 Task: Select editor.acton.revealDeclaration in the Goto Location alternative type definition command.
Action: Mouse moved to (46, 483)
Screenshot: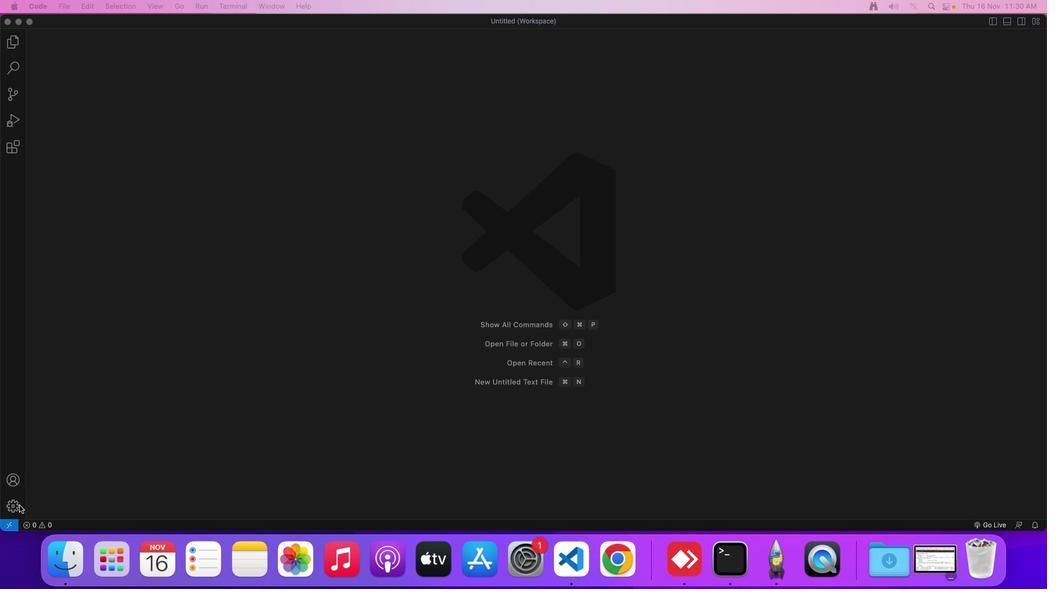 
Action: Mouse pressed left at (46, 483)
Screenshot: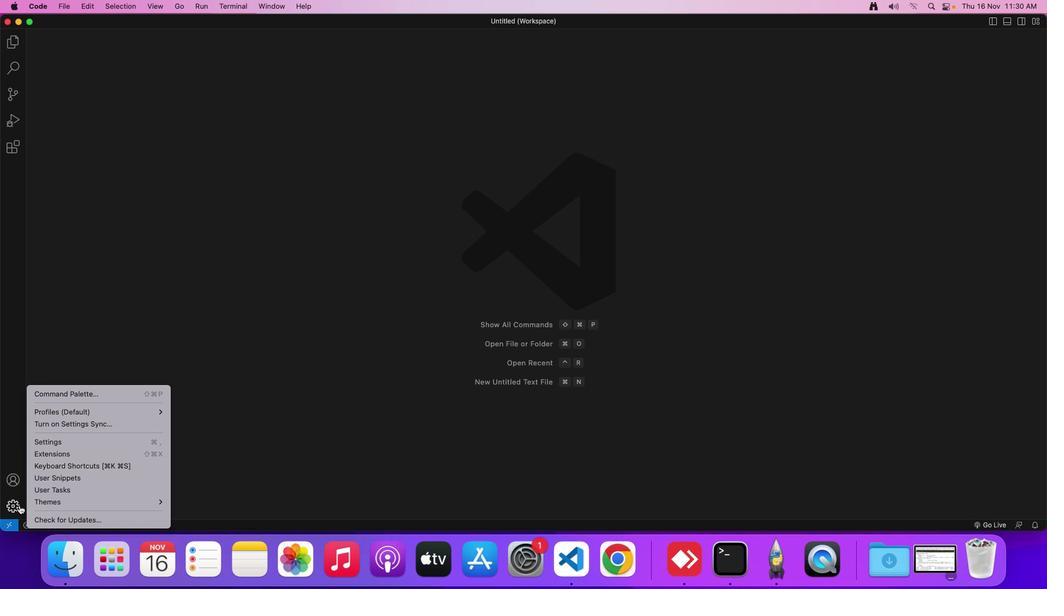 
Action: Mouse moved to (98, 425)
Screenshot: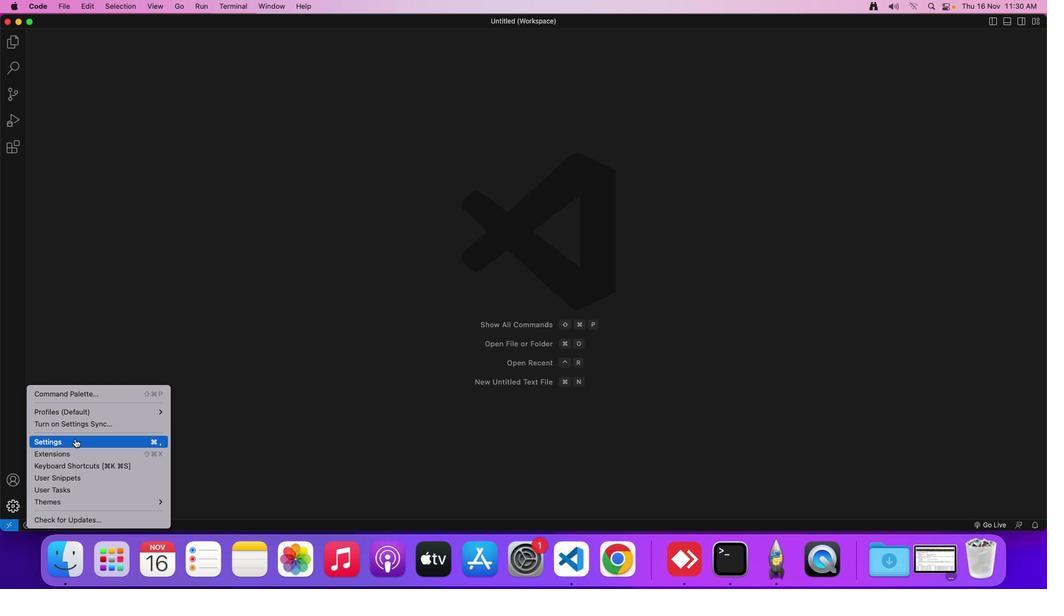 
Action: Mouse pressed left at (98, 425)
Screenshot: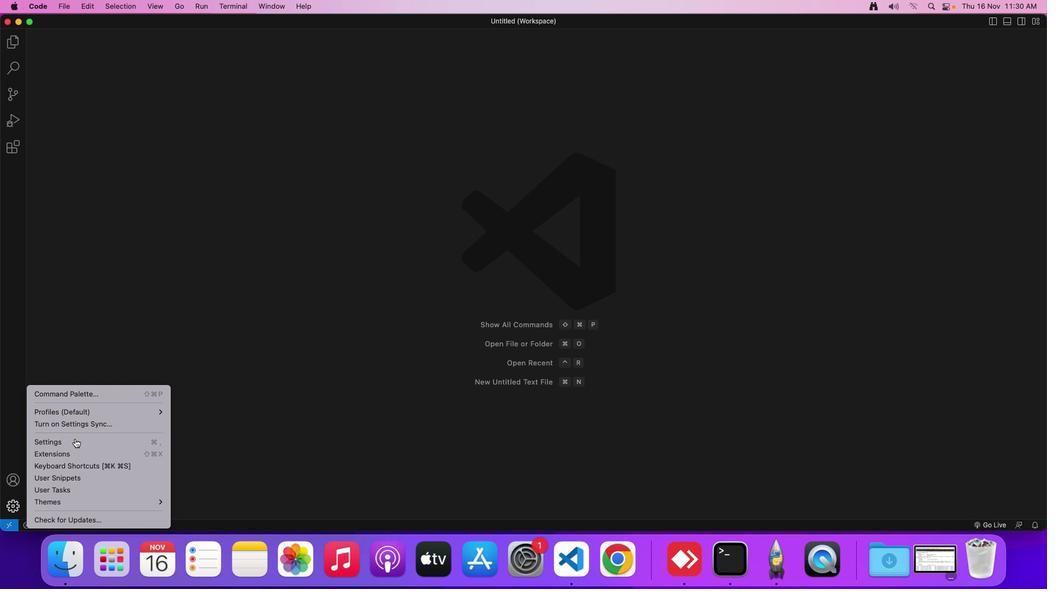 
Action: Mouse moved to (271, 123)
Screenshot: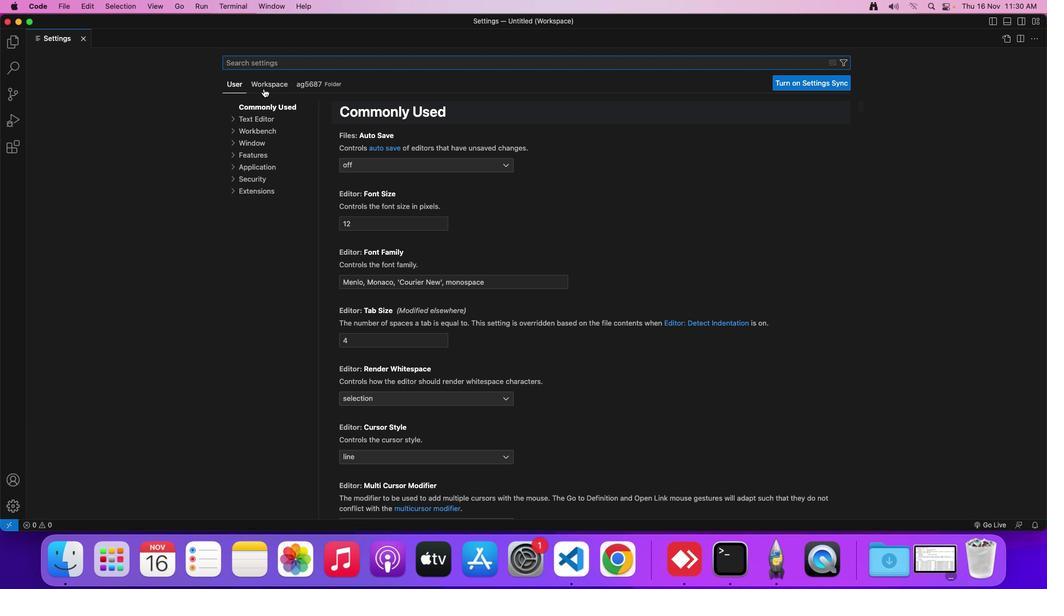
Action: Mouse pressed left at (271, 123)
Screenshot: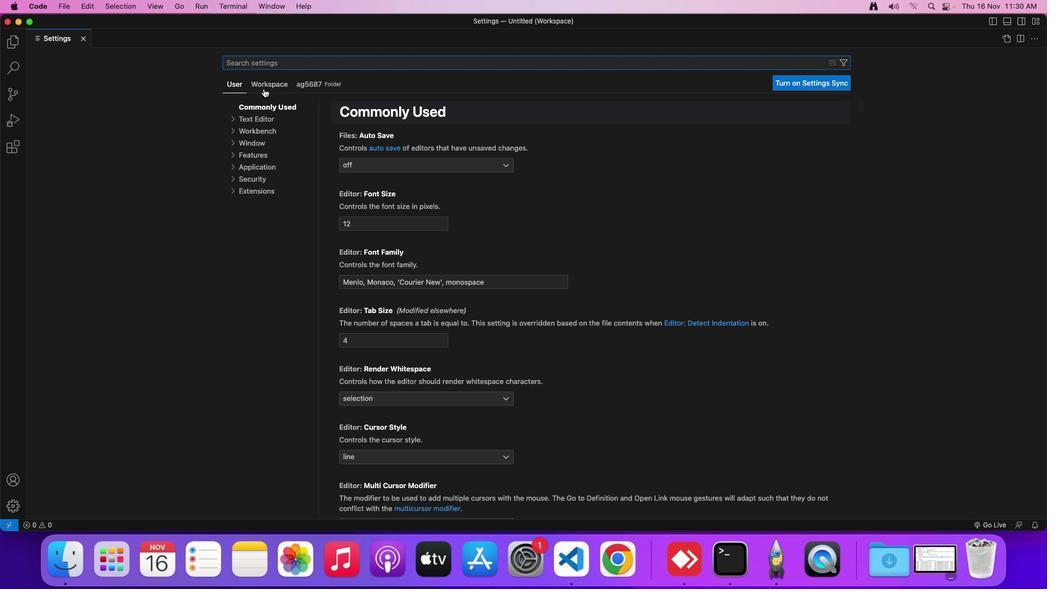 
Action: Mouse moved to (258, 145)
Screenshot: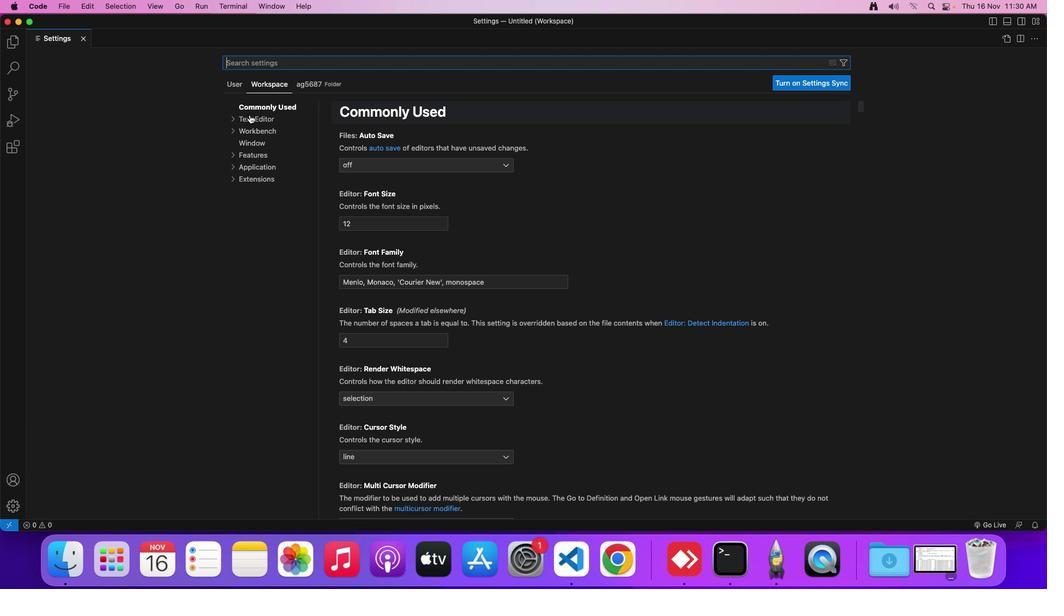 
Action: Mouse pressed left at (258, 145)
Screenshot: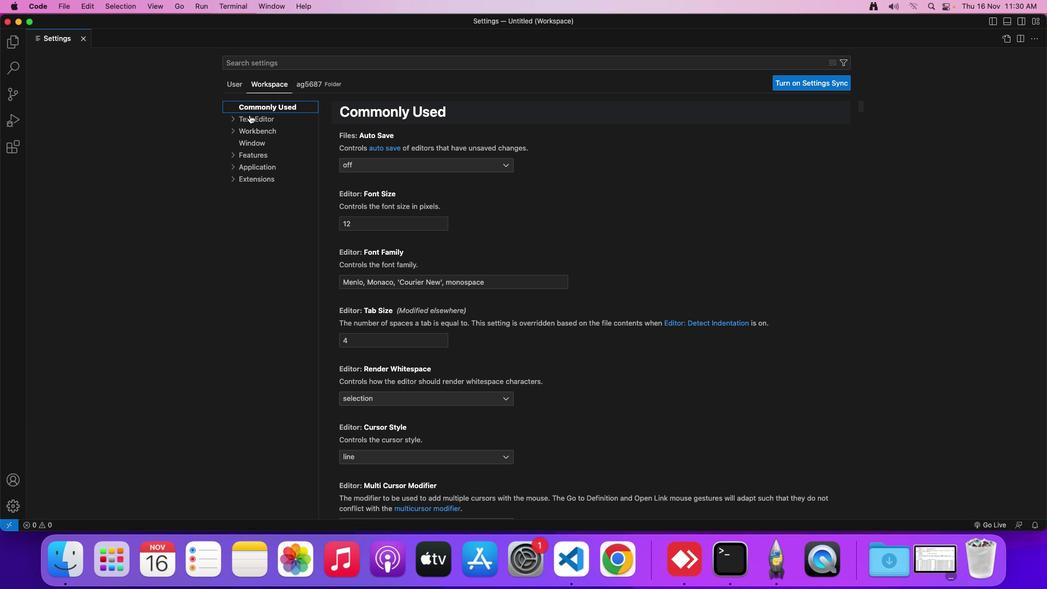 
Action: Mouse moved to (388, 302)
Screenshot: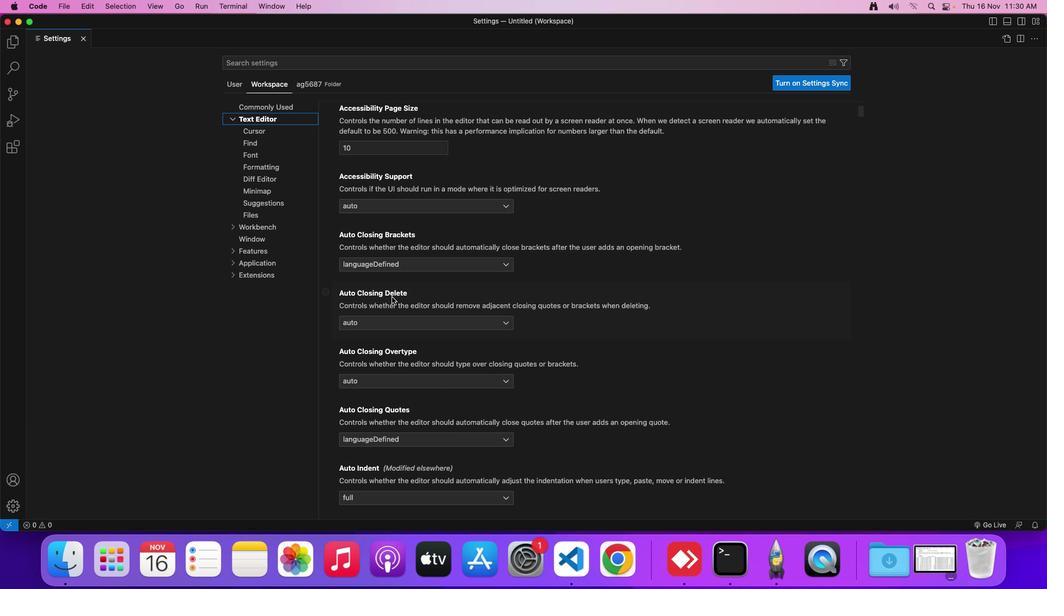 
Action: Mouse scrolled (388, 302) with delta (28, 45)
Screenshot: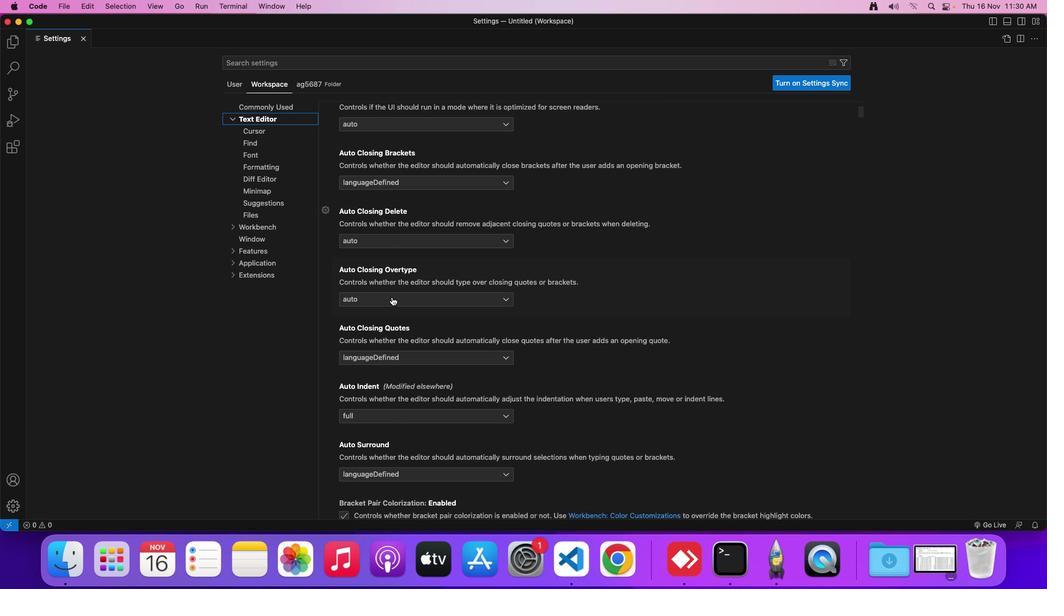 
Action: Mouse scrolled (388, 302) with delta (28, 45)
Screenshot: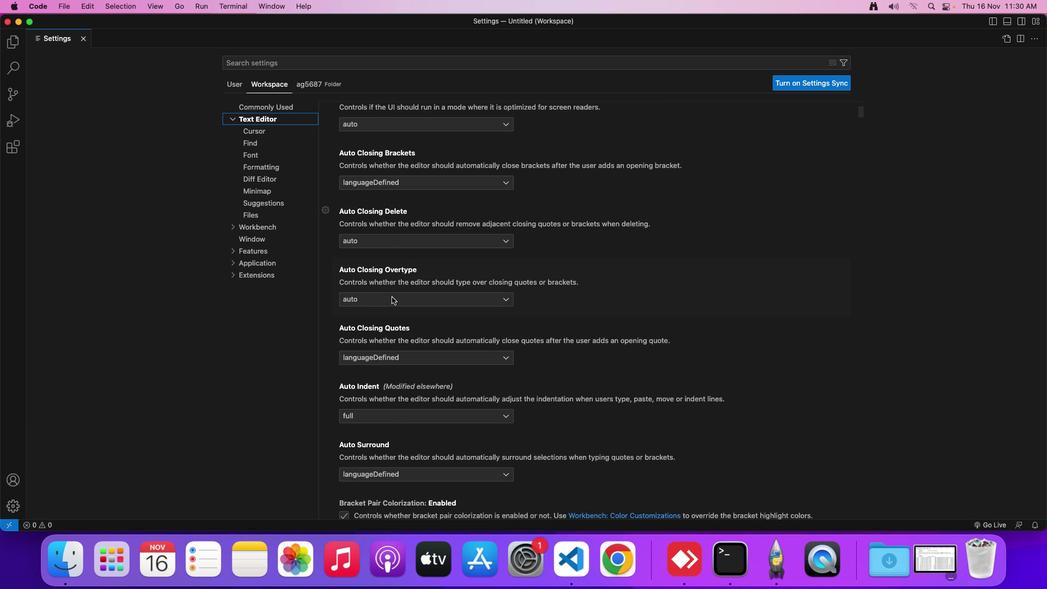 
Action: Mouse scrolled (388, 302) with delta (28, 45)
Screenshot: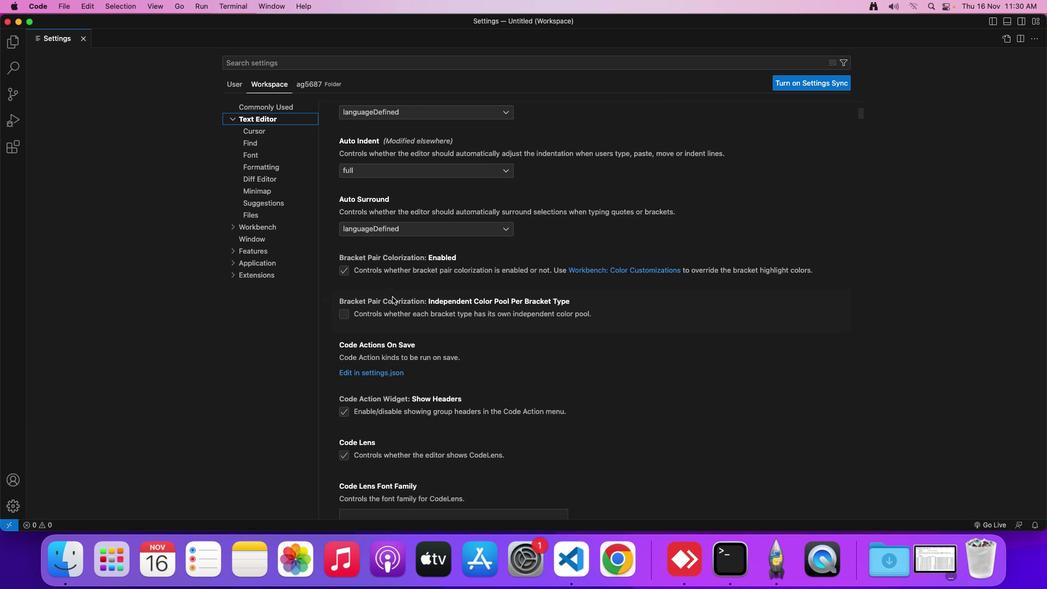
Action: Mouse scrolled (388, 302) with delta (28, 44)
Screenshot: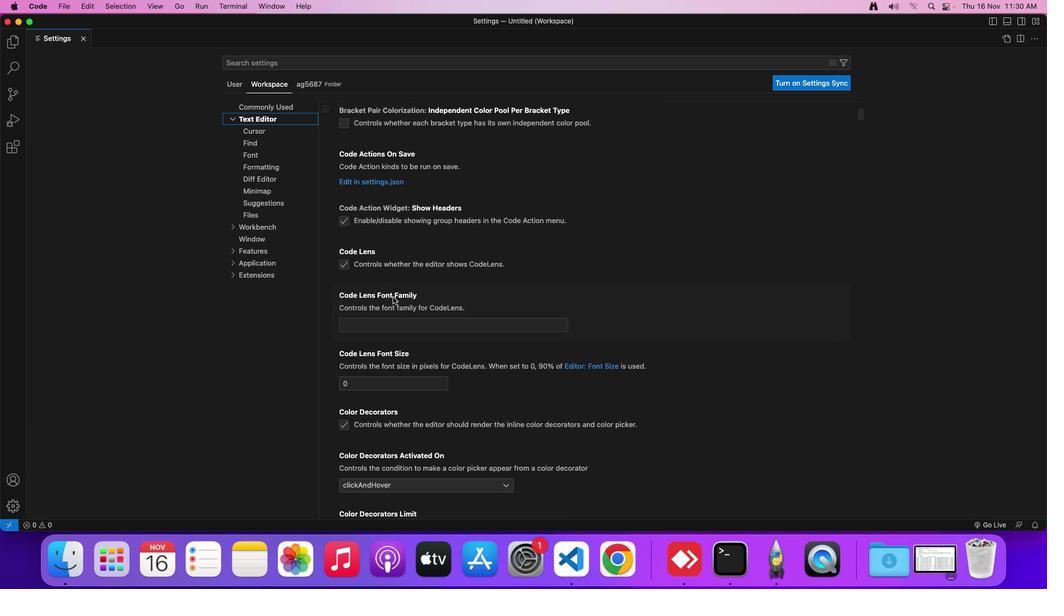 
Action: Mouse scrolled (388, 302) with delta (28, 43)
Screenshot: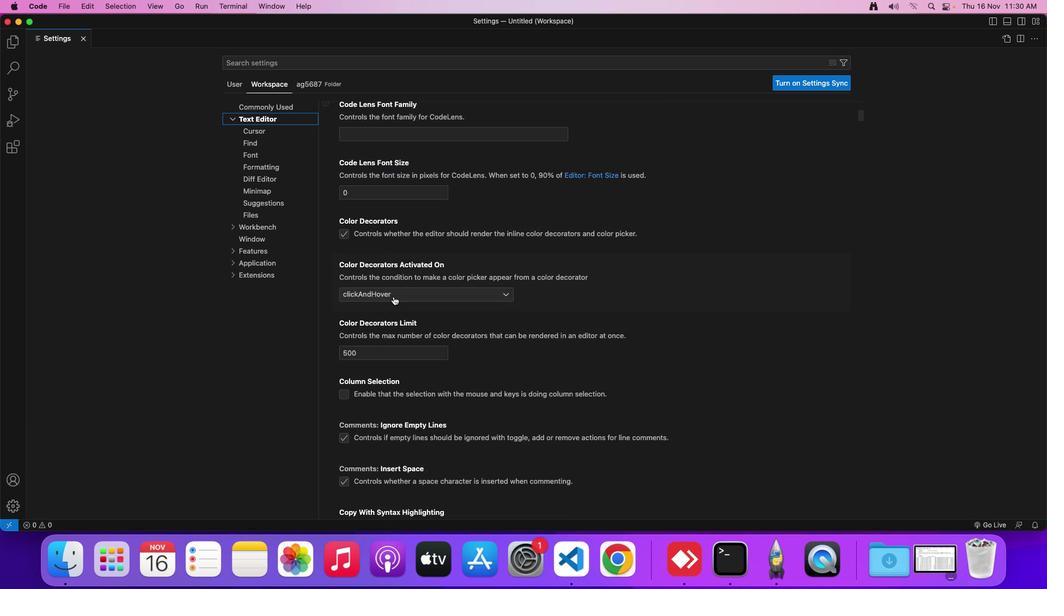 
Action: Mouse scrolled (388, 302) with delta (28, 43)
Screenshot: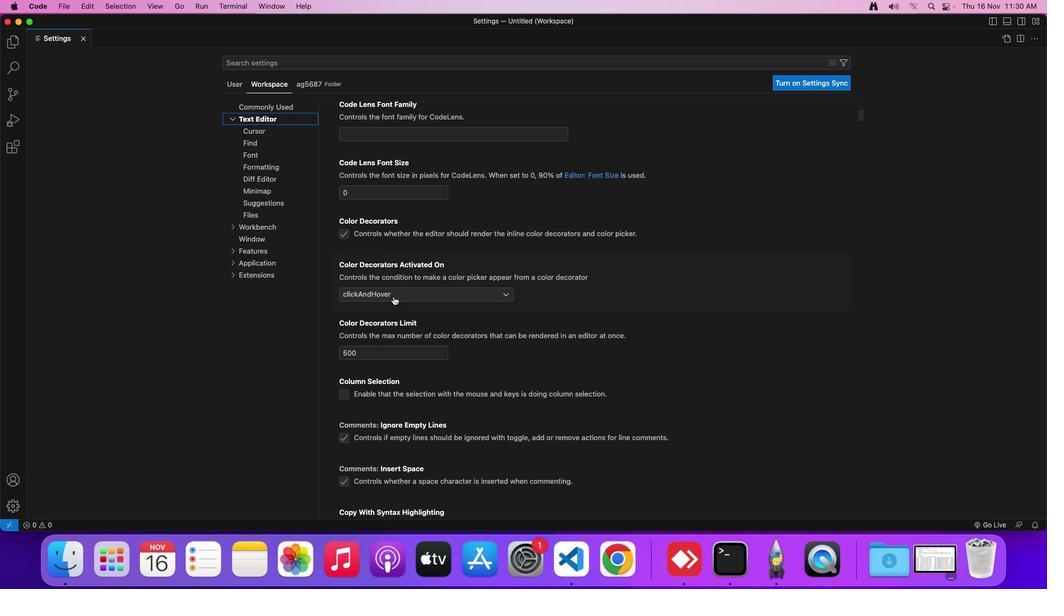 
Action: Mouse moved to (390, 302)
Screenshot: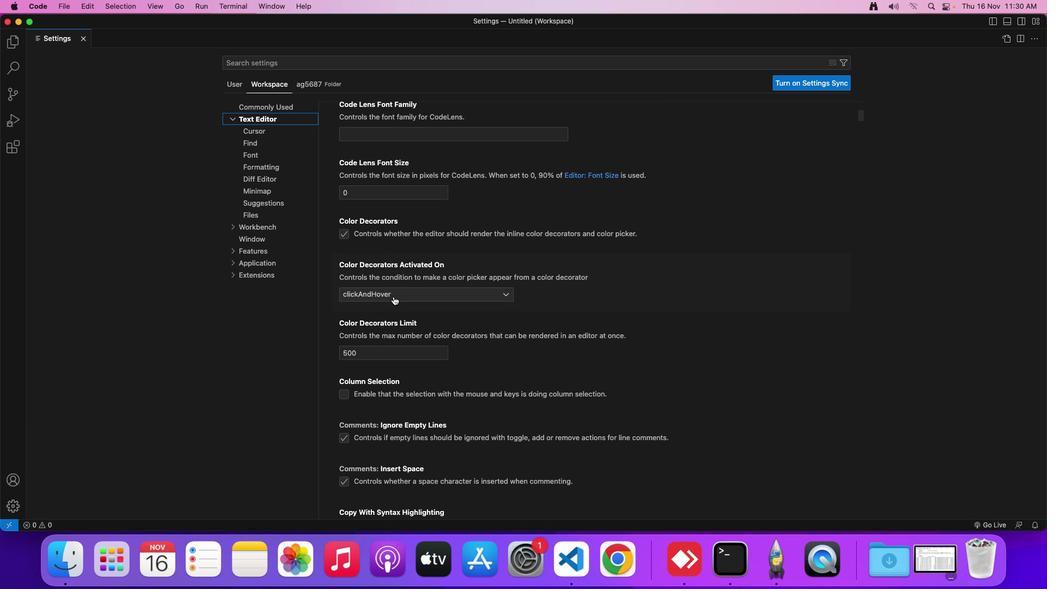 
Action: Mouse scrolled (390, 302) with delta (28, 43)
Screenshot: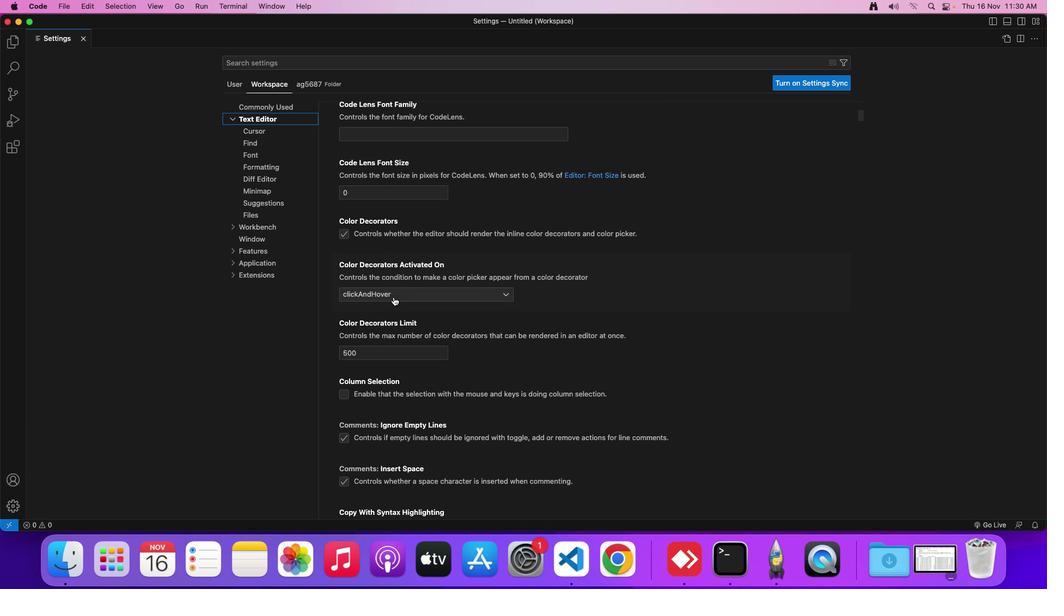 
Action: Mouse moved to (390, 307)
Screenshot: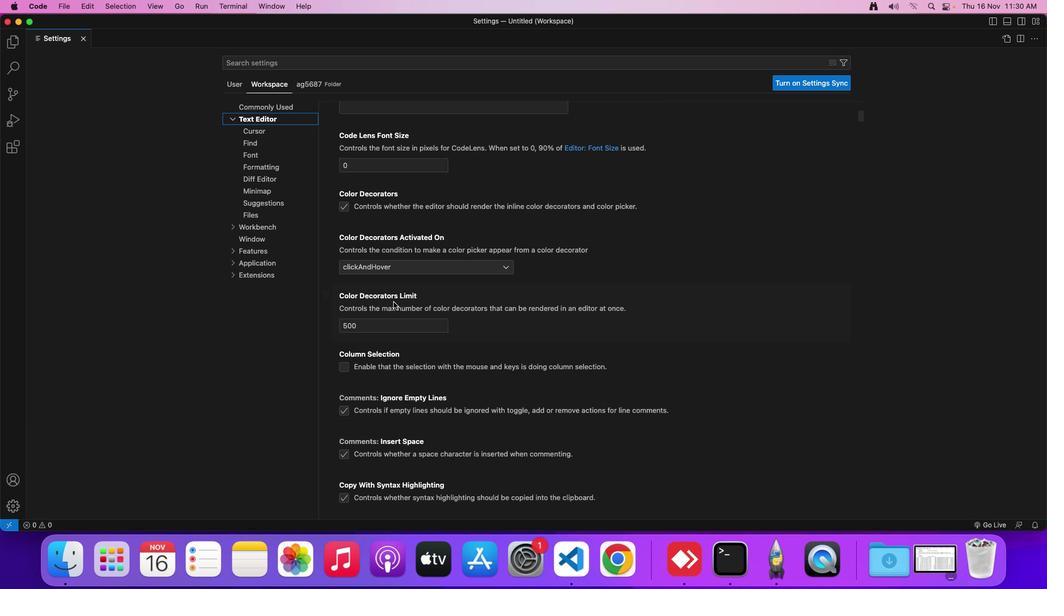 
Action: Mouse scrolled (390, 307) with delta (28, 45)
Screenshot: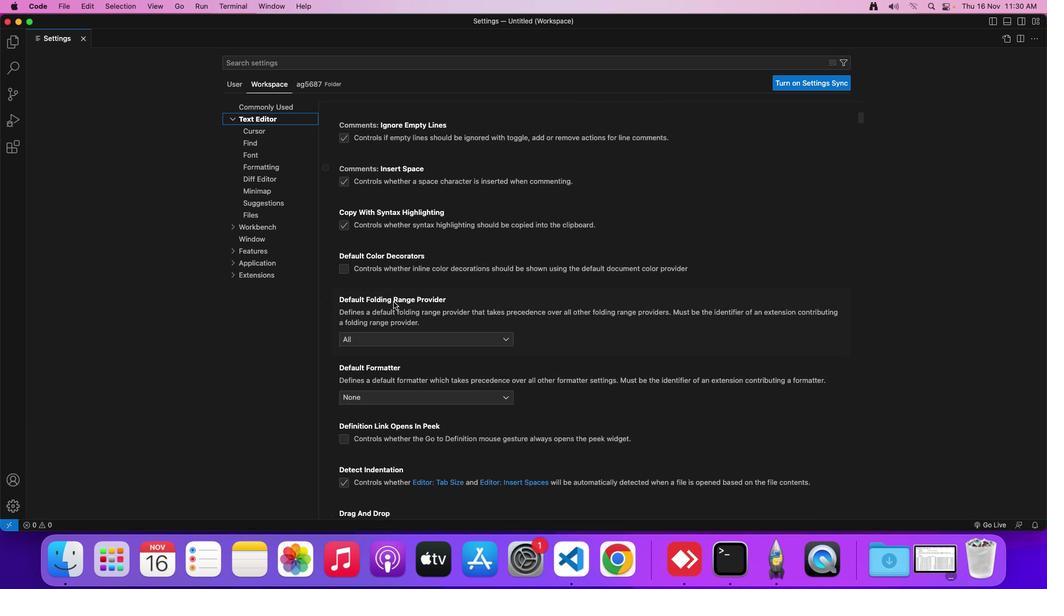 
Action: Mouse scrolled (390, 307) with delta (28, 45)
Screenshot: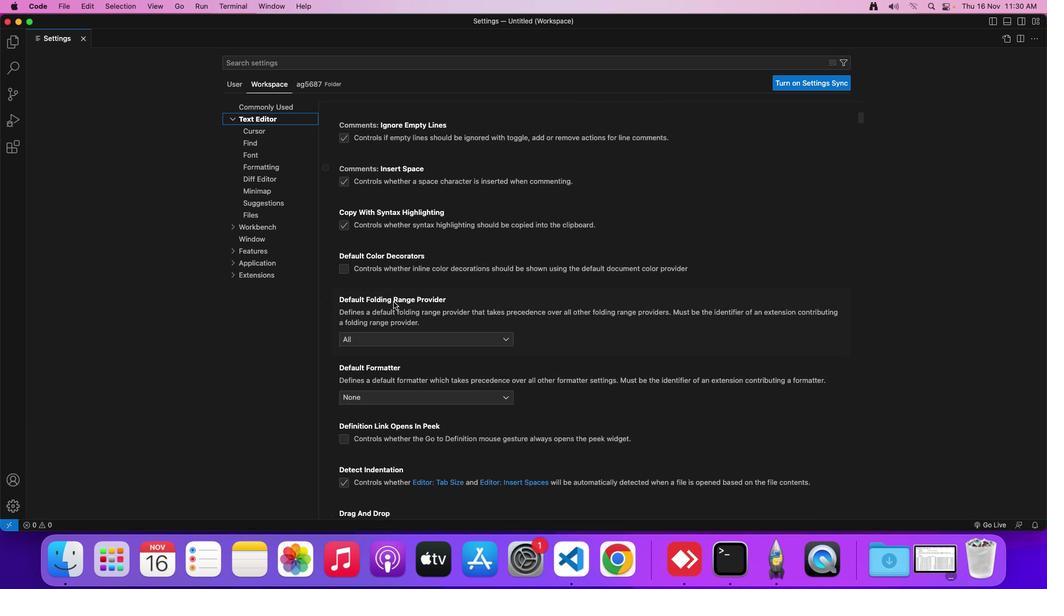 
Action: Mouse scrolled (390, 307) with delta (28, 44)
Screenshot: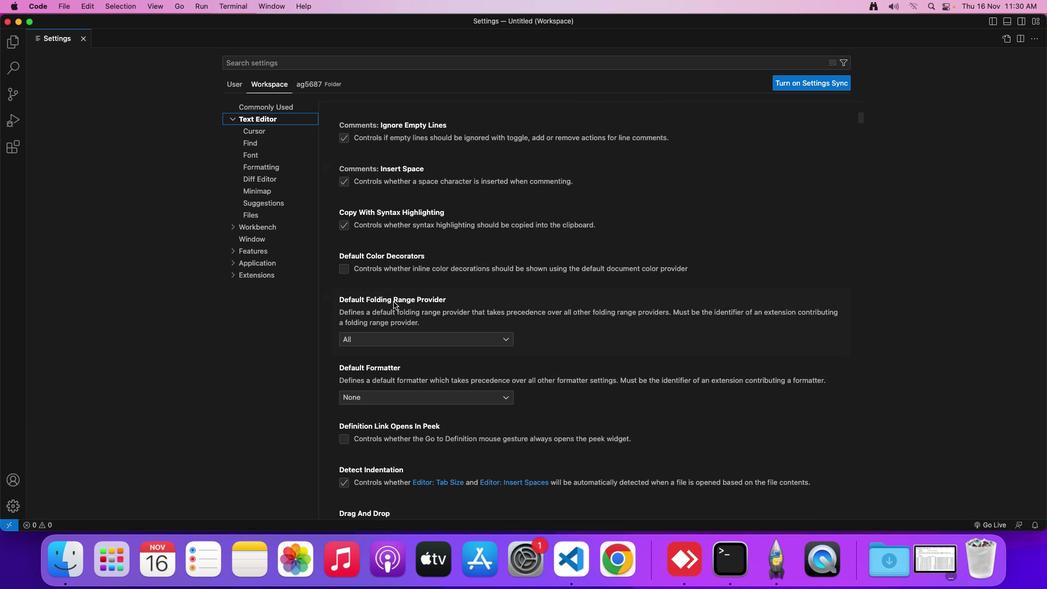 
Action: Mouse scrolled (390, 307) with delta (28, 43)
Screenshot: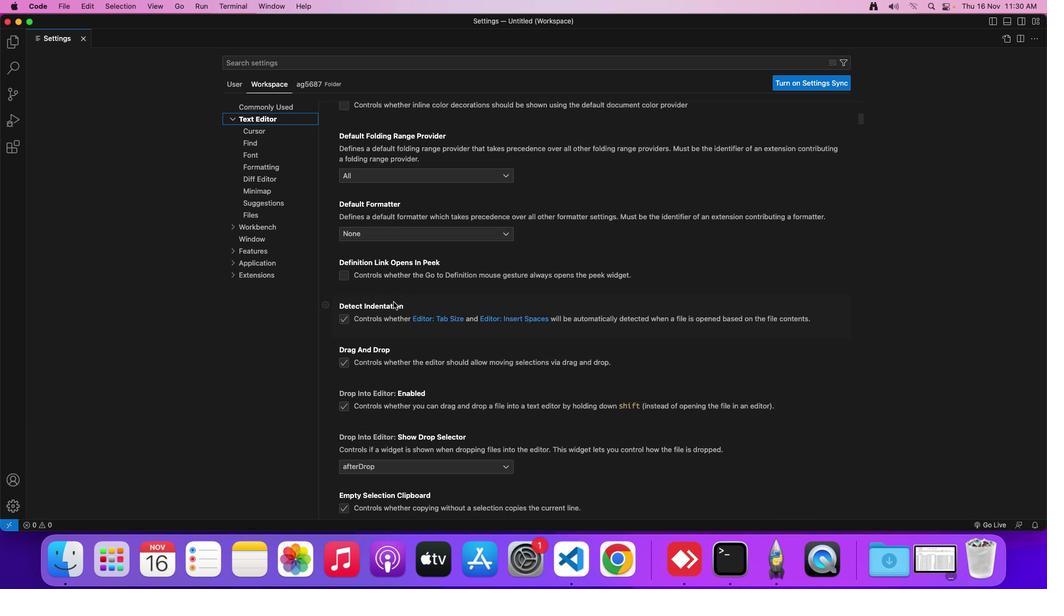 
Action: Mouse scrolled (390, 307) with delta (28, 43)
Screenshot: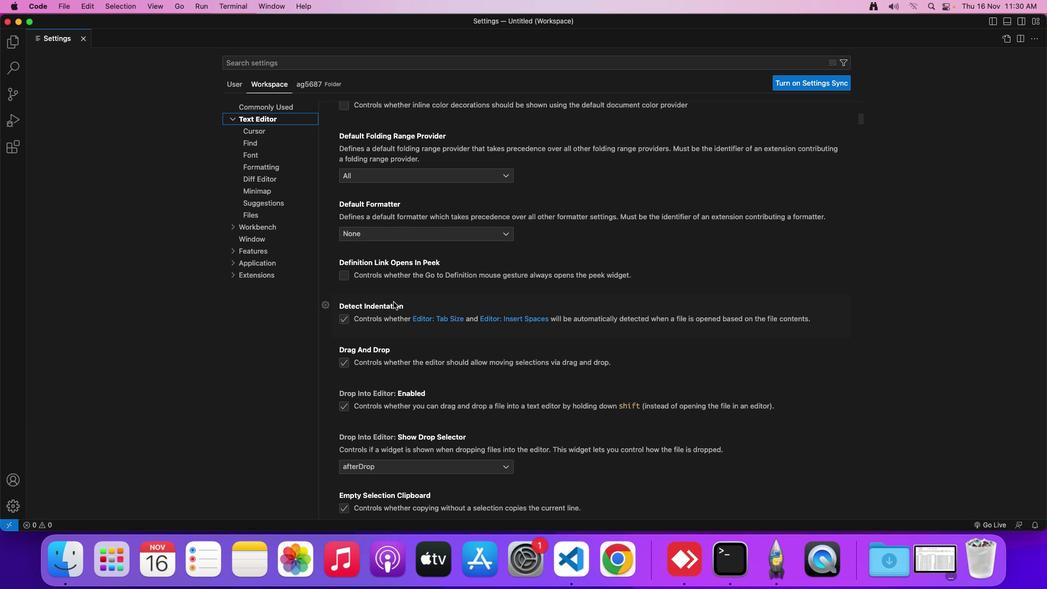 
Action: Mouse moved to (390, 308)
Screenshot: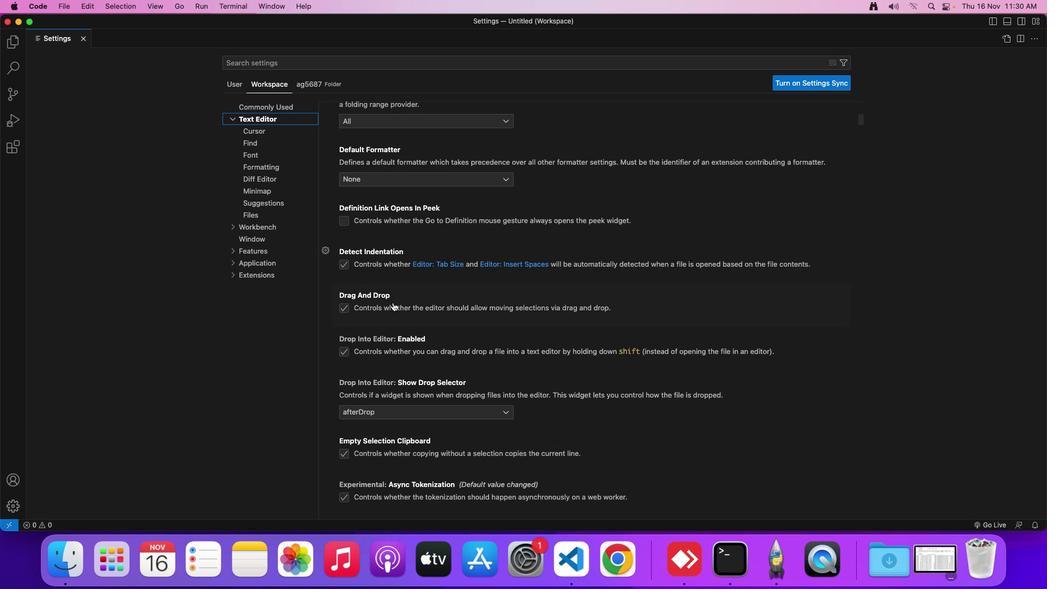 
Action: Mouse scrolled (390, 308) with delta (28, 45)
Screenshot: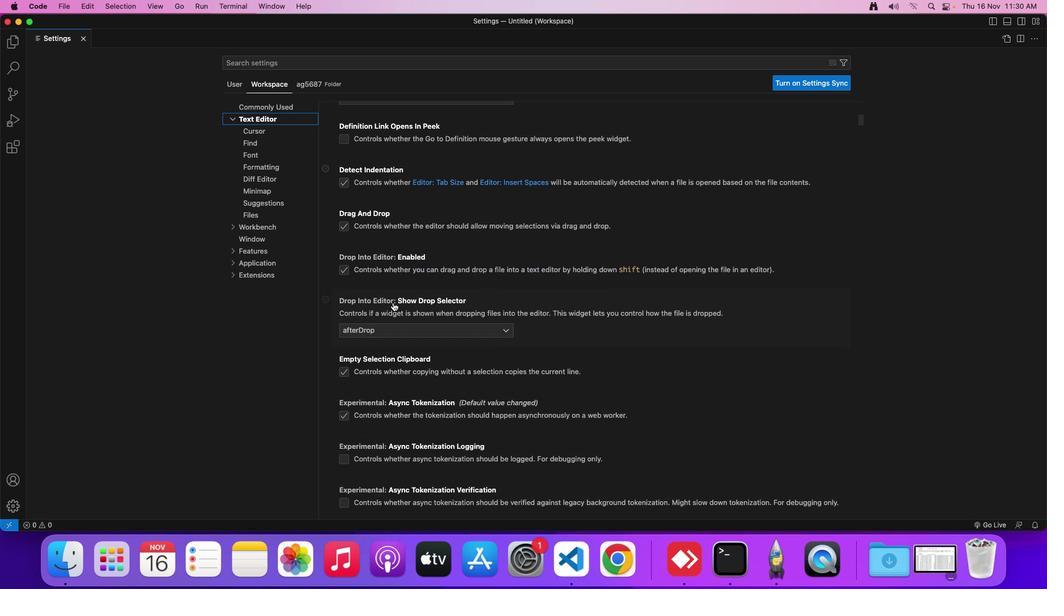 
Action: Mouse scrolled (390, 308) with delta (28, 45)
Screenshot: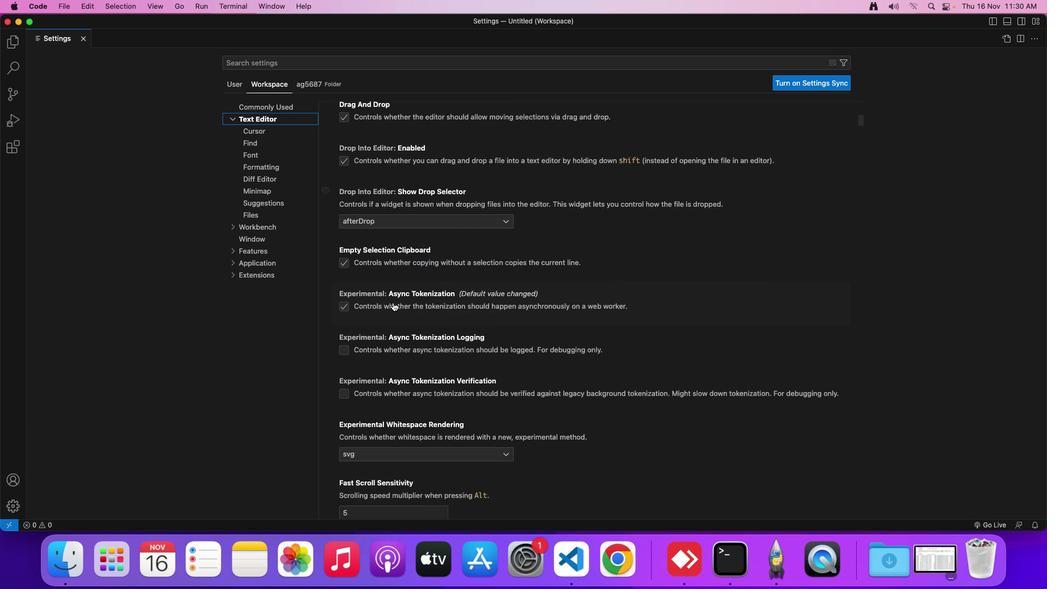 
Action: Mouse scrolled (390, 308) with delta (28, 44)
Screenshot: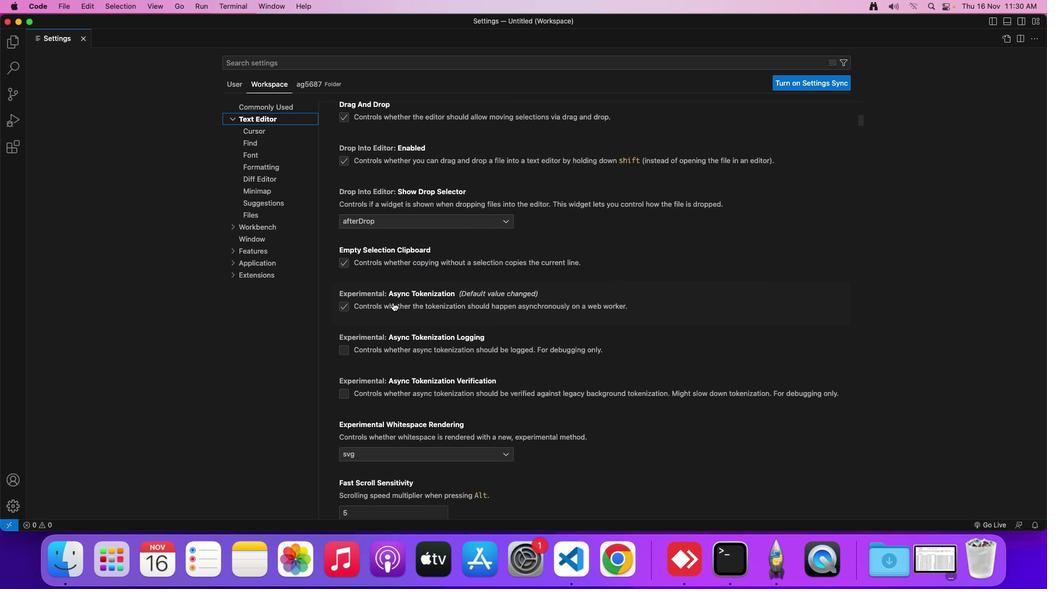 
Action: Mouse scrolled (390, 308) with delta (28, 44)
Screenshot: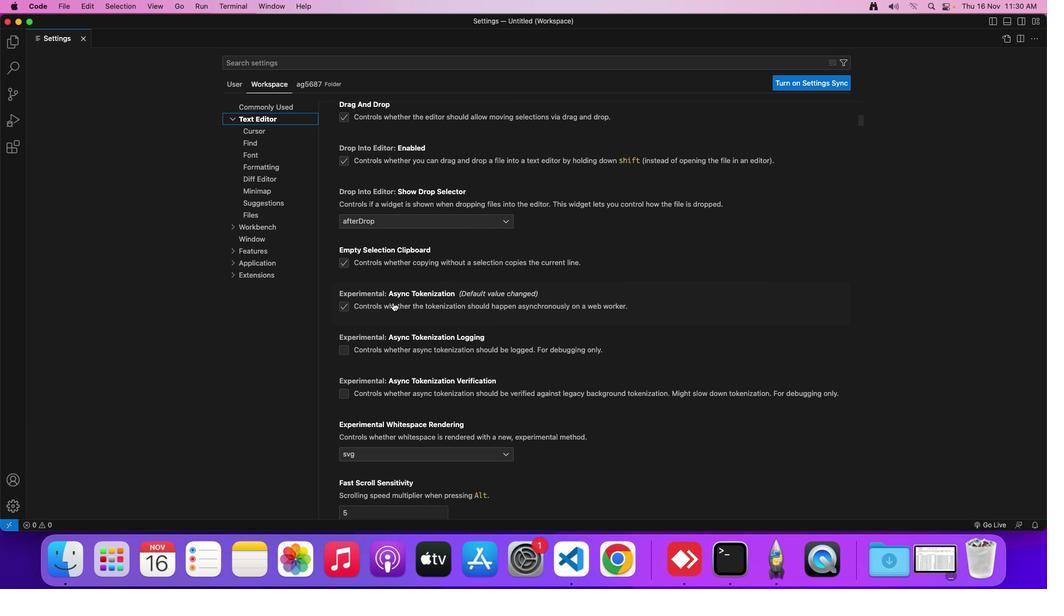
Action: Mouse scrolled (390, 308) with delta (28, 45)
Screenshot: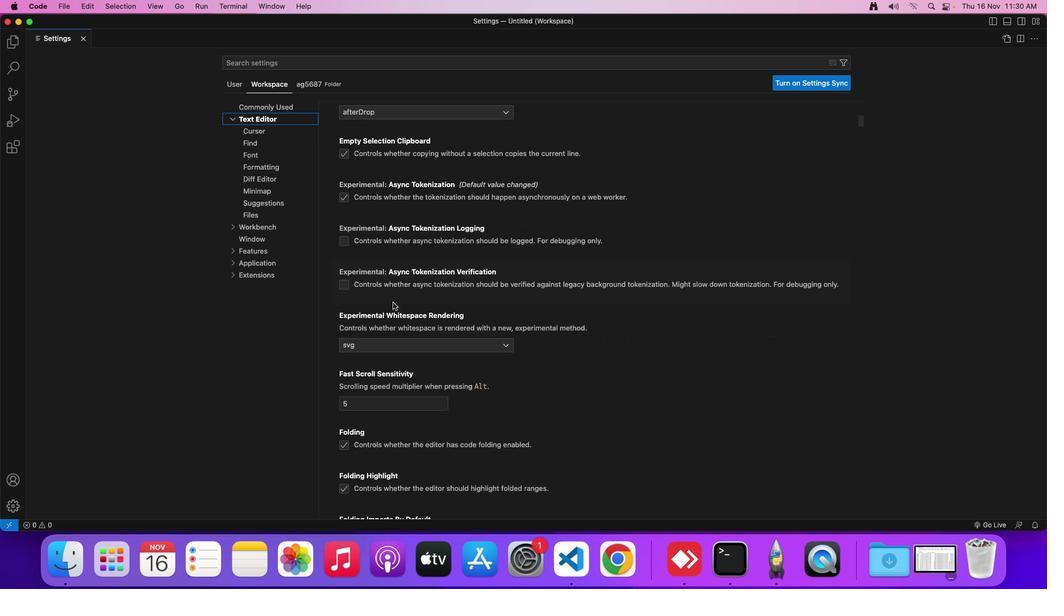 
Action: Mouse scrolled (390, 308) with delta (28, 45)
Screenshot: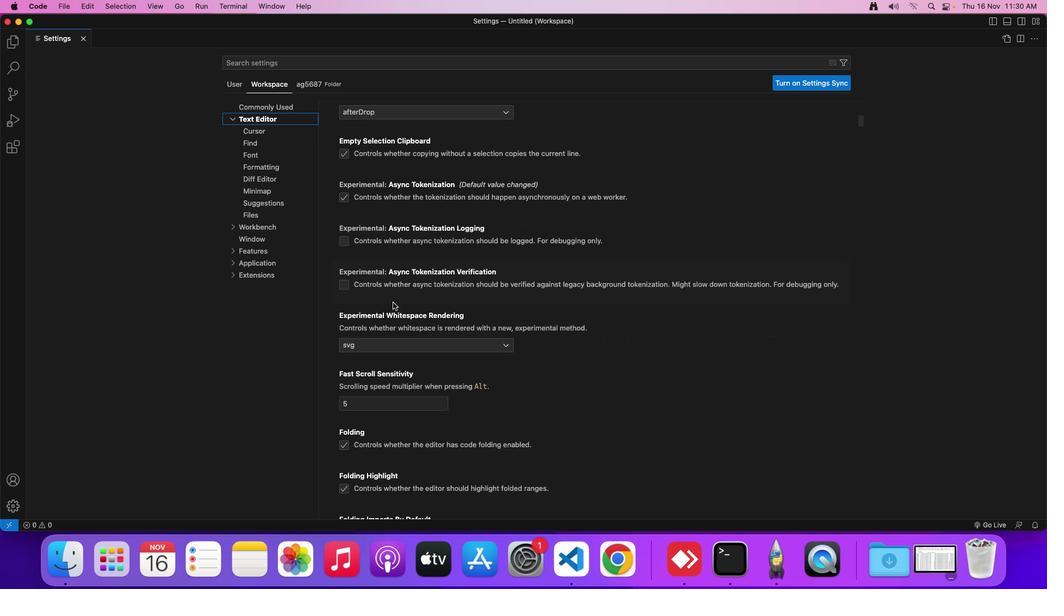 
Action: Mouse scrolled (390, 308) with delta (28, 45)
Screenshot: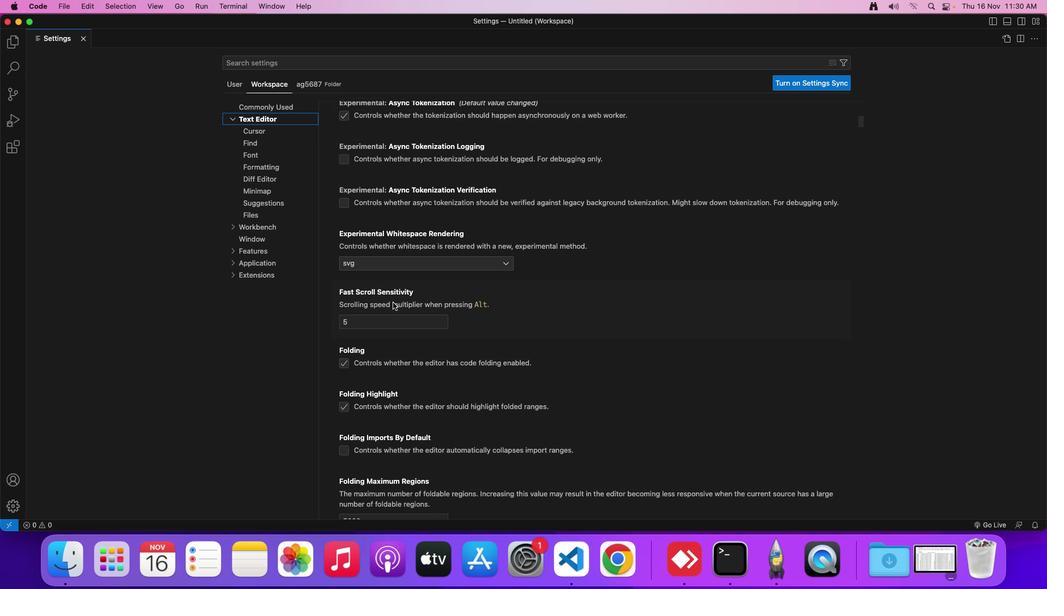 
Action: Mouse scrolled (390, 308) with delta (28, 44)
Screenshot: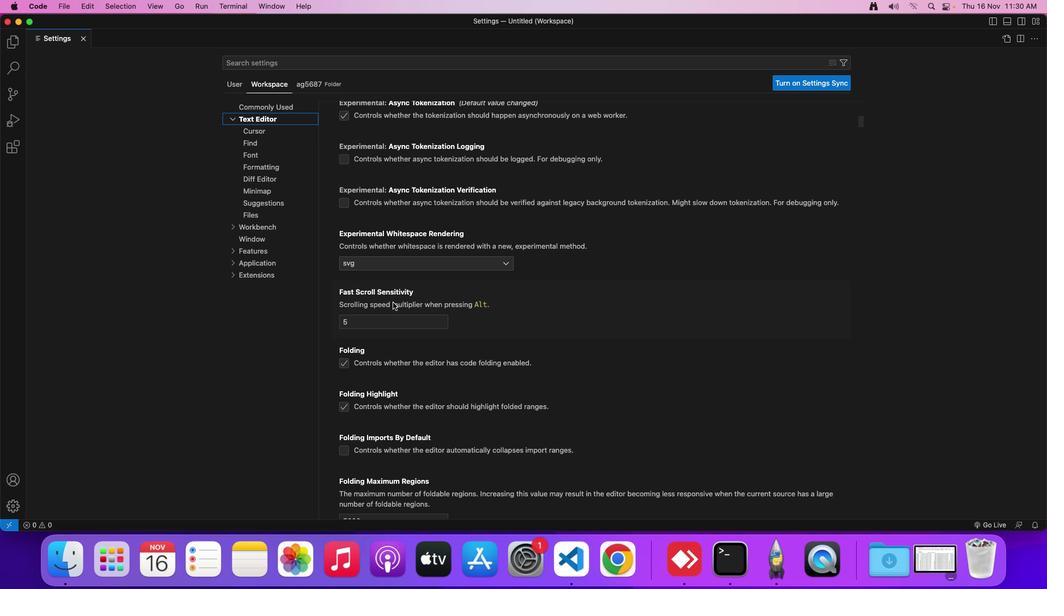 
Action: Mouse moved to (390, 309)
Screenshot: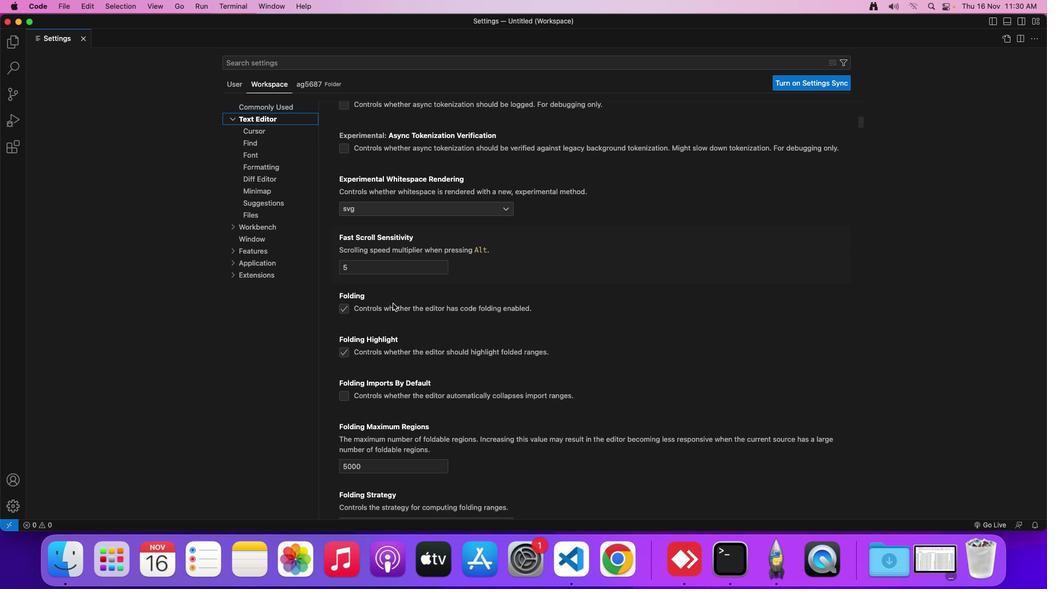 
Action: Mouse scrolled (390, 309) with delta (28, 45)
Screenshot: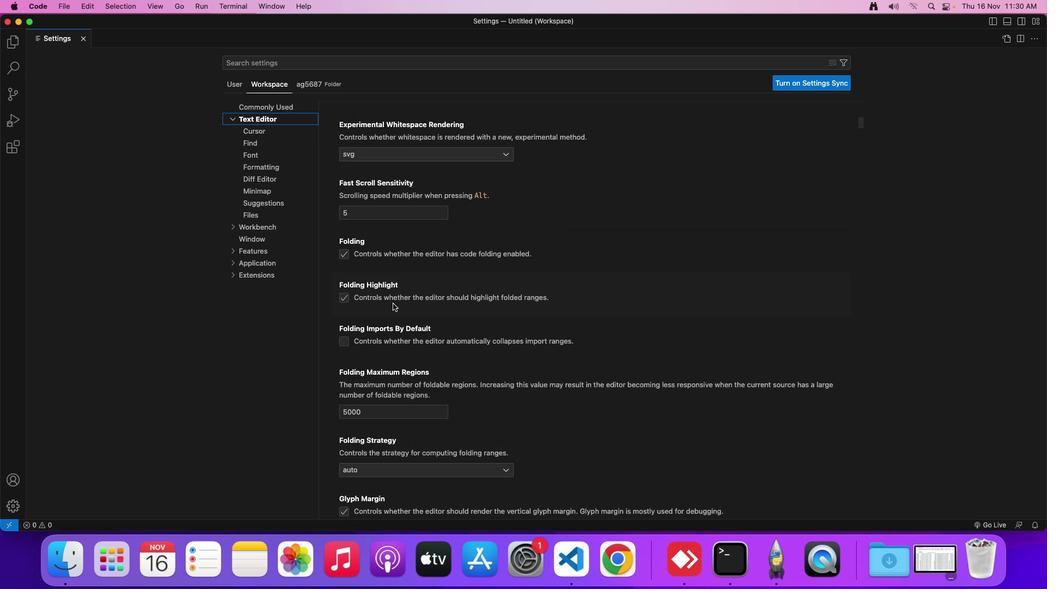 
Action: Mouse scrolled (390, 309) with delta (28, 45)
Screenshot: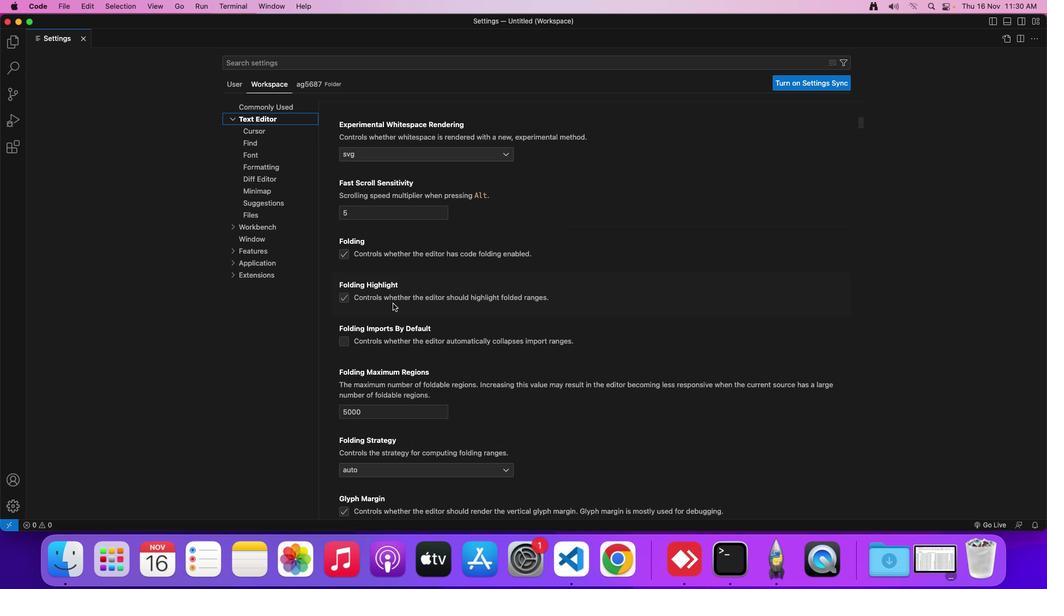 
Action: Mouse scrolled (390, 309) with delta (28, 45)
Screenshot: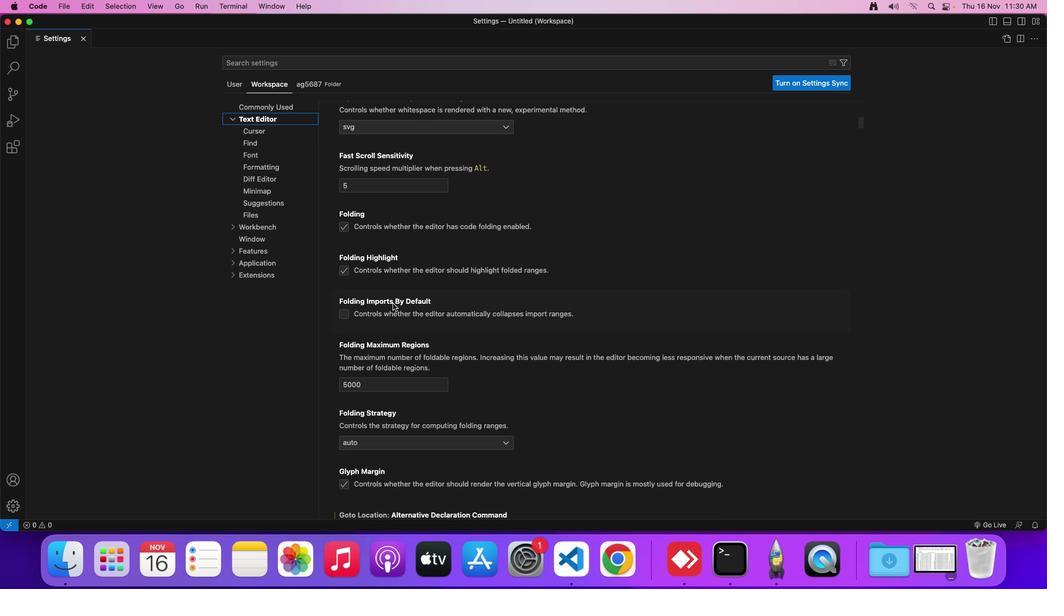 
Action: Mouse scrolled (390, 309) with delta (28, 45)
Screenshot: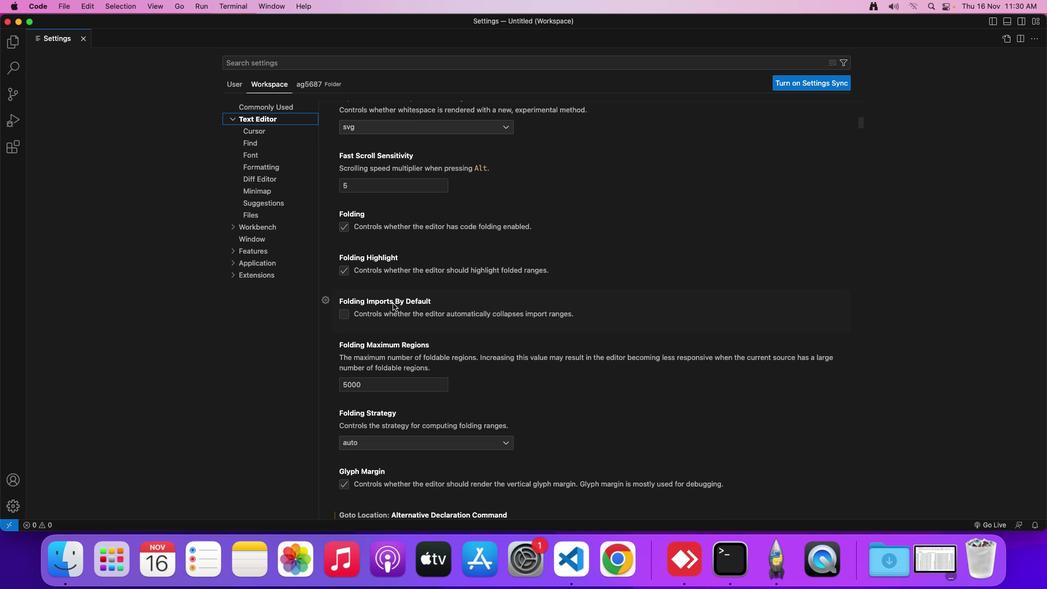 
Action: Mouse moved to (389, 309)
Screenshot: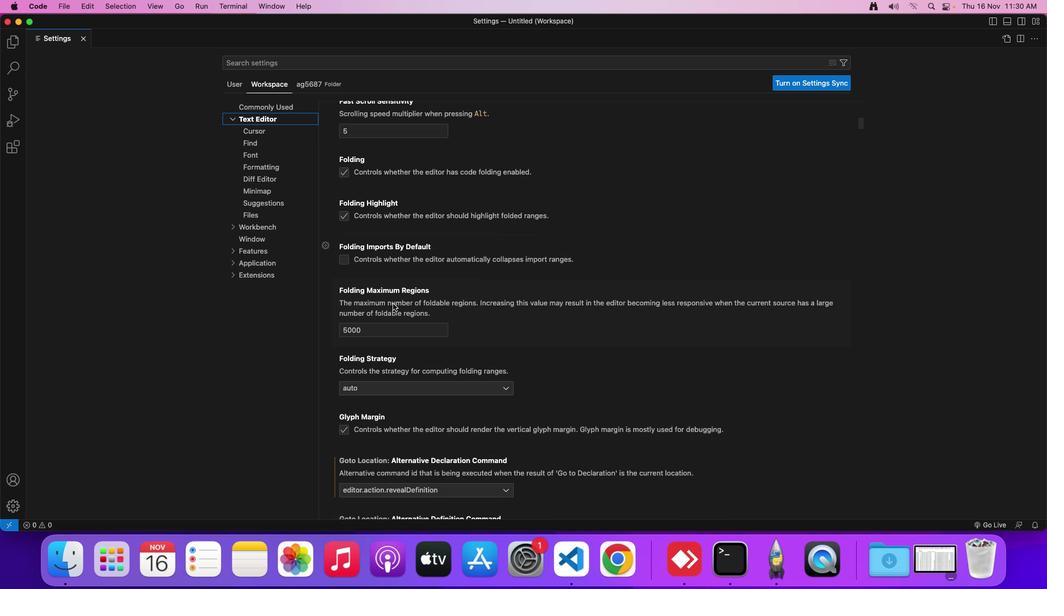 
Action: Mouse scrolled (389, 309) with delta (28, 45)
Screenshot: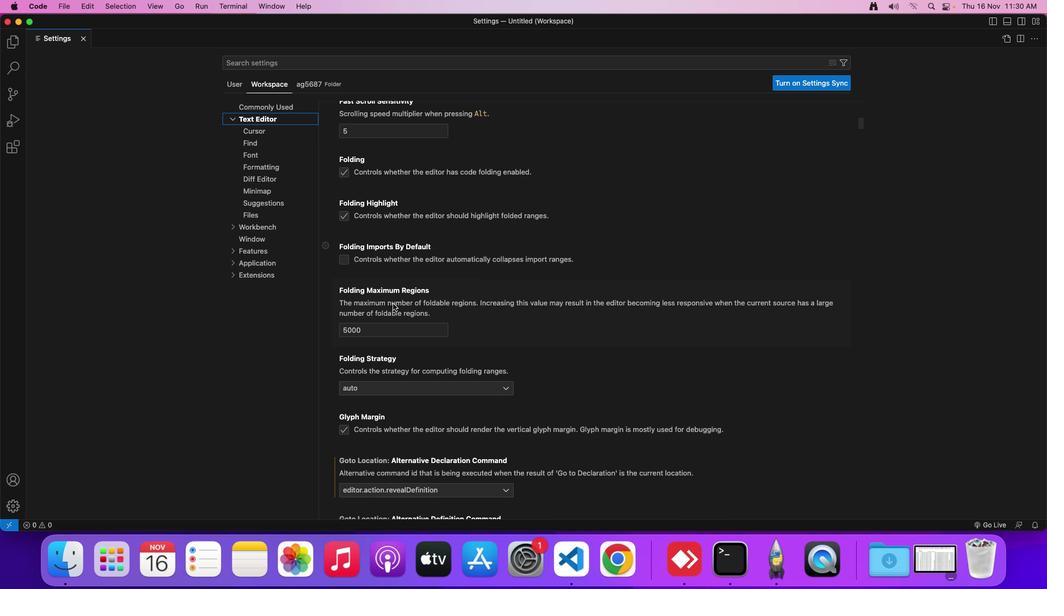 
Action: Mouse scrolled (389, 309) with delta (28, 45)
Screenshot: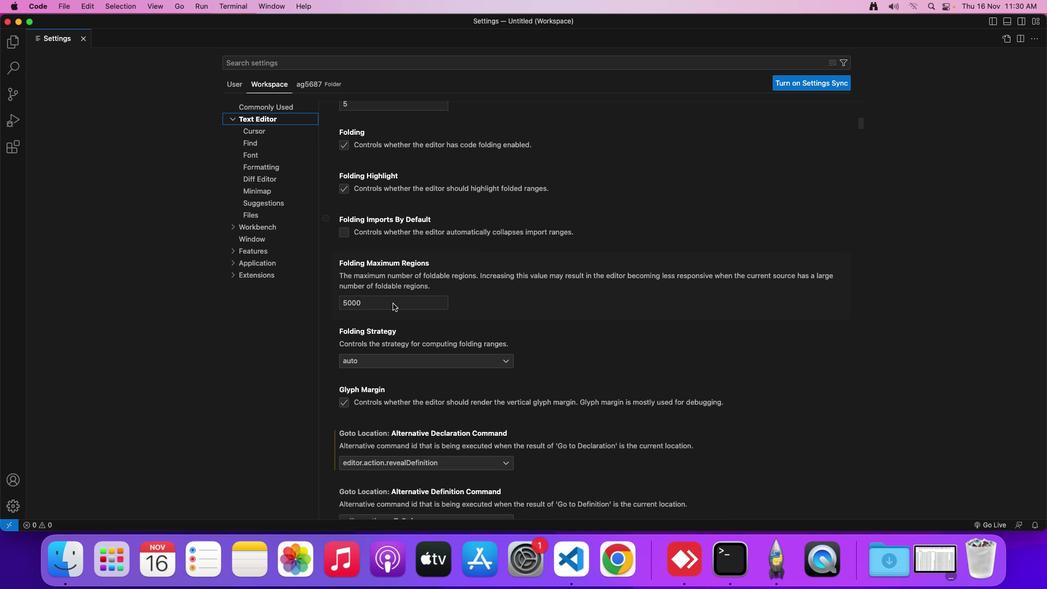 
Action: Mouse scrolled (389, 309) with delta (28, 45)
Screenshot: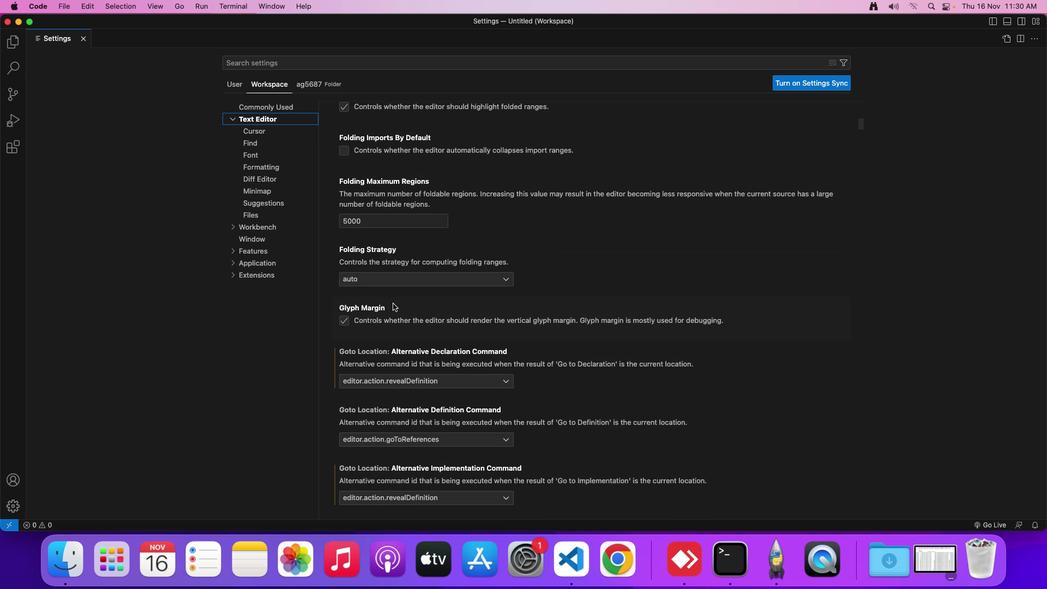 
Action: Mouse scrolled (389, 309) with delta (28, 44)
Screenshot: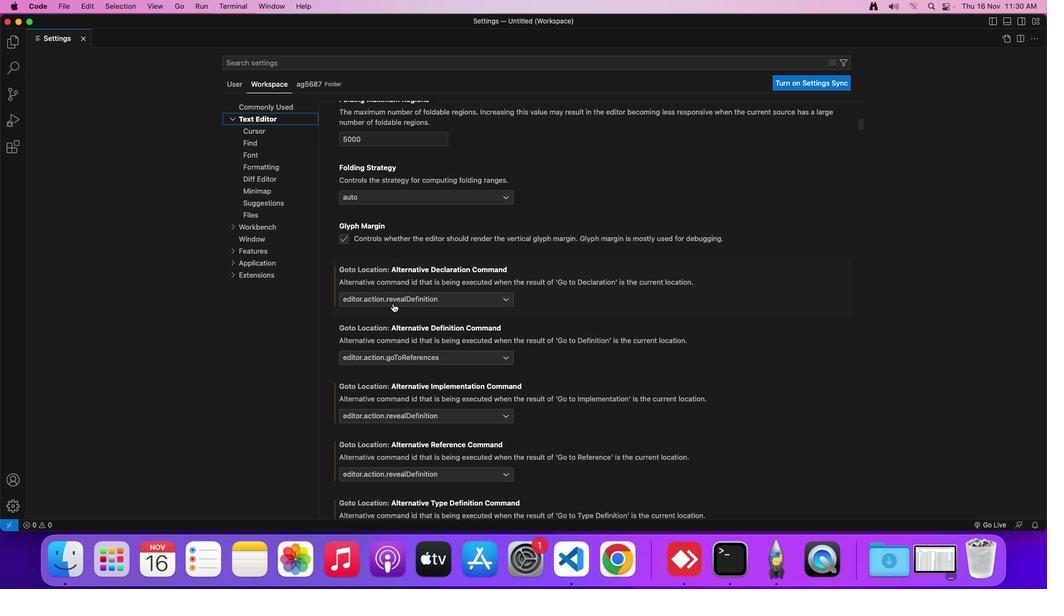 
Action: Mouse scrolled (389, 309) with delta (28, 44)
Screenshot: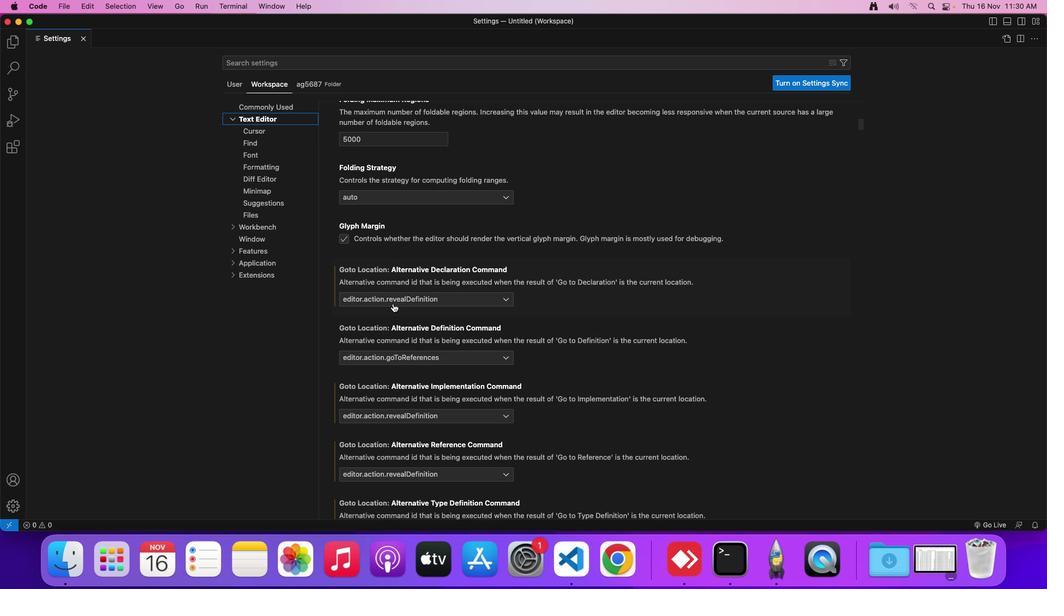 
Action: Mouse moved to (389, 309)
Screenshot: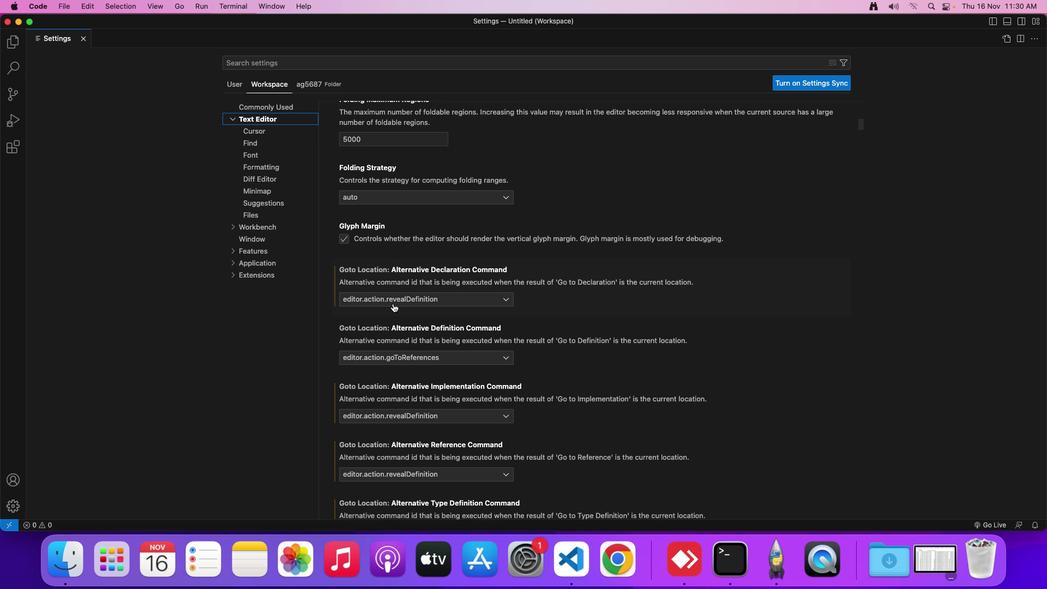 
Action: Mouse scrolled (389, 309) with delta (28, 45)
Screenshot: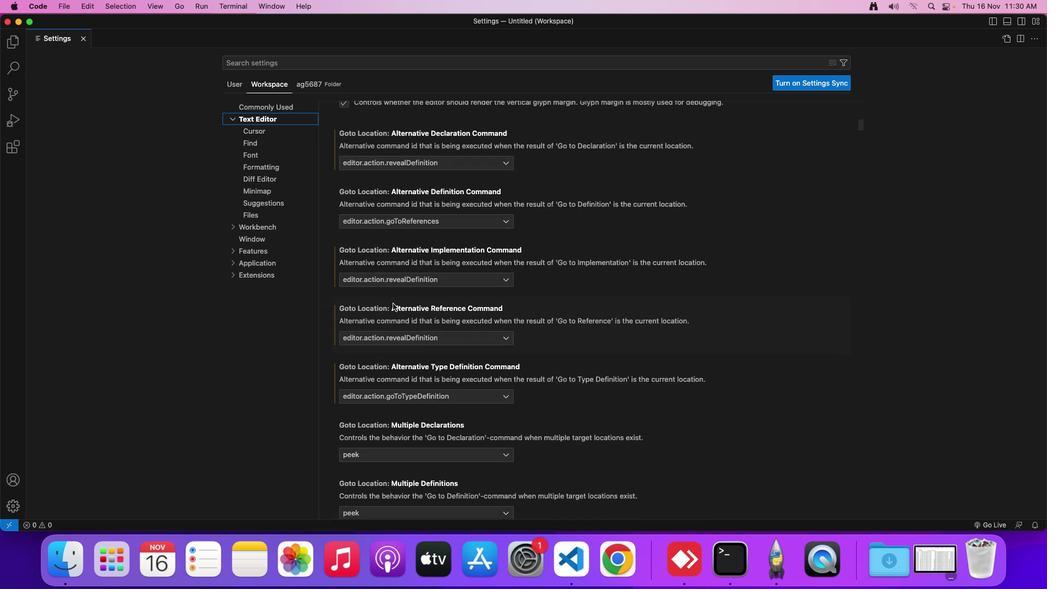 
Action: Mouse scrolled (389, 309) with delta (28, 45)
Screenshot: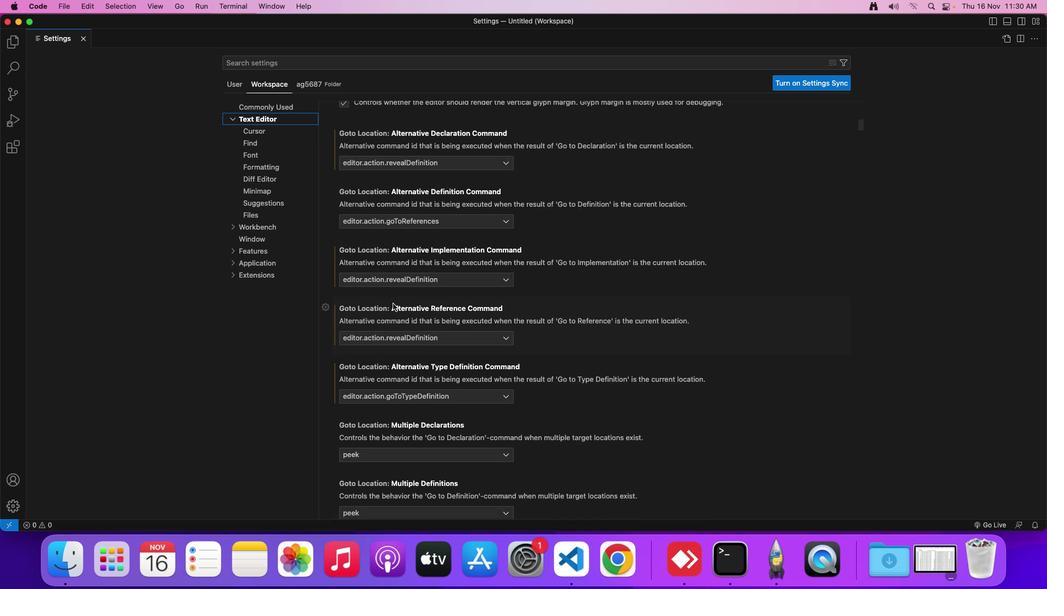 
Action: Mouse scrolled (389, 309) with delta (28, 44)
Screenshot: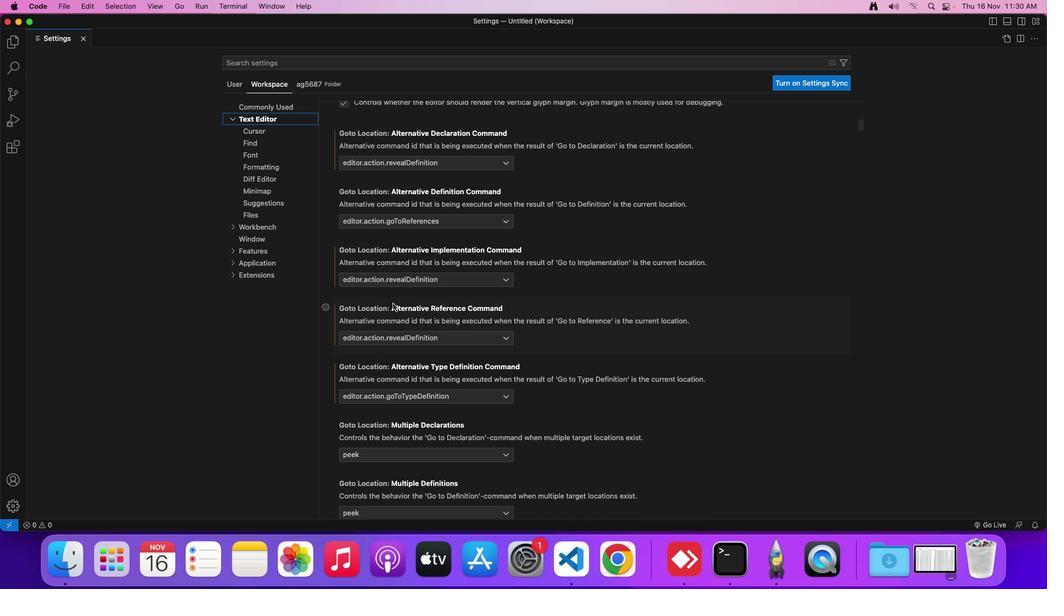
Action: Mouse scrolled (389, 309) with delta (28, 44)
Screenshot: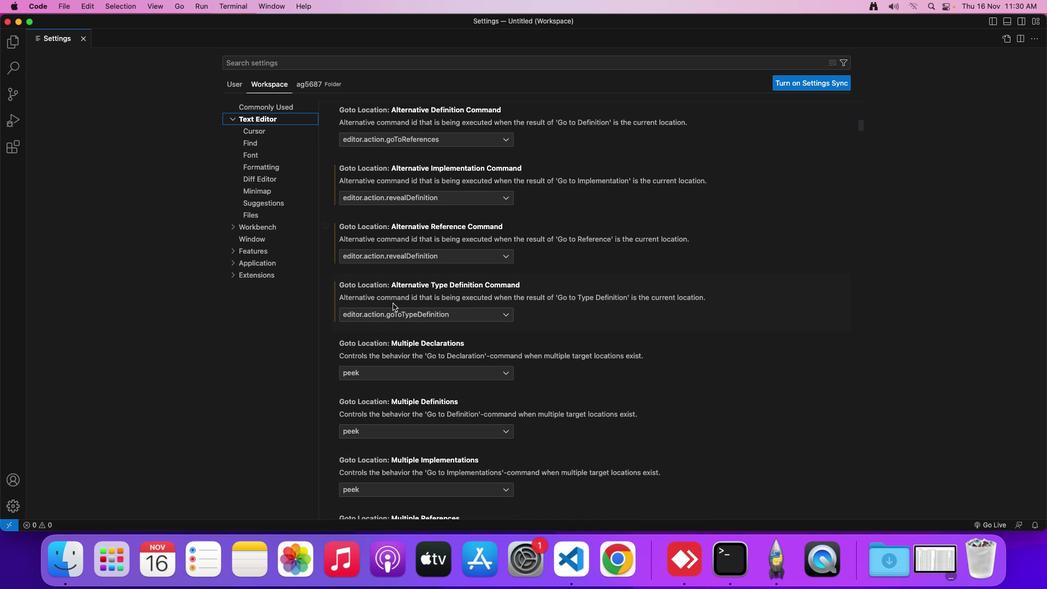 
Action: Mouse scrolled (389, 309) with delta (28, 45)
Screenshot: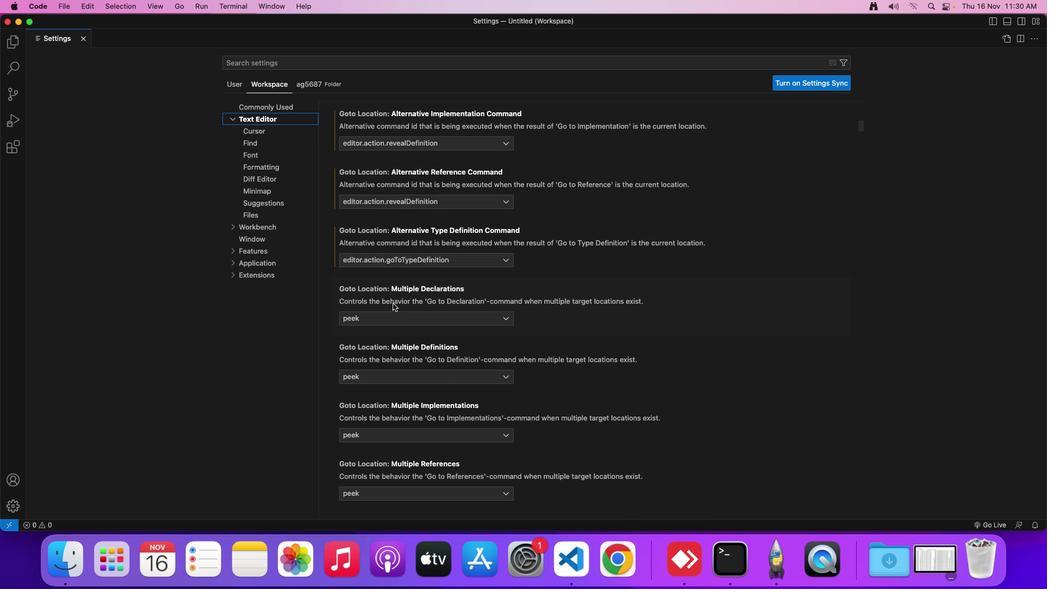 
Action: Mouse scrolled (389, 309) with delta (28, 45)
Screenshot: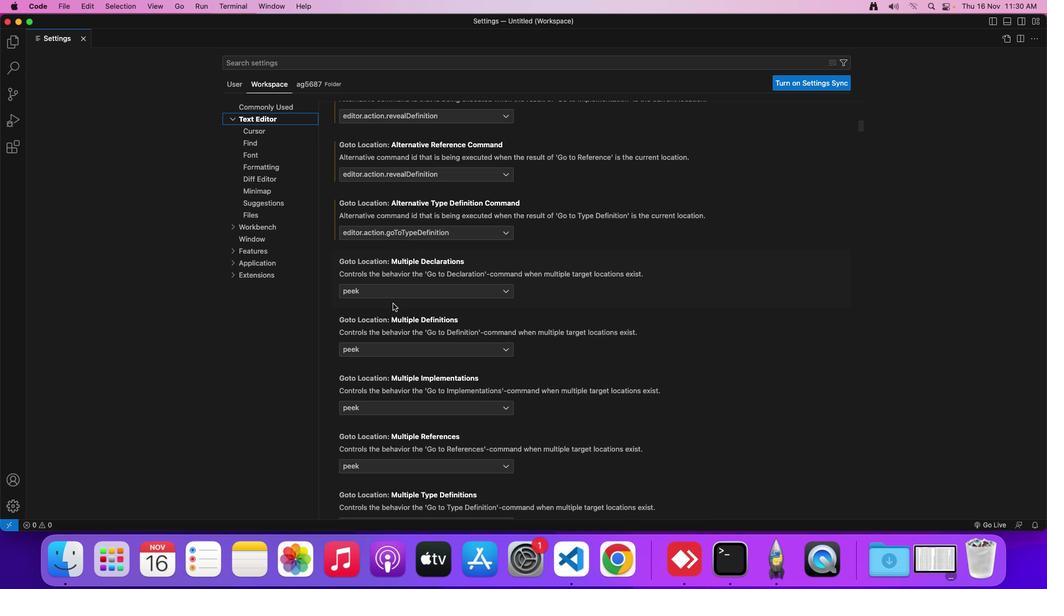 
Action: Mouse scrolled (389, 309) with delta (28, 45)
Screenshot: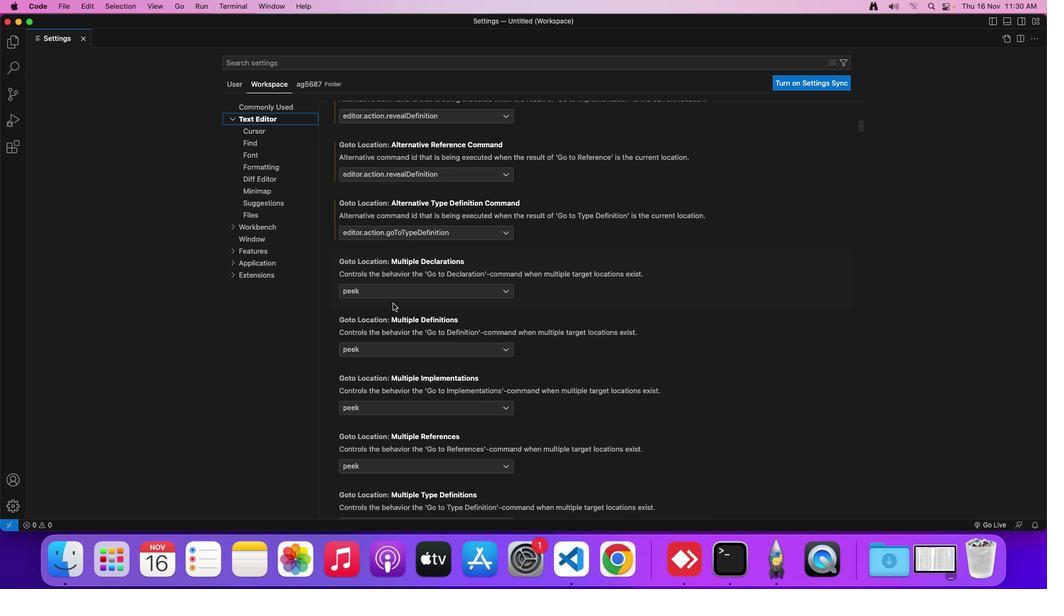 
Action: Mouse moved to (389, 309)
Screenshot: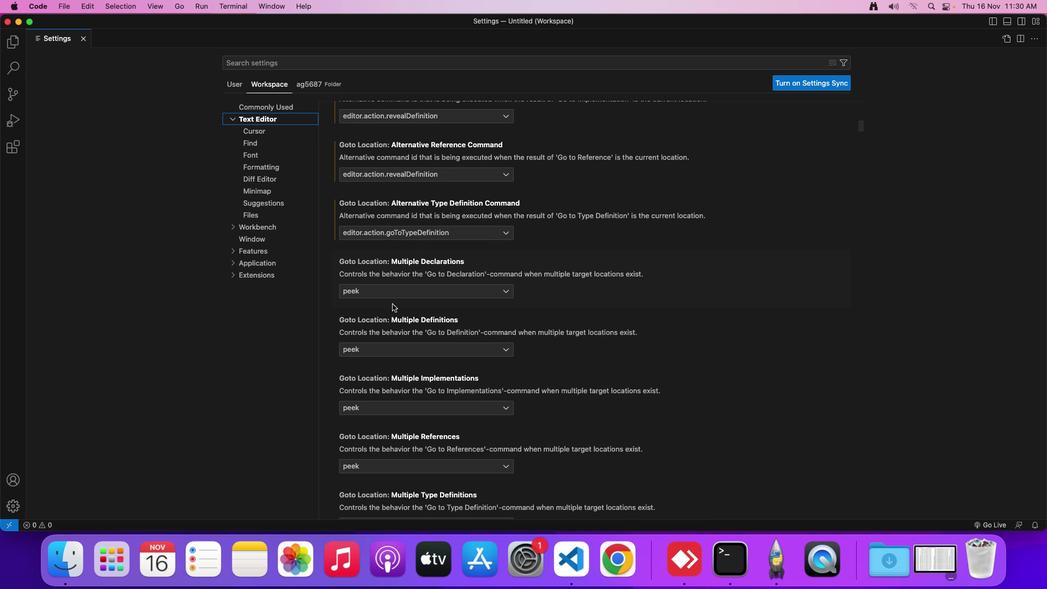 
Action: Mouse scrolled (389, 309) with delta (28, 45)
Screenshot: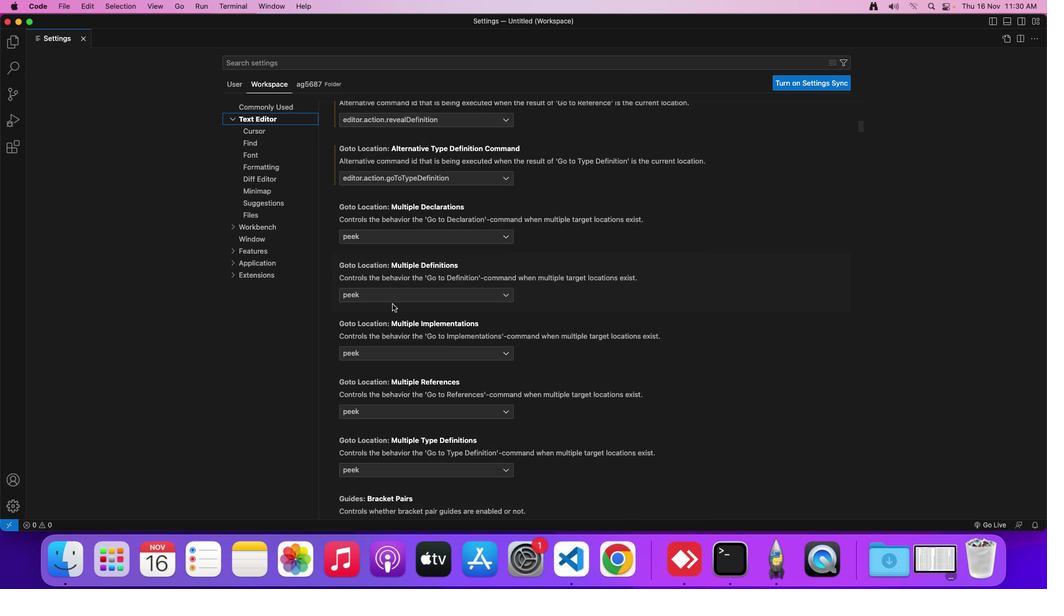 
Action: Mouse scrolled (389, 309) with delta (28, 45)
Screenshot: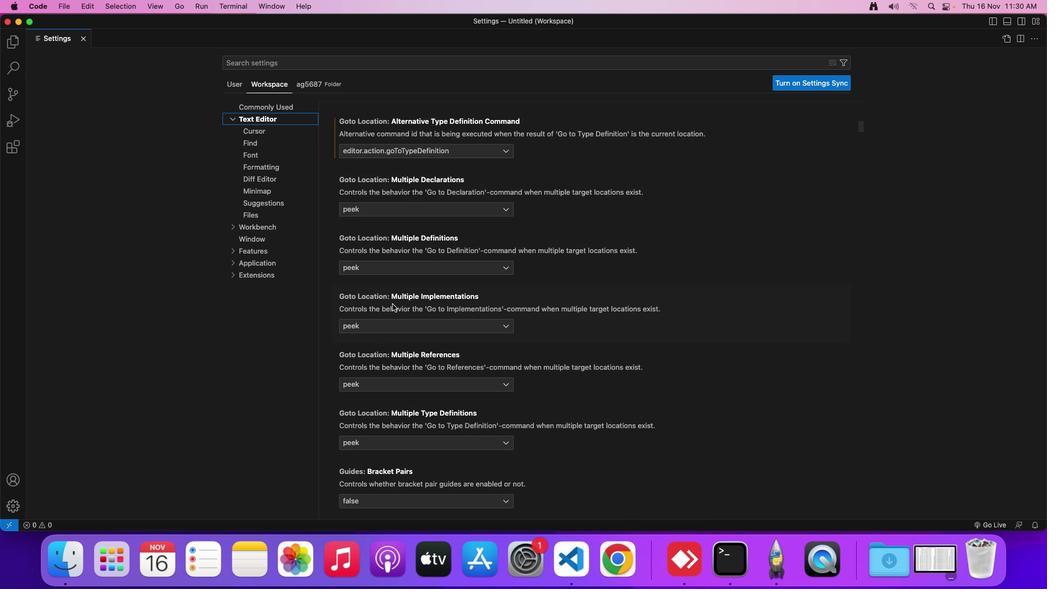 
Action: Mouse scrolled (389, 309) with delta (28, 45)
Screenshot: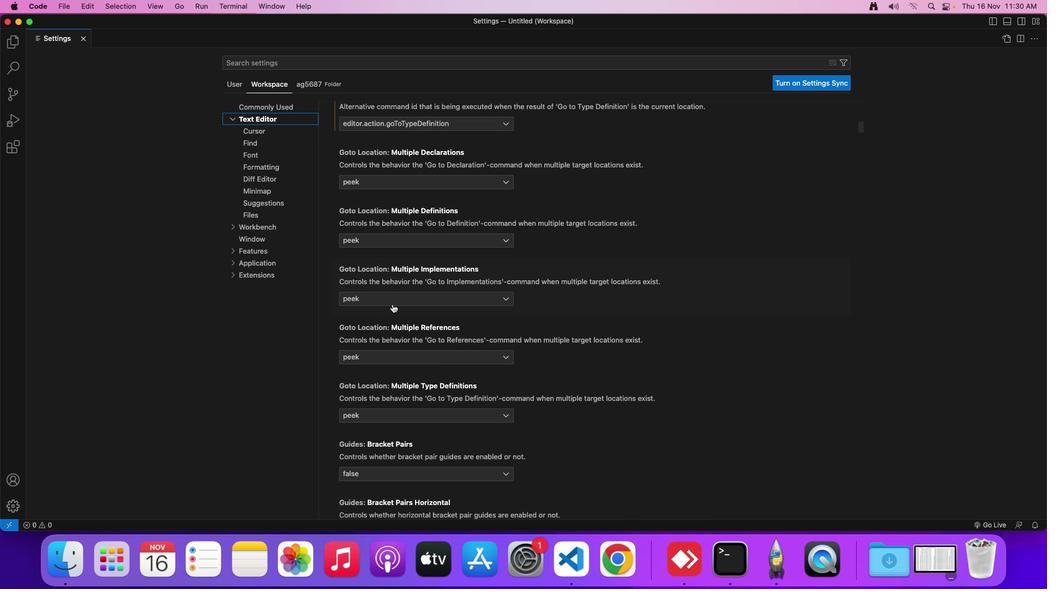 
Action: Mouse scrolled (389, 309) with delta (28, 45)
Screenshot: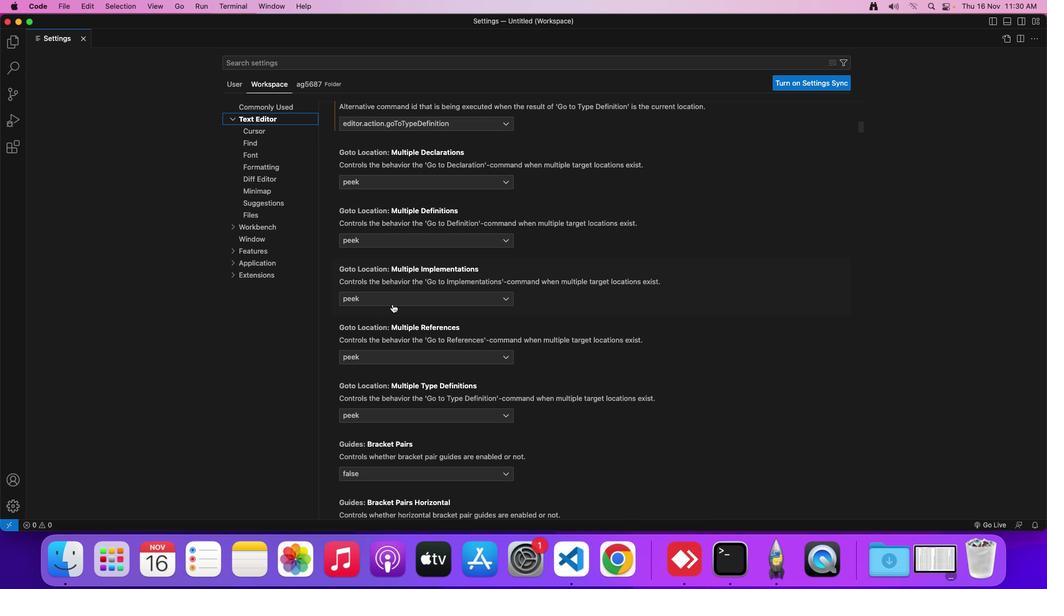 
Action: Mouse scrolled (389, 309) with delta (28, 45)
Screenshot: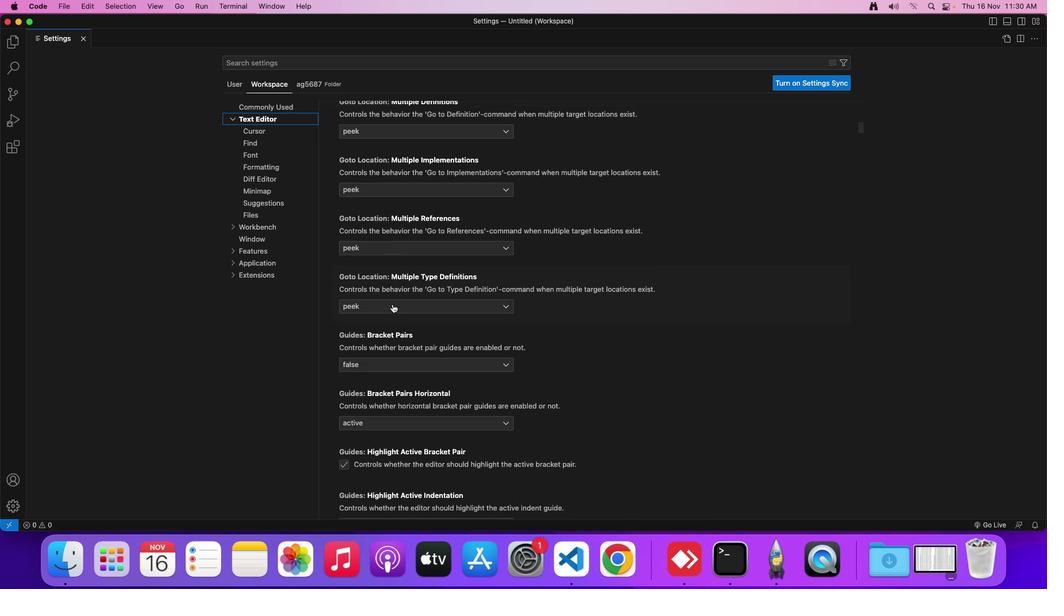 
Action: Mouse scrolled (389, 309) with delta (28, 45)
Screenshot: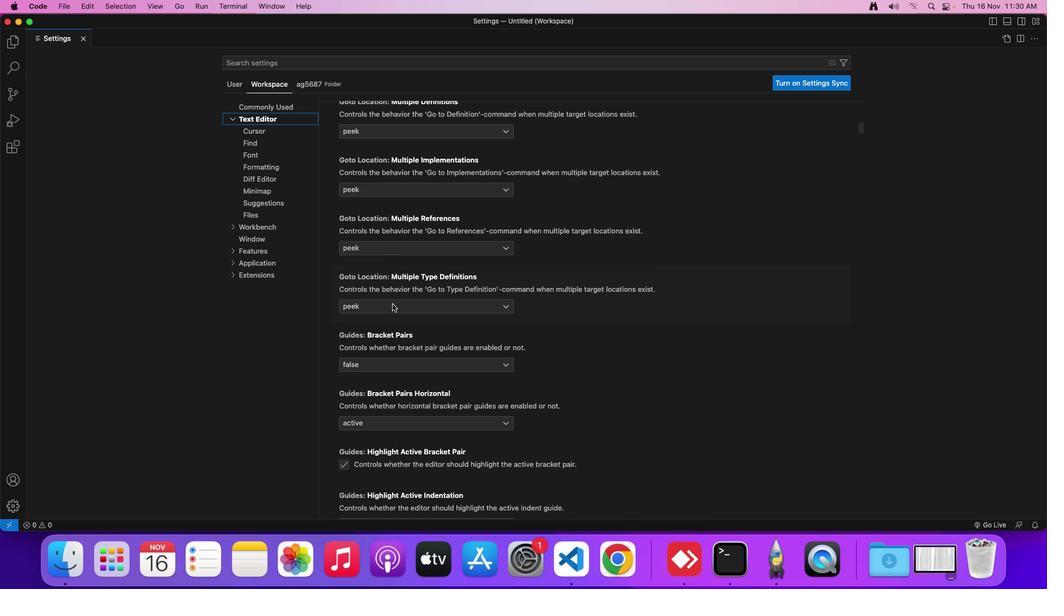 
Action: Mouse scrolled (389, 309) with delta (28, 45)
Screenshot: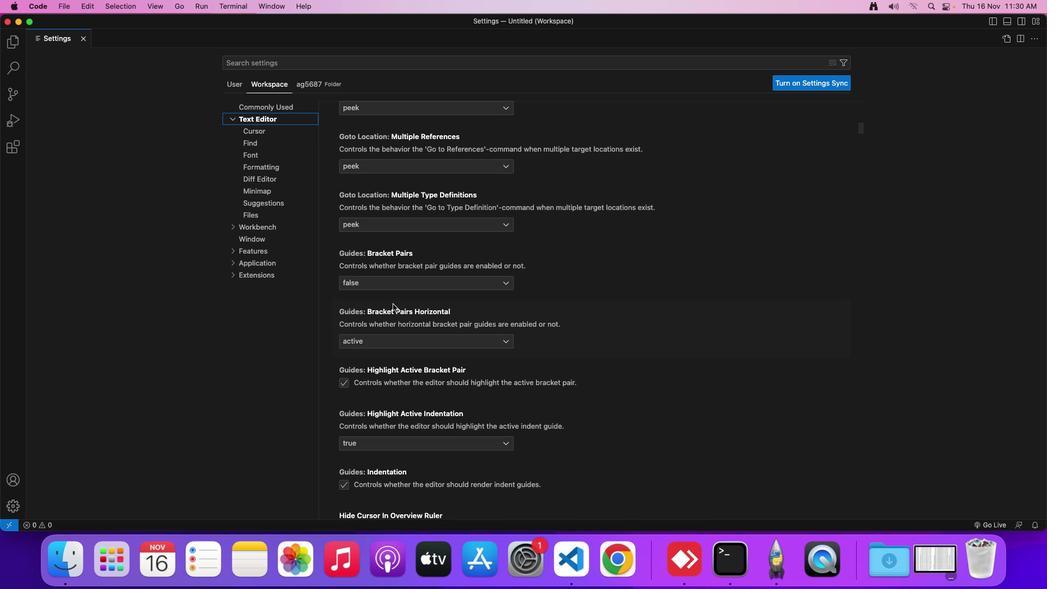 
Action: Mouse scrolled (389, 309) with delta (28, 44)
Screenshot: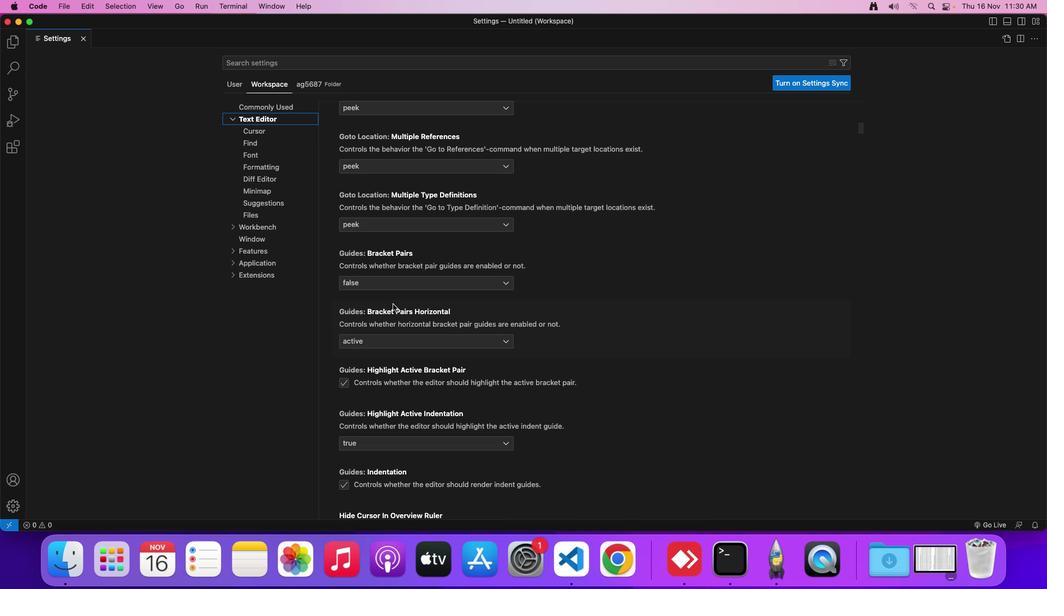 
Action: Mouse moved to (390, 309)
Screenshot: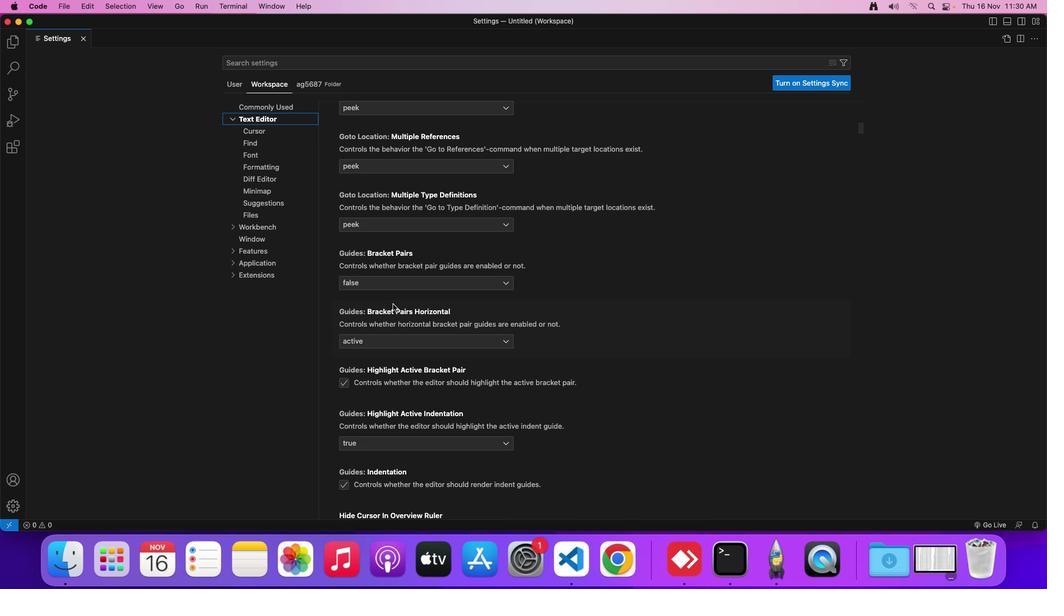 
Action: Mouse scrolled (390, 309) with delta (28, 45)
Screenshot: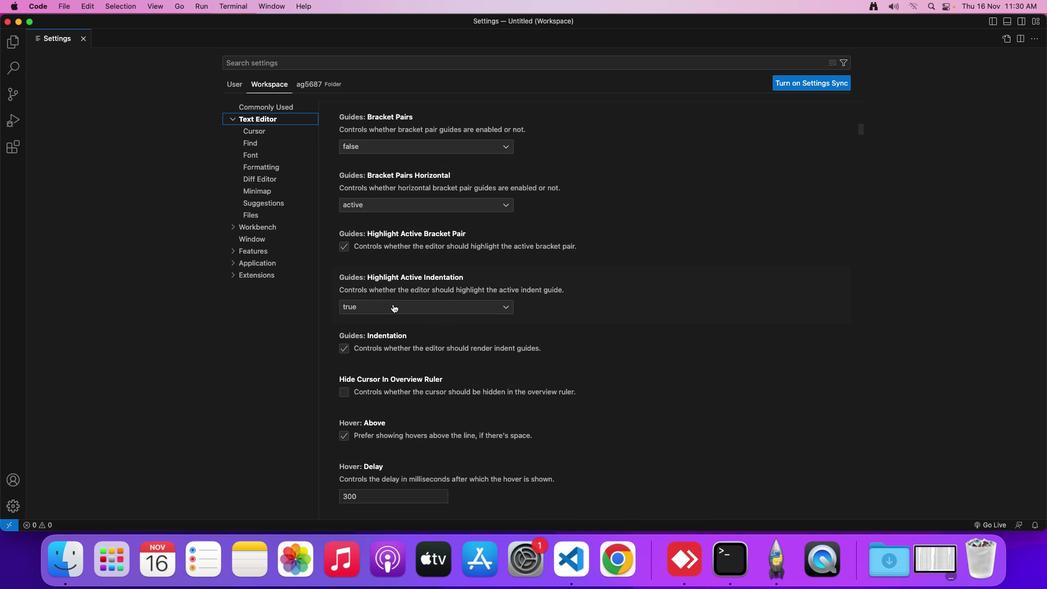 
Action: Mouse scrolled (390, 309) with delta (28, 45)
Screenshot: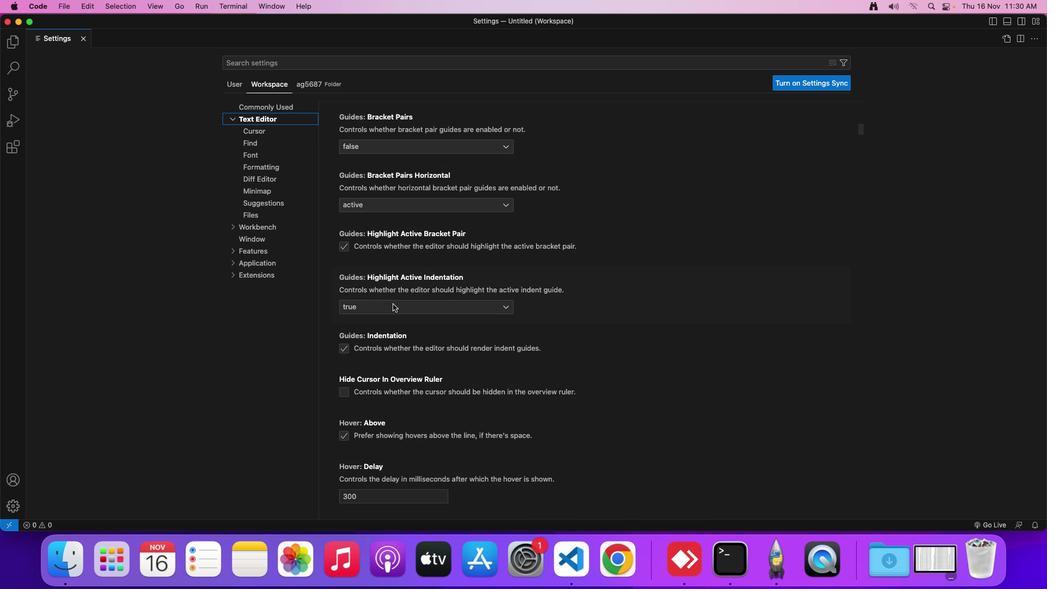 
Action: Mouse scrolled (390, 309) with delta (28, 44)
Screenshot: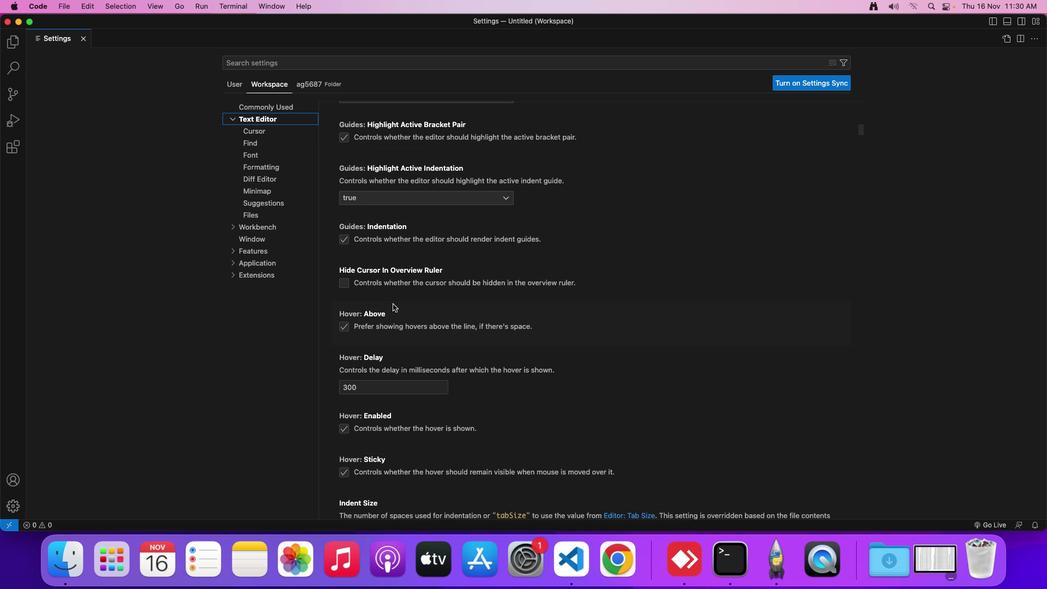 
Action: Mouse scrolled (390, 309) with delta (28, 44)
Screenshot: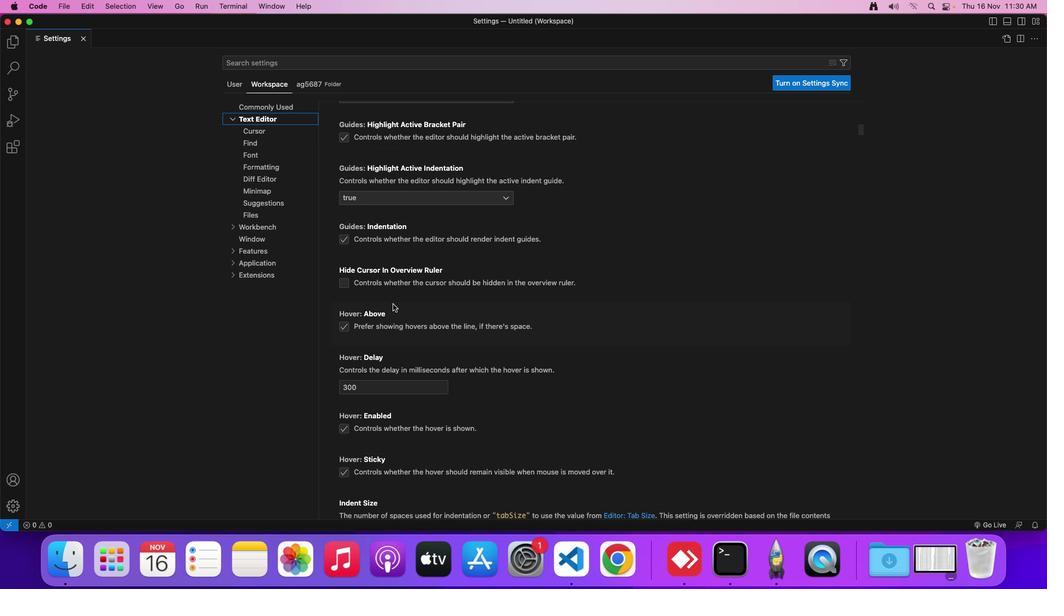 
Action: Mouse moved to (390, 308)
Screenshot: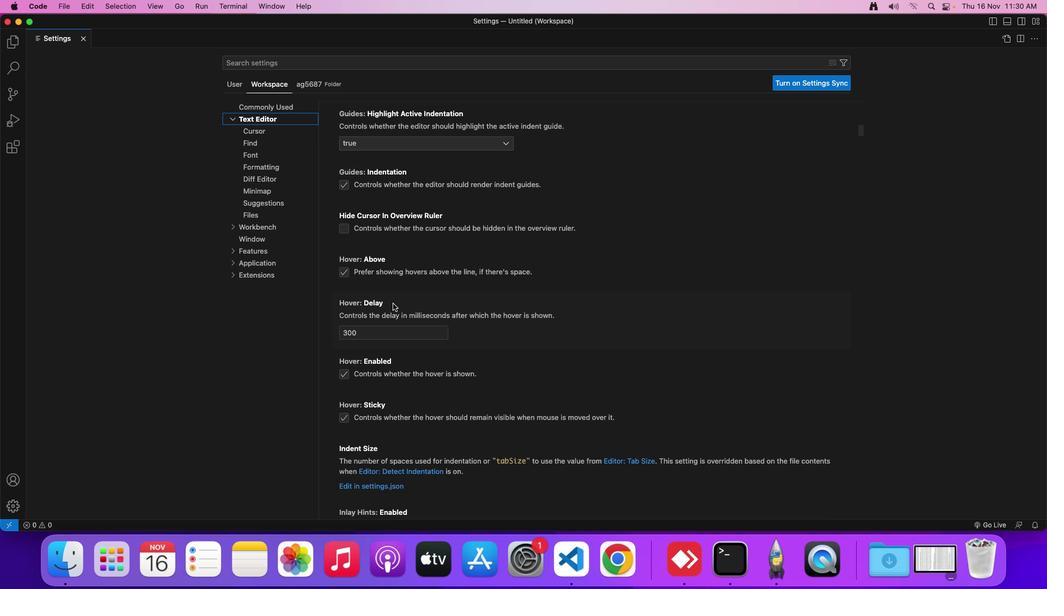 
Action: Mouse scrolled (390, 308) with delta (28, 45)
Screenshot: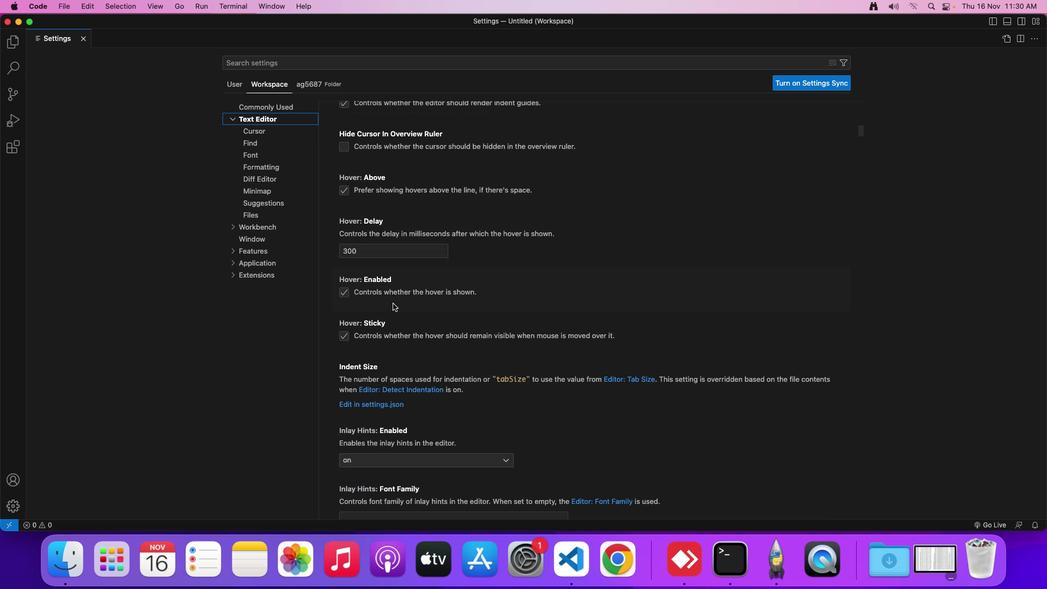 
Action: Mouse scrolled (390, 308) with delta (28, 45)
Screenshot: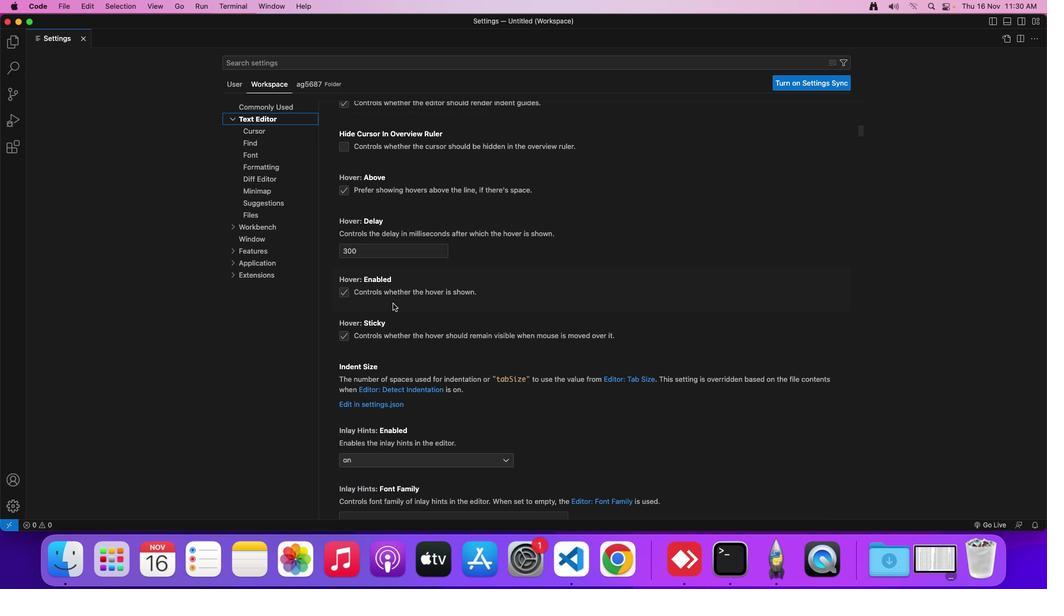 
Action: Mouse scrolled (390, 308) with delta (28, 44)
Screenshot: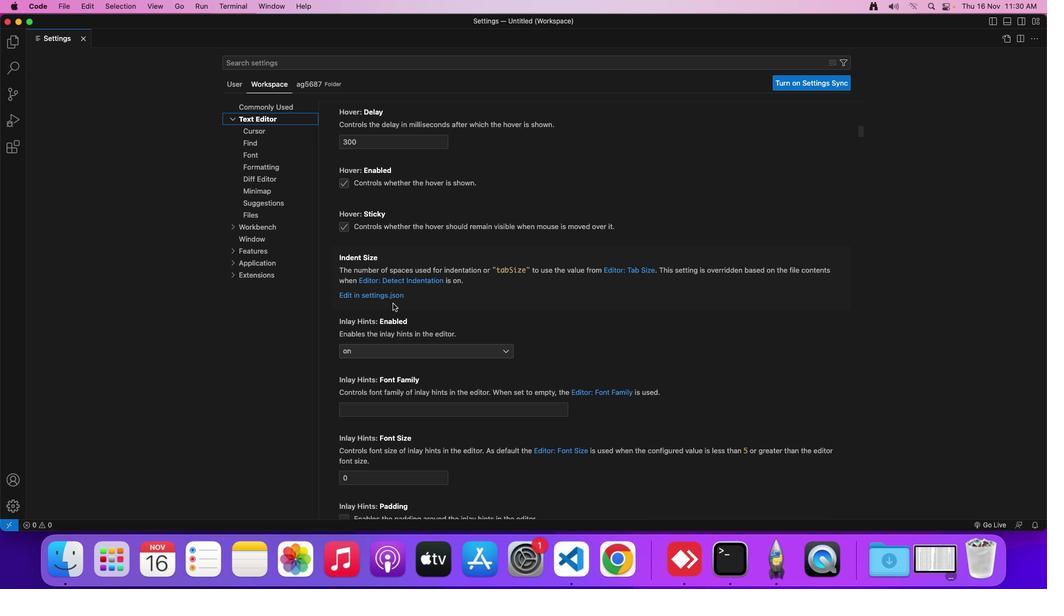 
Action: Mouse scrolled (390, 308) with delta (28, 44)
Screenshot: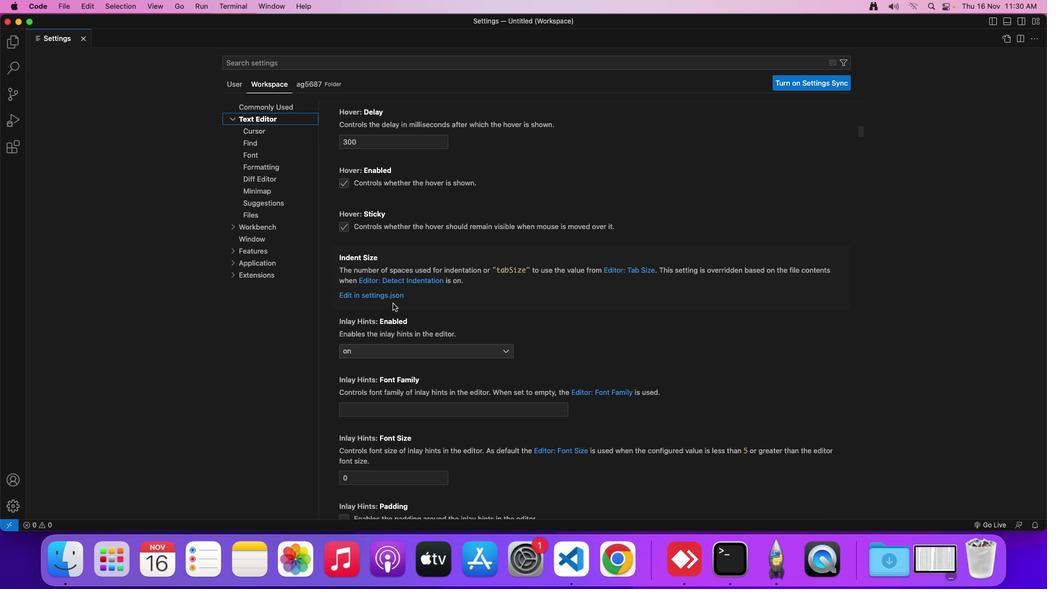 
Action: Mouse moved to (390, 308)
Screenshot: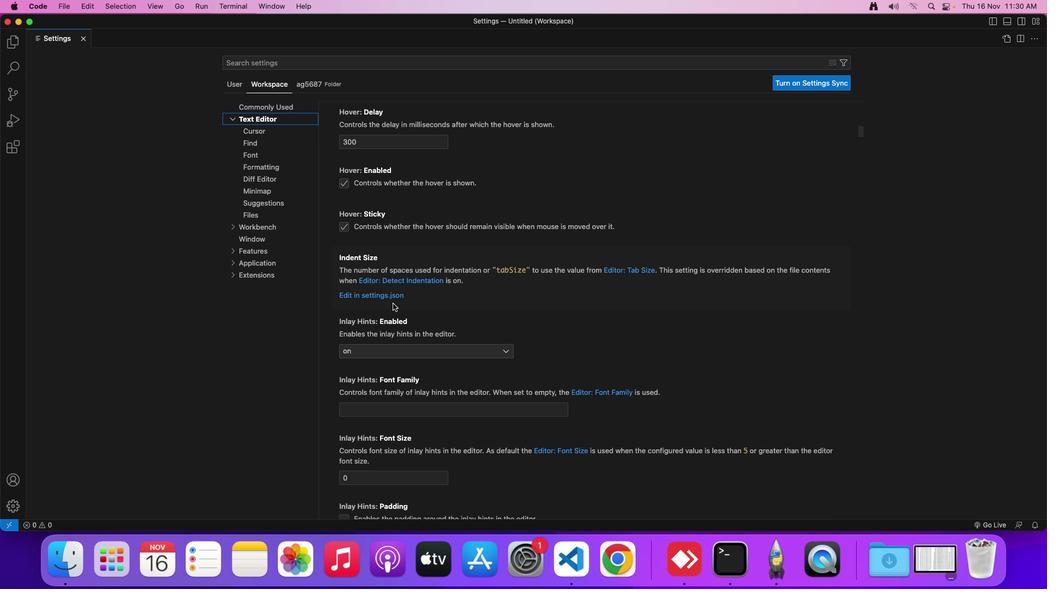 
Action: Mouse scrolled (390, 308) with delta (28, 45)
Screenshot: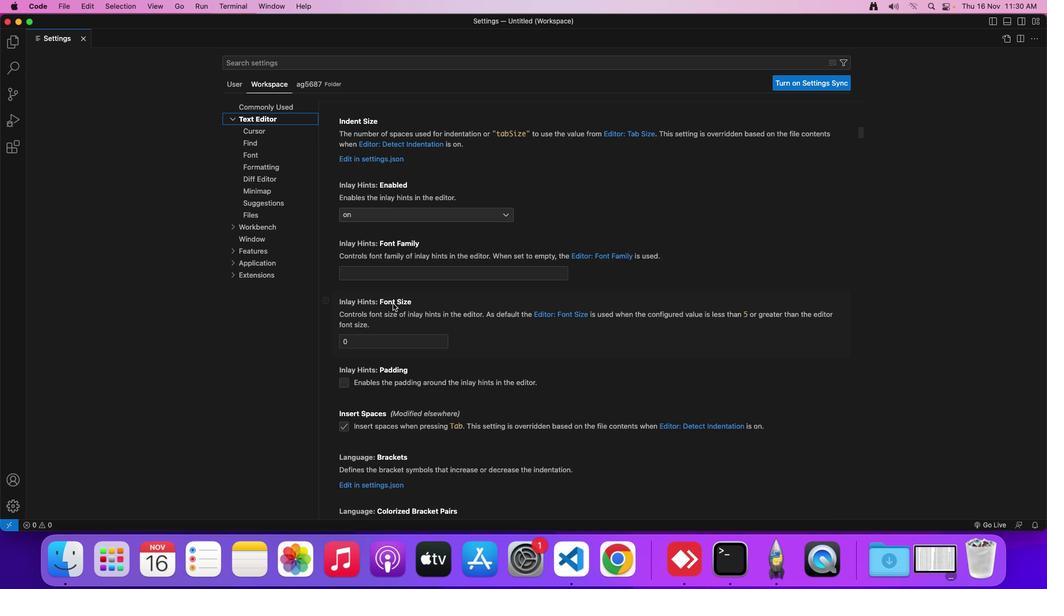 
Action: Mouse scrolled (390, 308) with delta (28, 45)
Screenshot: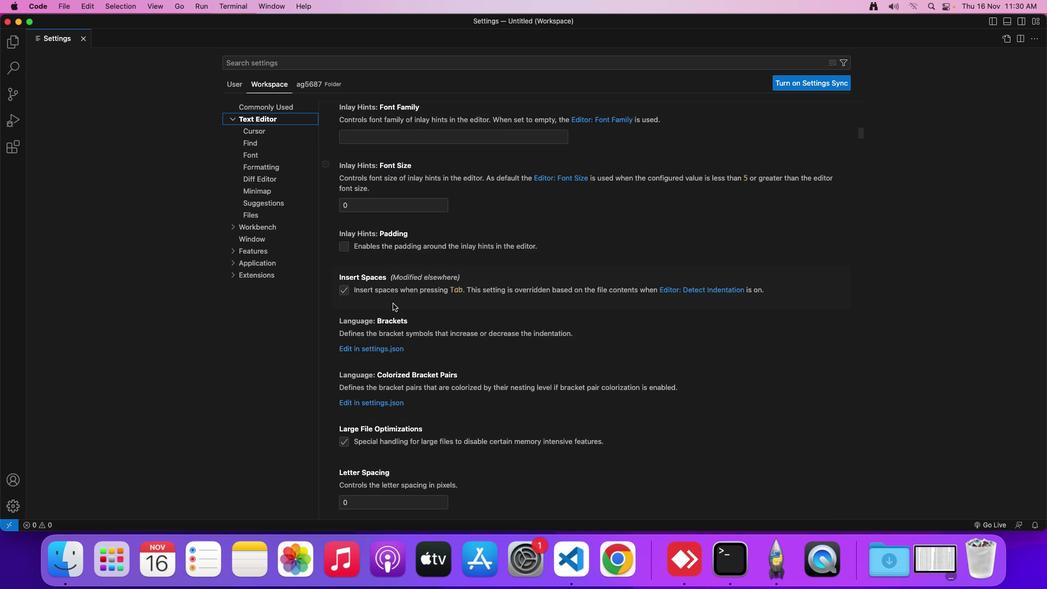 
Action: Mouse scrolled (390, 308) with delta (28, 44)
Screenshot: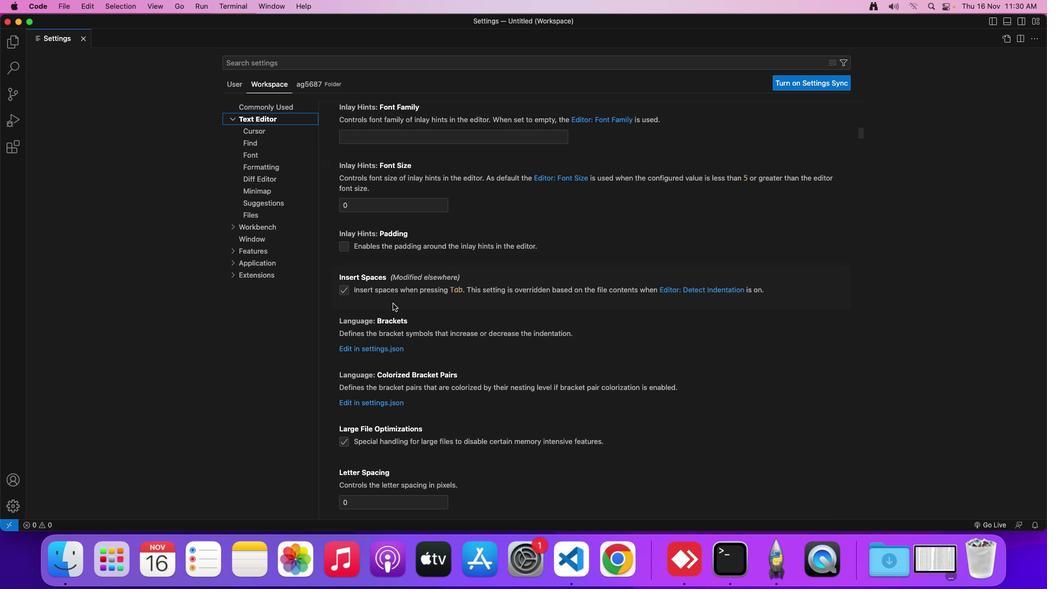 
Action: Mouse scrolled (390, 308) with delta (28, 43)
Screenshot: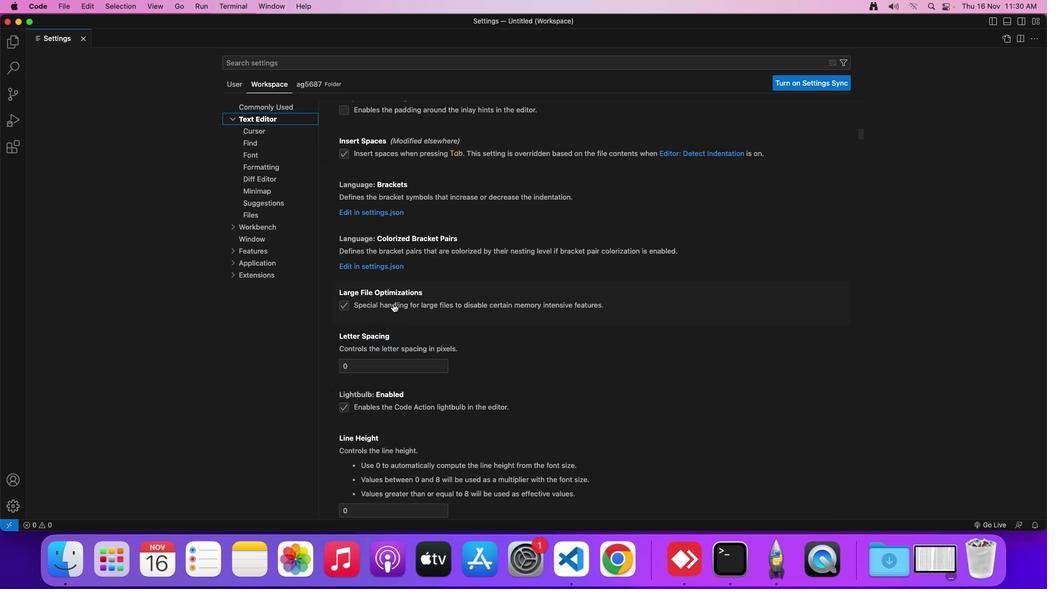 
Action: Mouse scrolled (390, 308) with delta (28, 43)
Screenshot: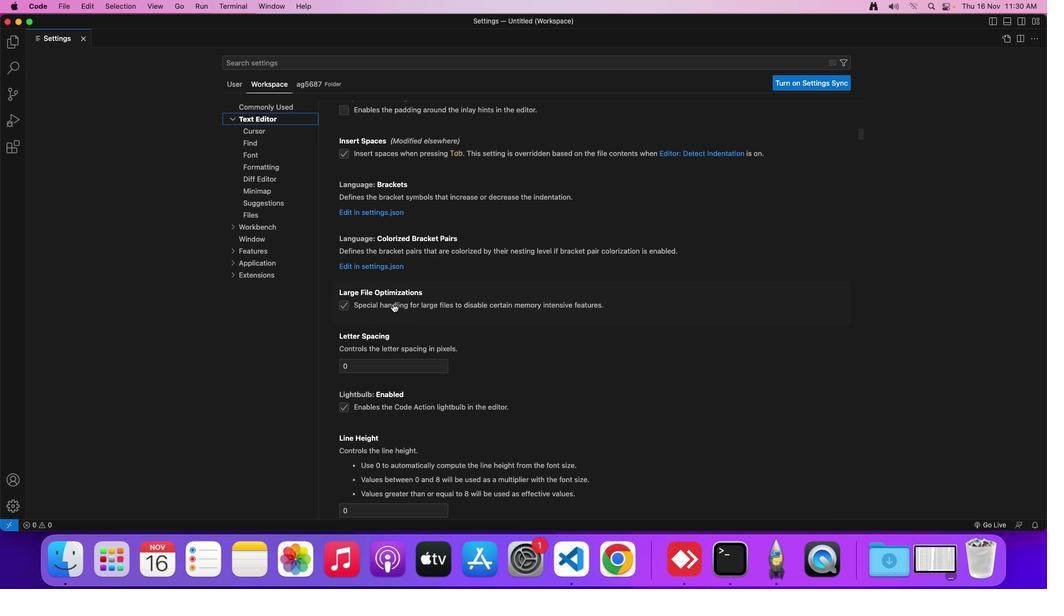 
Action: Mouse scrolled (390, 308) with delta (28, 45)
Screenshot: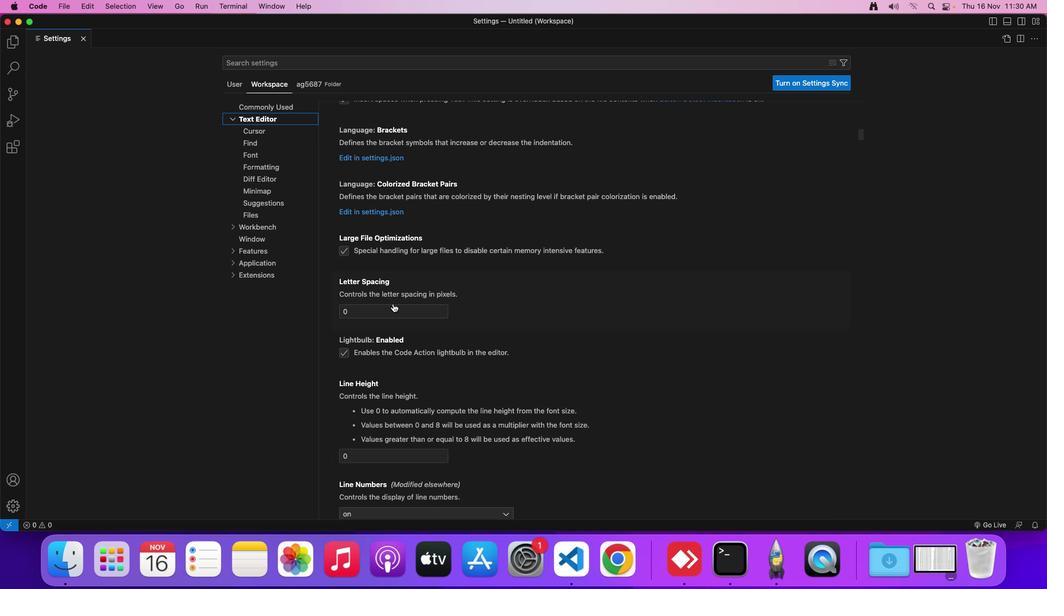 
Action: Mouse scrolled (390, 308) with delta (28, 45)
Screenshot: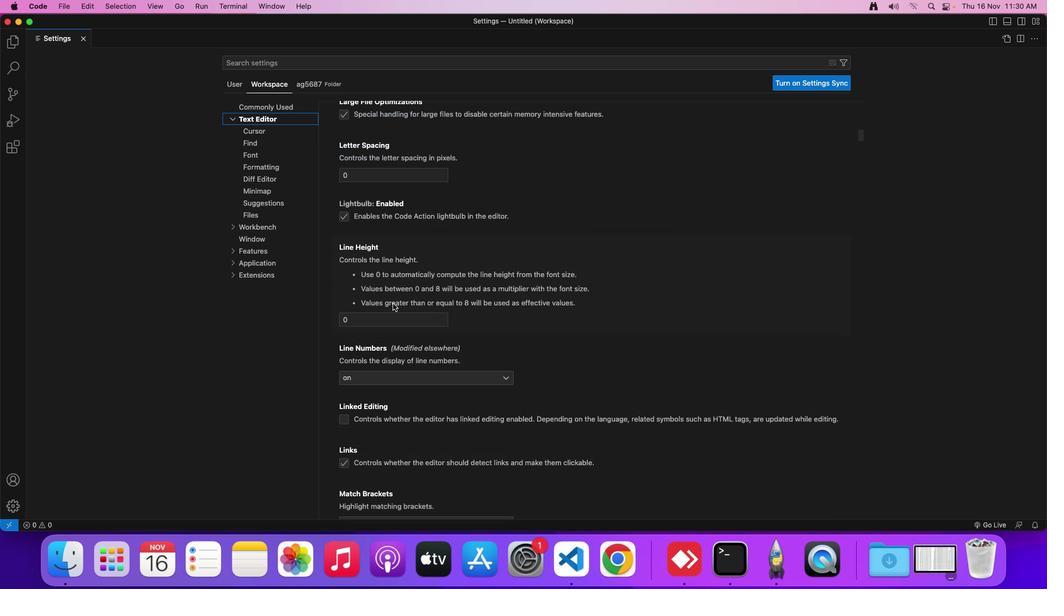 
Action: Mouse scrolled (390, 308) with delta (28, 45)
Screenshot: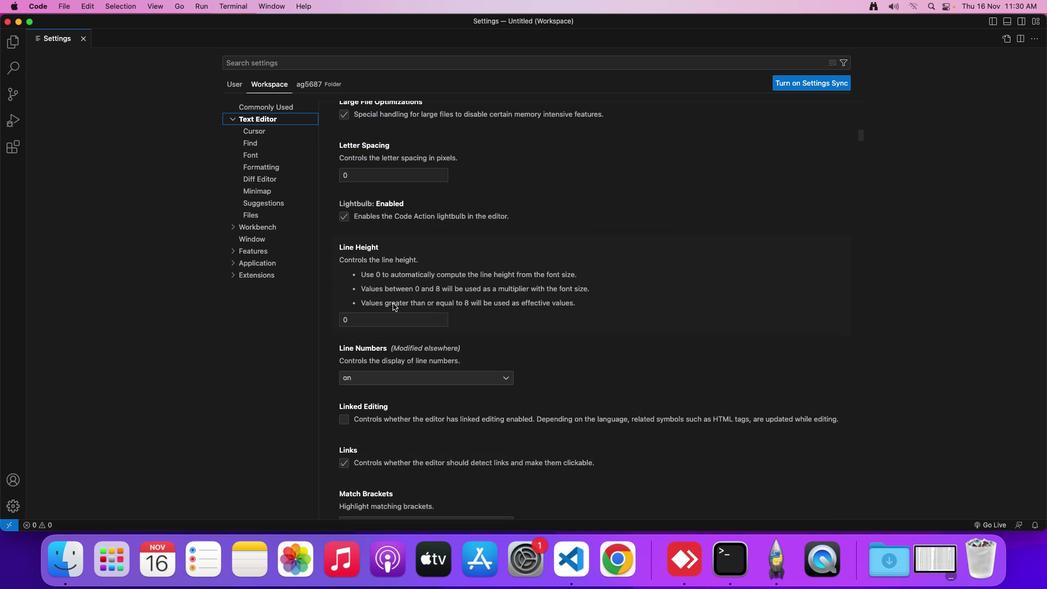 
Action: Mouse scrolled (390, 308) with delta (28, 44)
Screenshot: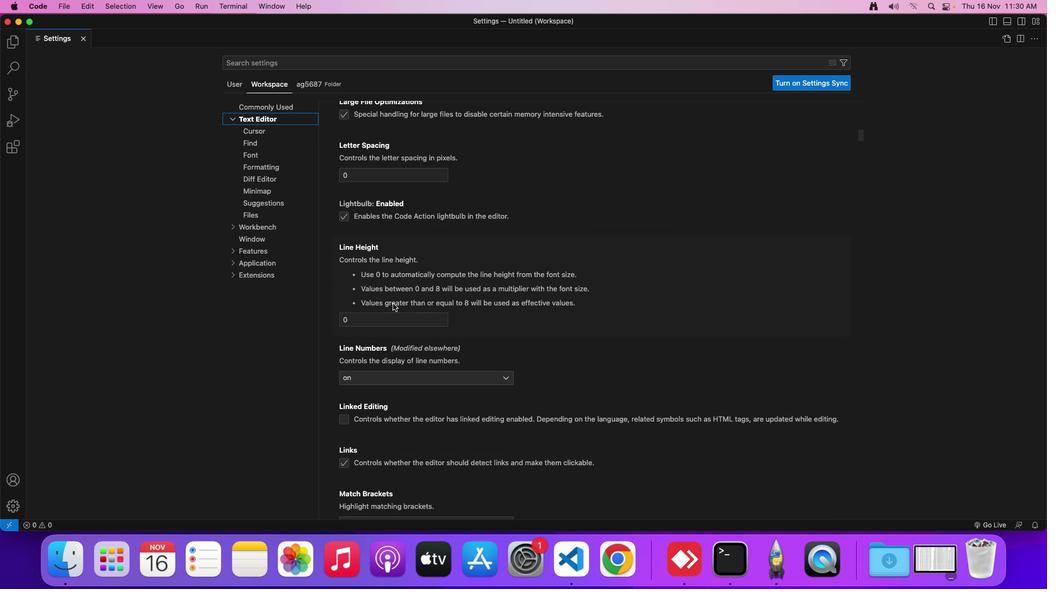 
Action: Mouse scrolled (390, 308) with delta (28, 45)
Screenshot: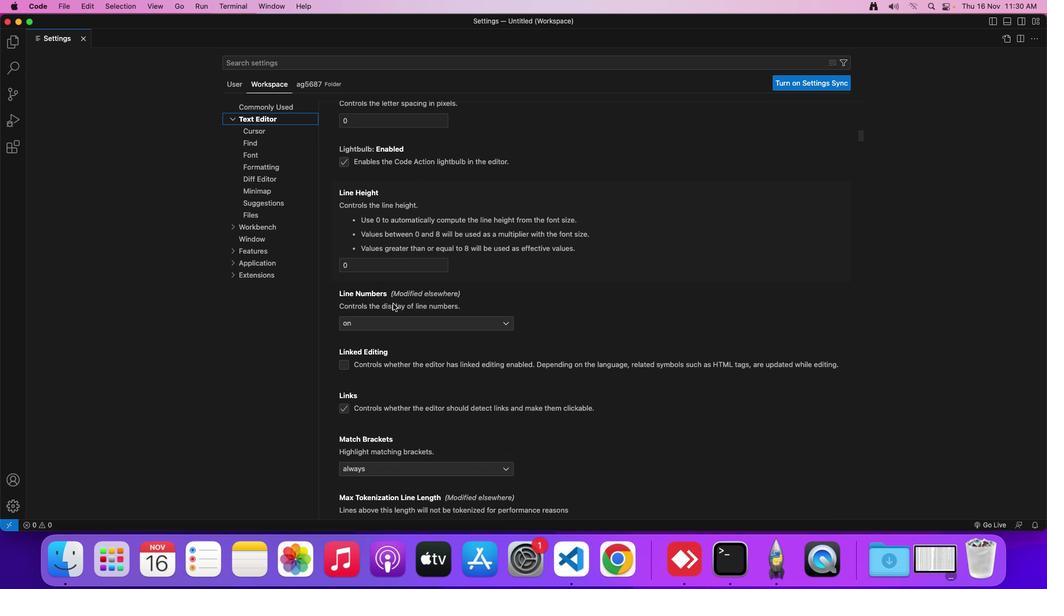 
Action: Mouse scrolled (390, 308) with delta (28, 45)
Screenshot: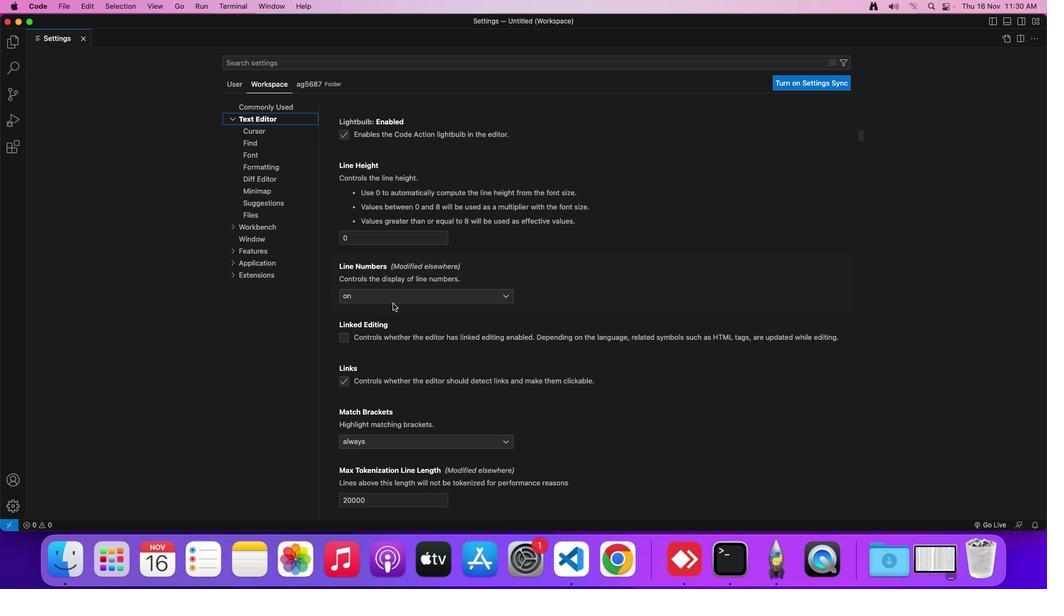
Action: Mouse scrolled (390, 308) with delta (28, 45)
Screenshot: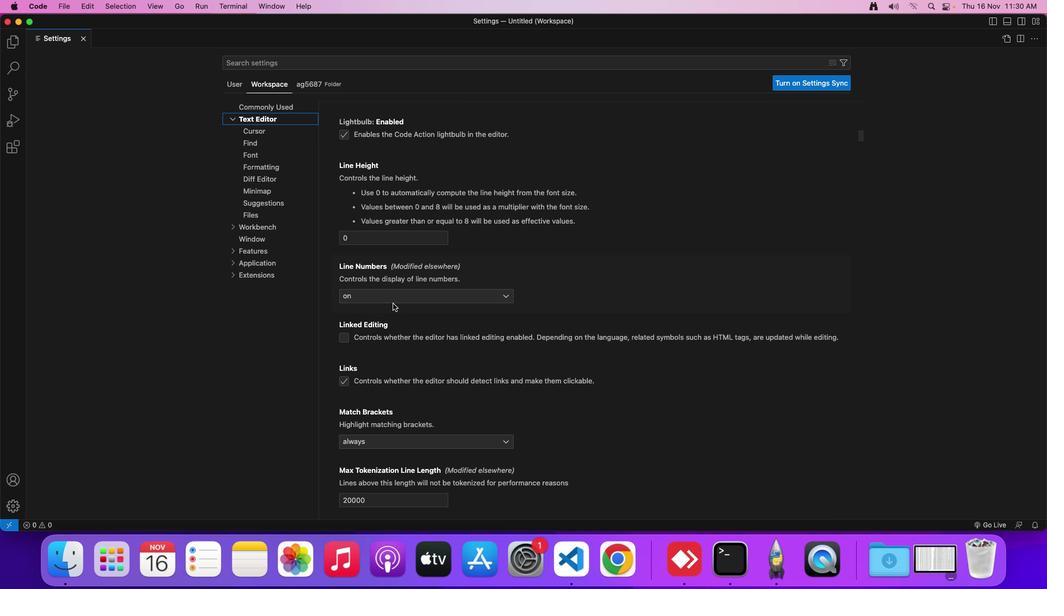 
Action: Mouse scrolled (390, 308) with delta (28, 45)
Screenshot: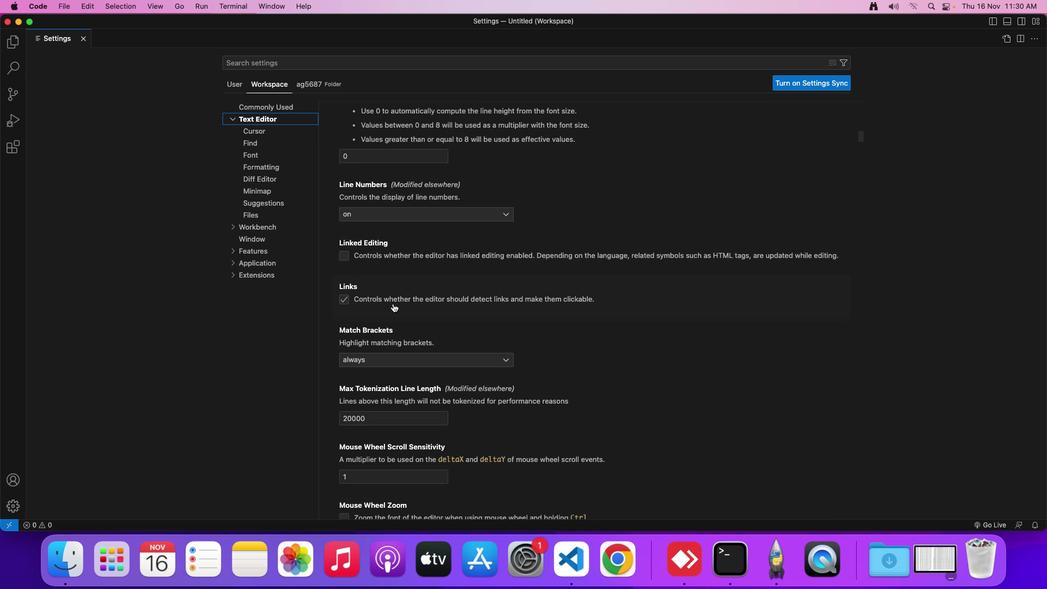 
Action: Mouse scrolled (390, 308) with delta (28, 45)
Screenshot: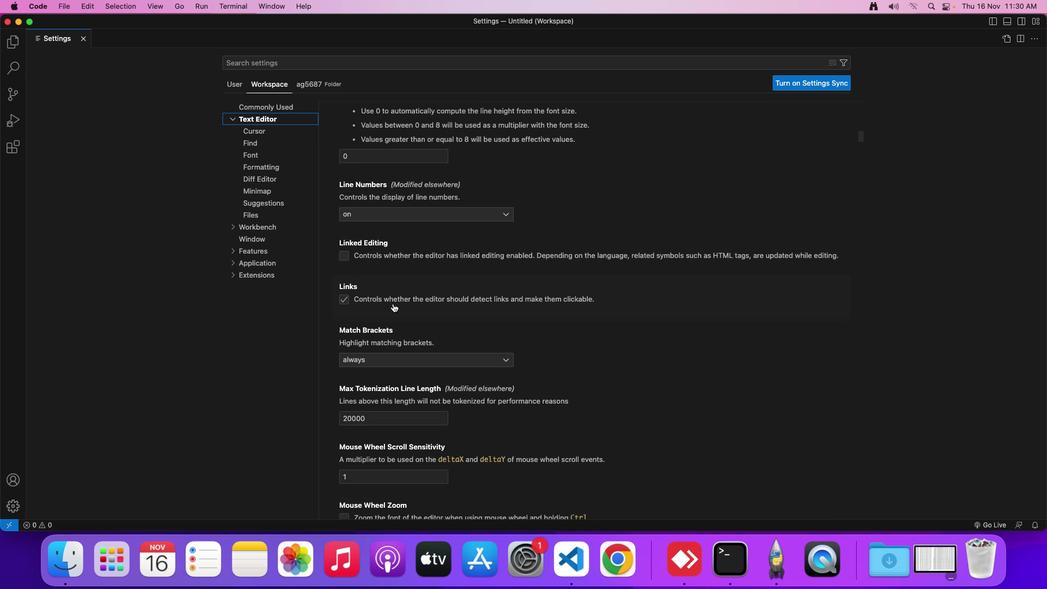 
Action: Mouse scrolled (390, 308) with delta (28, 45)
Screenshot: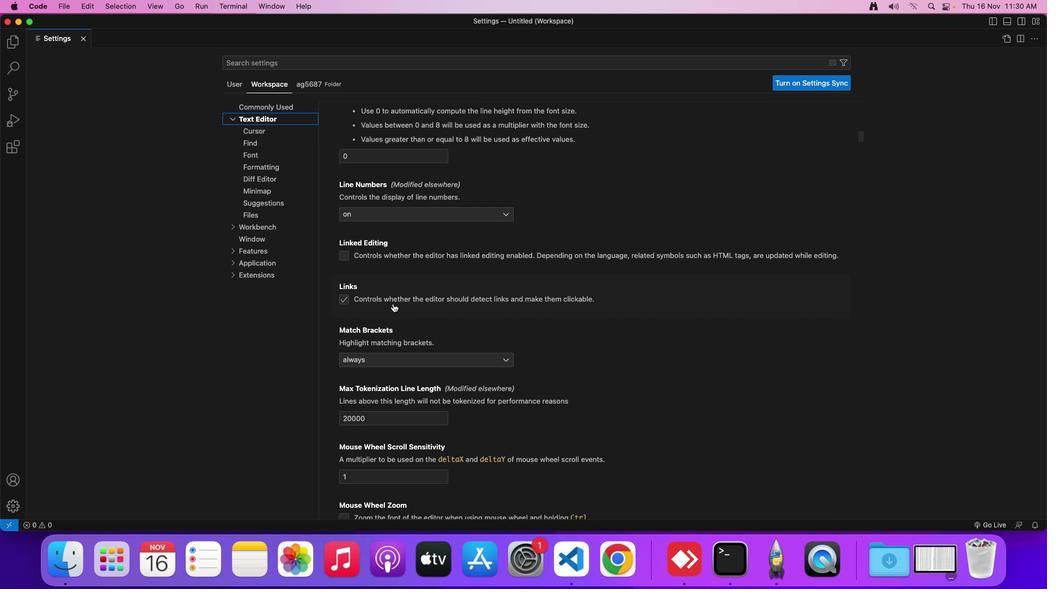 
Action: Mouse scrolled (390, 308) with delta (28, 45)
Screenshot: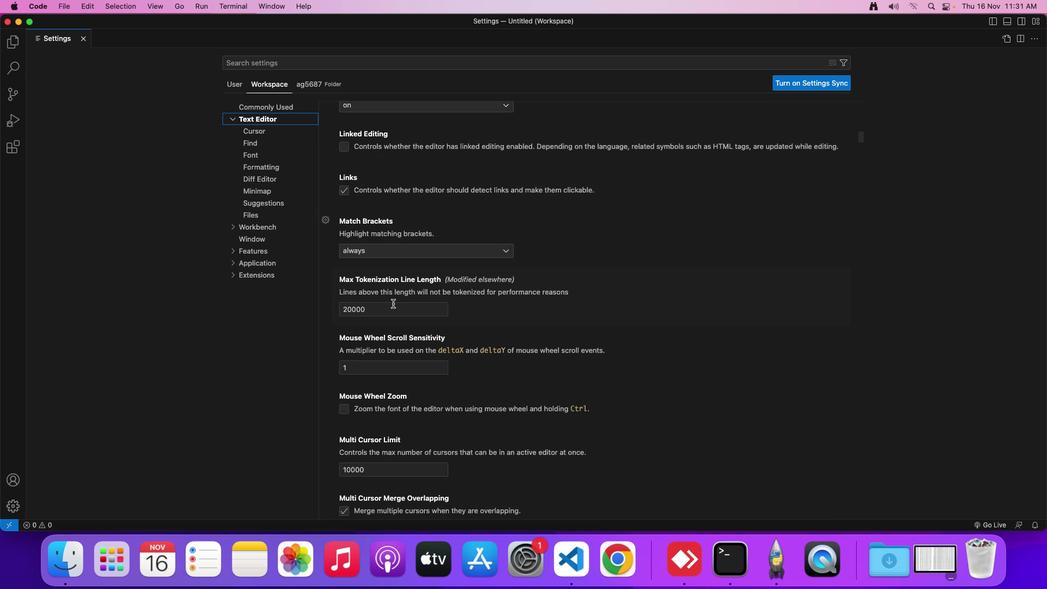
Action: Mouse scrolled (390, 308) with delta (28, 45)
Screenshot: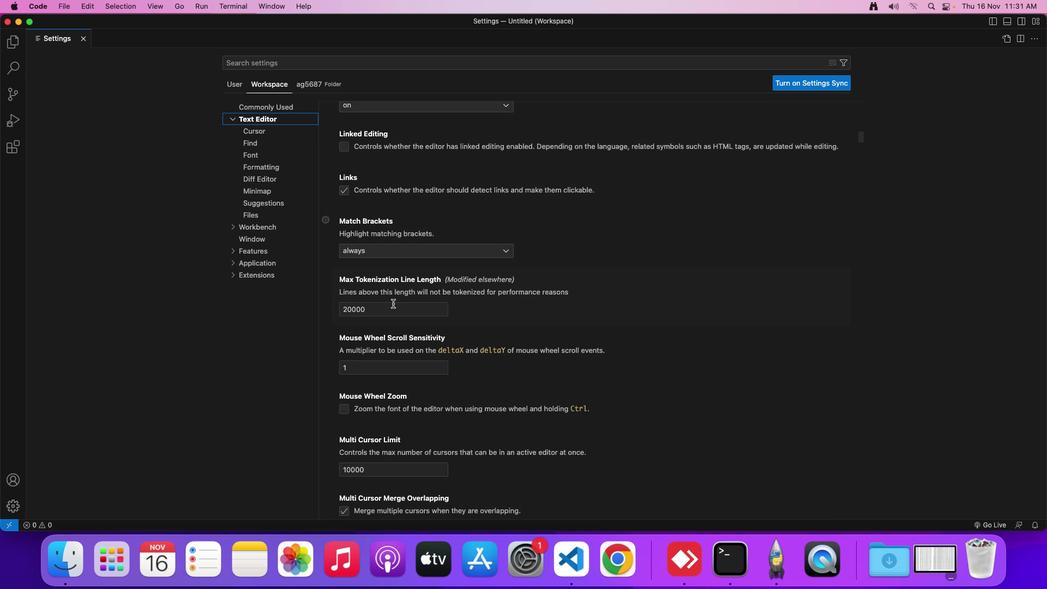 
Action: Mouse scrolled (390, 308) with delta (28, 45)
Screenshot: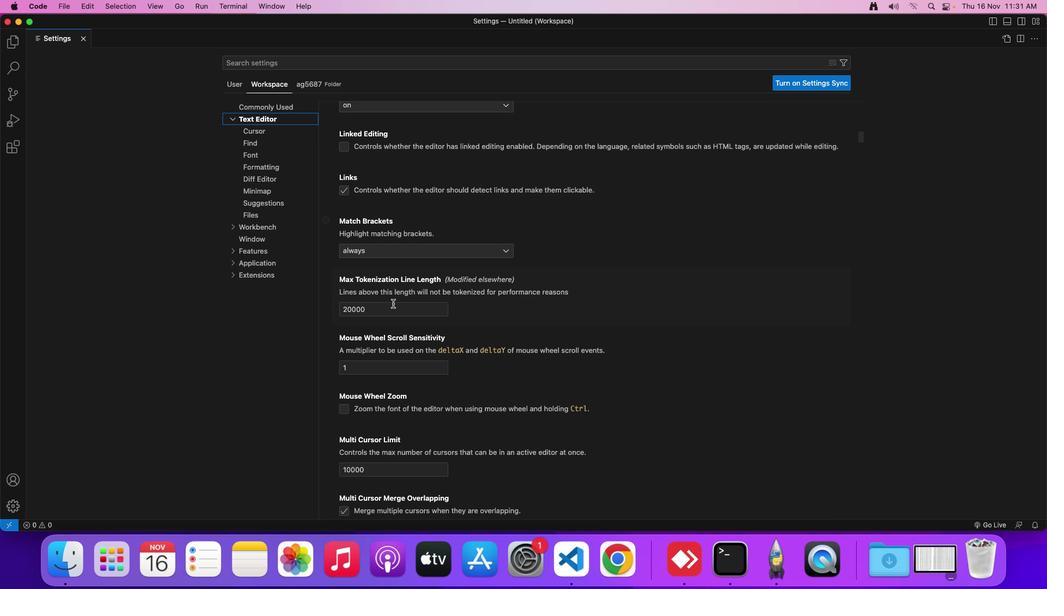 
Action: Mouse scrolled (390, 308) with delta (28, 45)
Screenshot: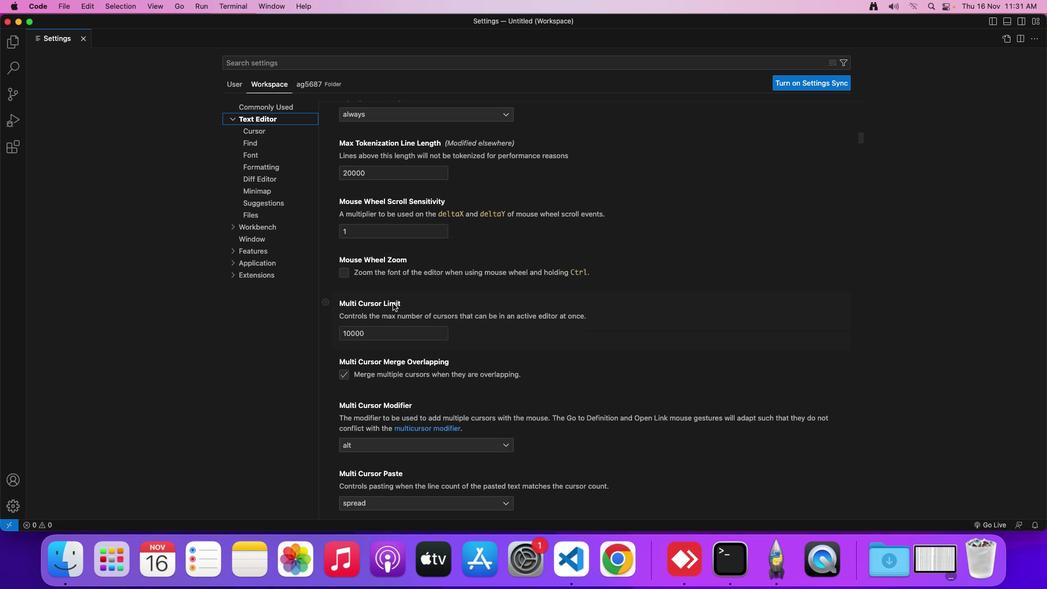 
Action: Mouse scrolled (390, 308) with delta (28, 45)
Screenshot: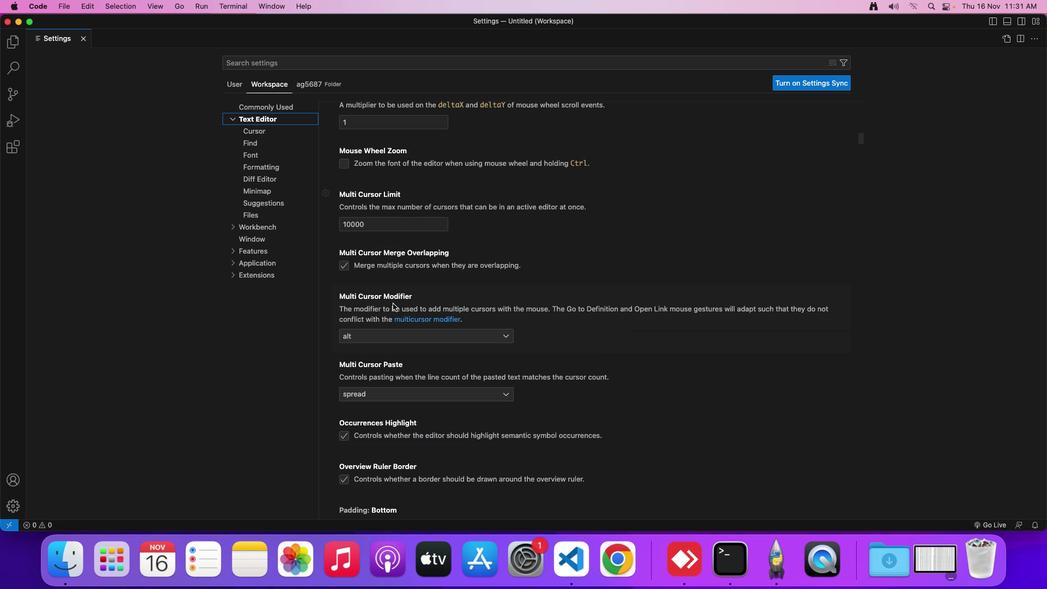 
Action: Mouse scrolled (390, 308) with delta (28, 44)
Screenshot: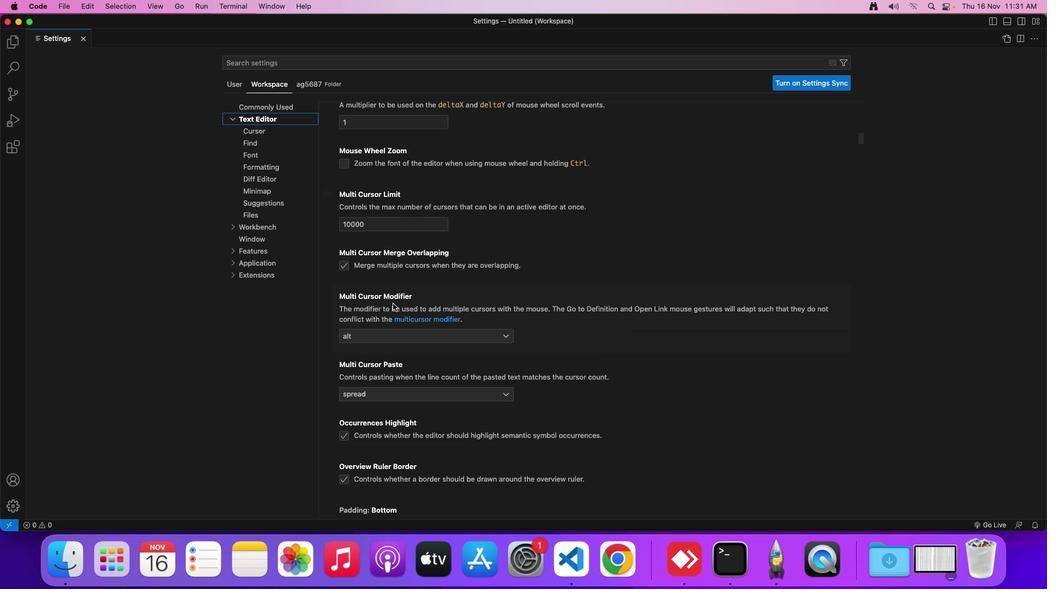 
Action: Mouse scrolled (390, 308) with delta (28, 44)
Screenshot: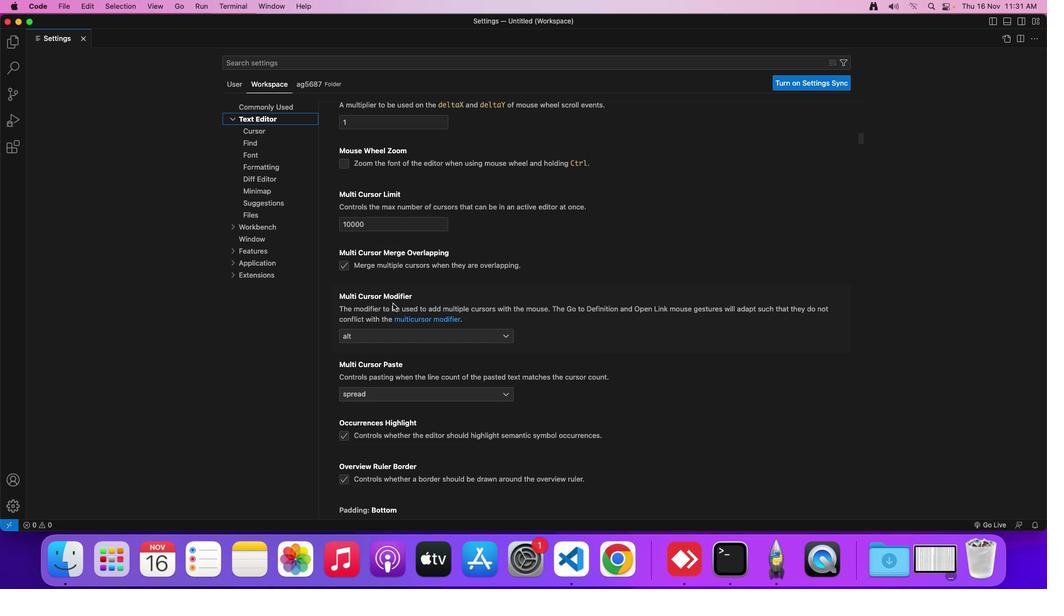 
Action: Mouse scrolled (390, 308) with delta (28, 45)
Screenshot: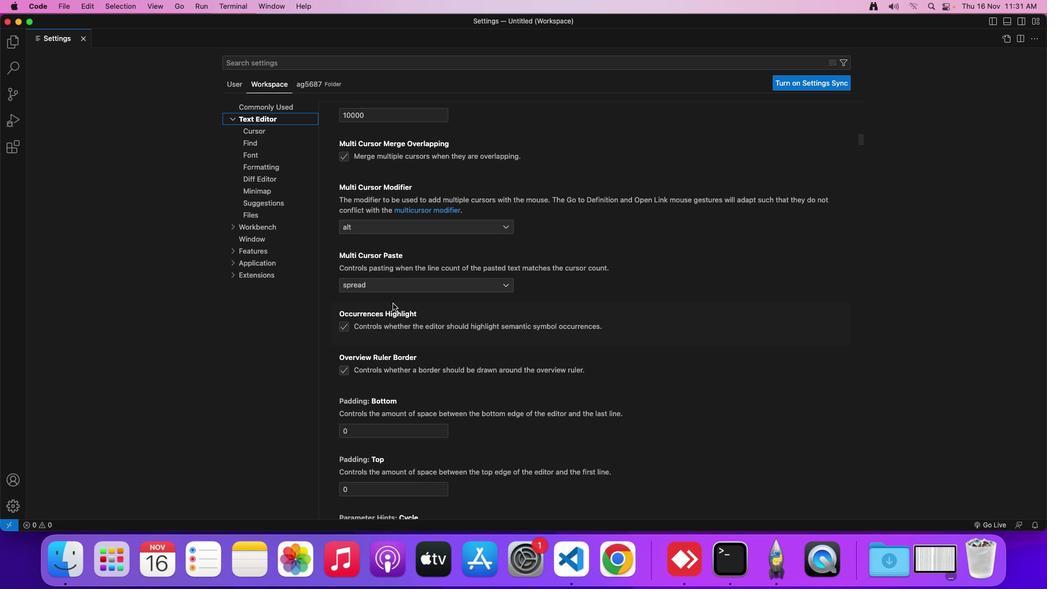 
Action: Mouse scrolled (390, 308) with delta (28, 45)
Screenshot: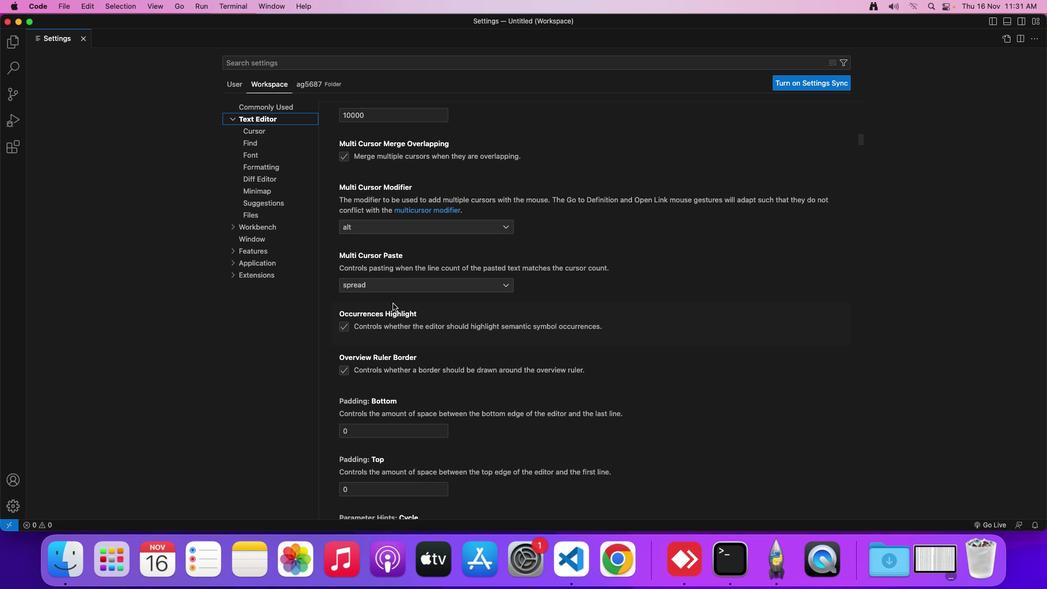 
Action: Mouse scrolled (390, 308) with delta (28, 45)
Screenshot: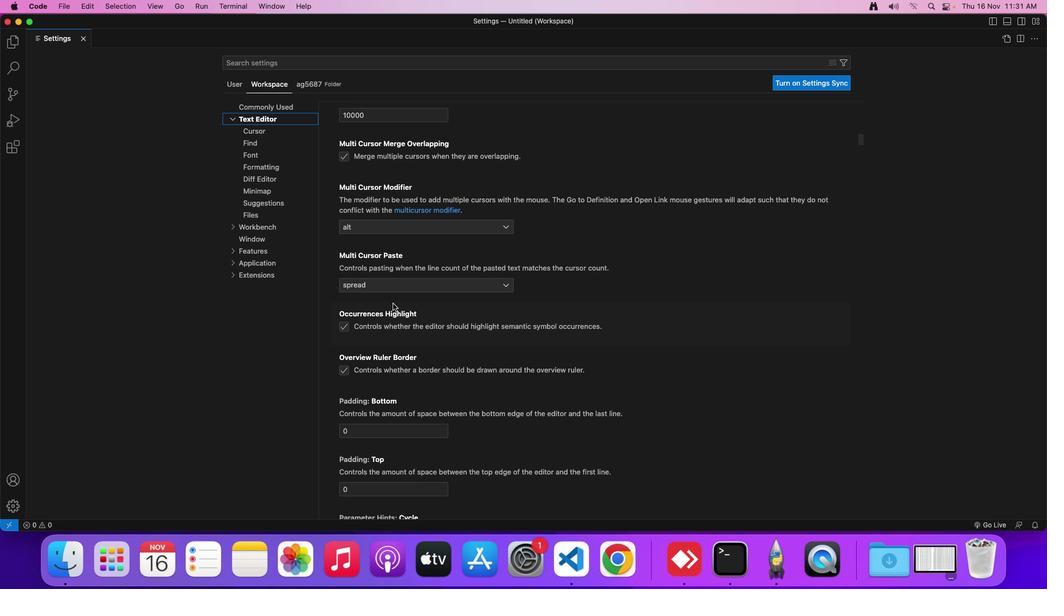 
Action: Mouse scrolled (390, 308) with delta (28, 45)
Screenshot: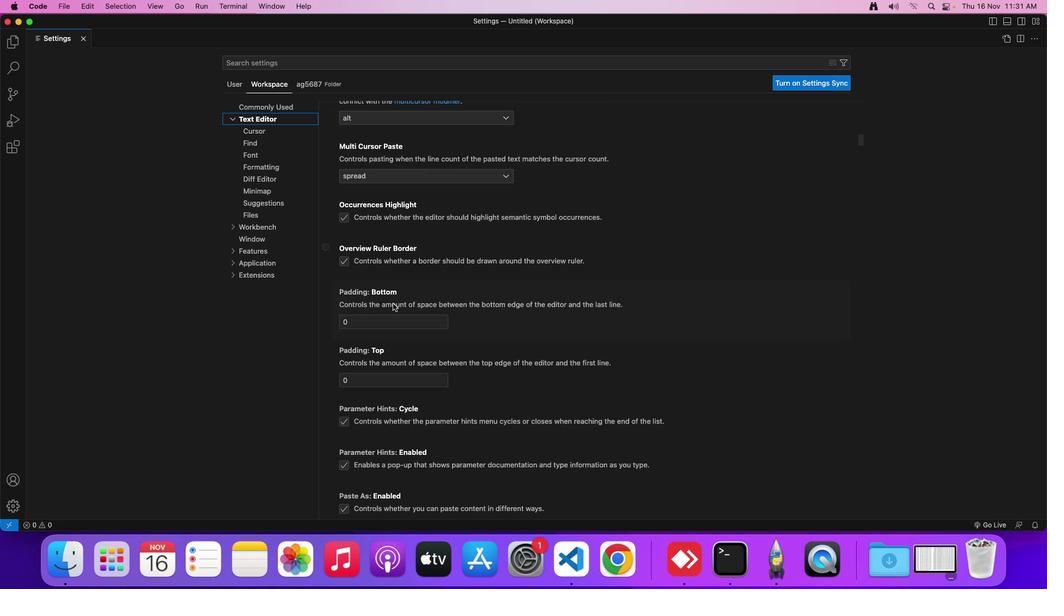 
Action: Mouse scrolled (390, 308) with delta (28, 45)
Screenshot: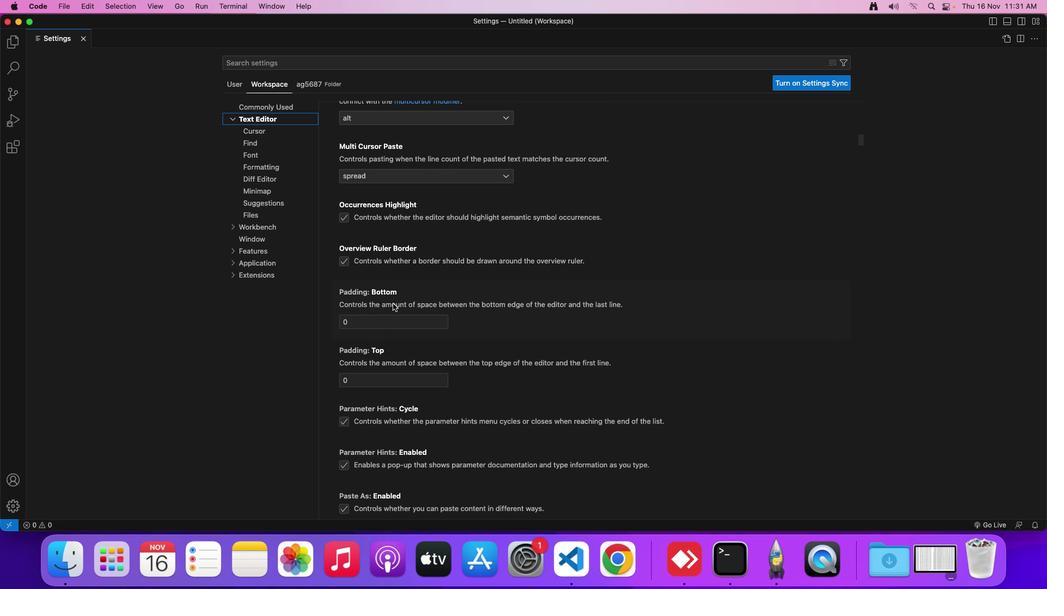 
Action: Mouse scrolled (390, 308) with delta (28, 45)
Screenshot: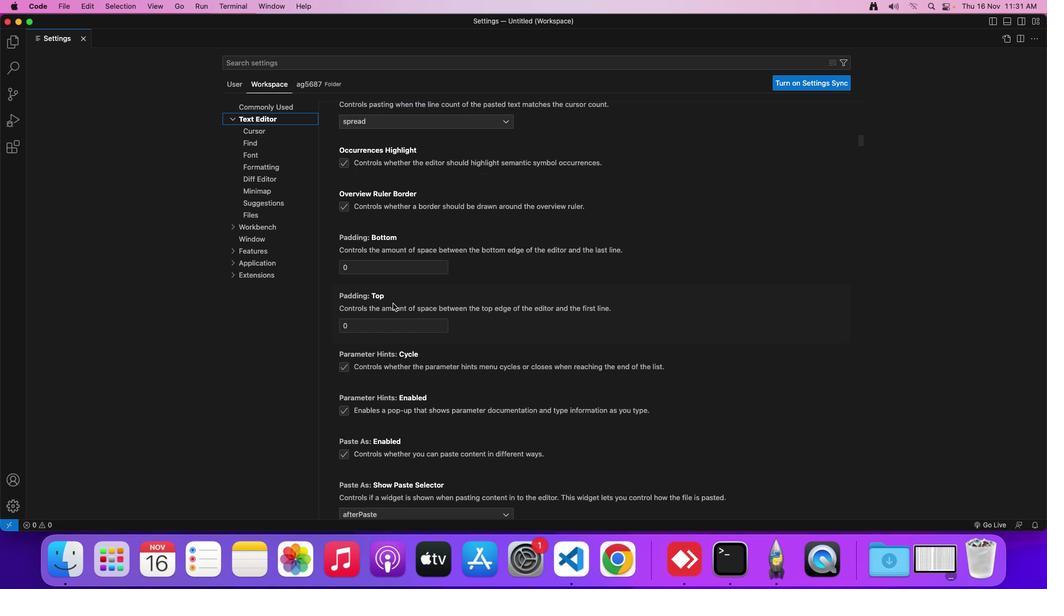 
Action: Mouse scrolled (390, 308) with delta (28, 45)
Screenshot: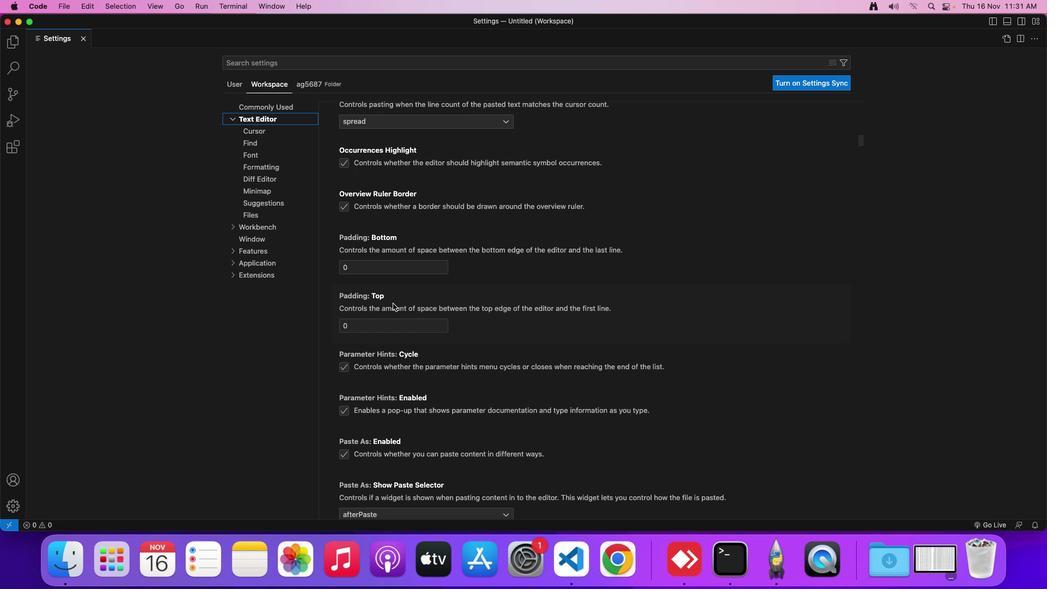 
Action: Mouse scrolled (390, 308) with delta (28, 45)
Screenshot: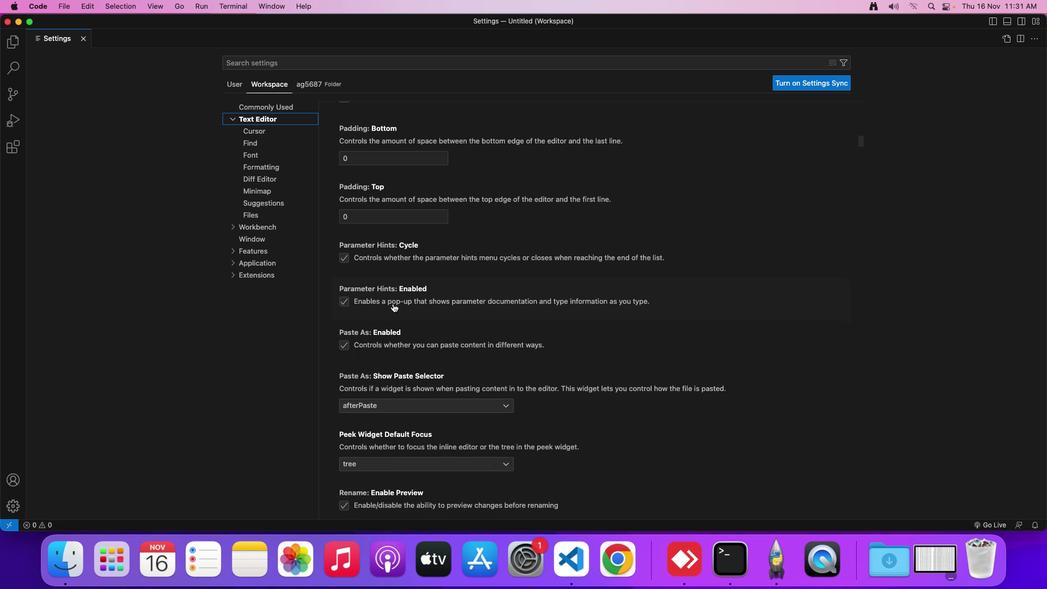 
Action: Mouse scrolled (390, 308) with delta (28, 45)
Screenshot: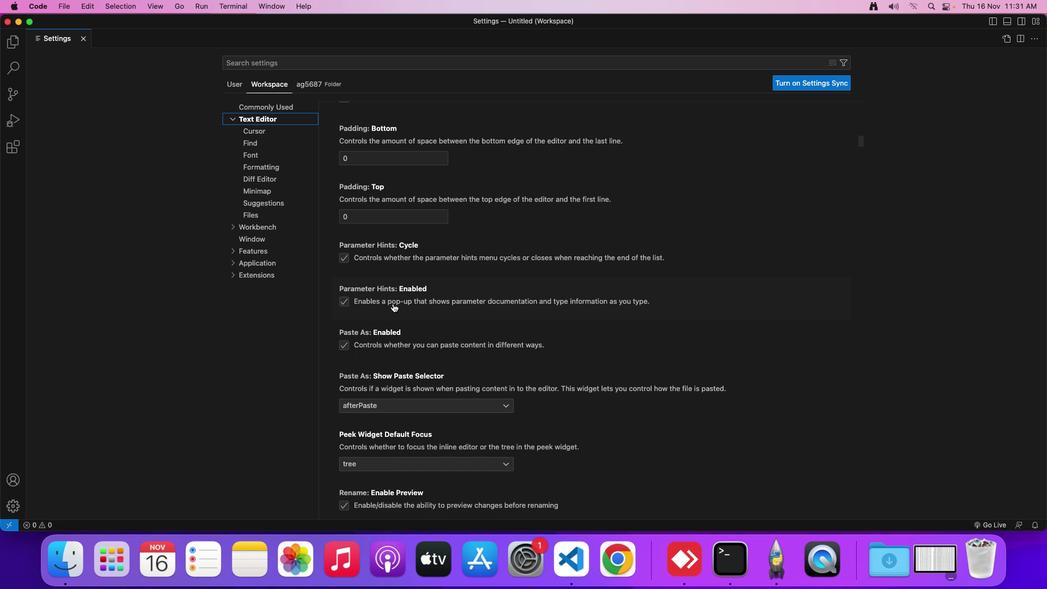 
Action: Mouse scrolled (390, 308) with delta (28, 45)
Screenshot: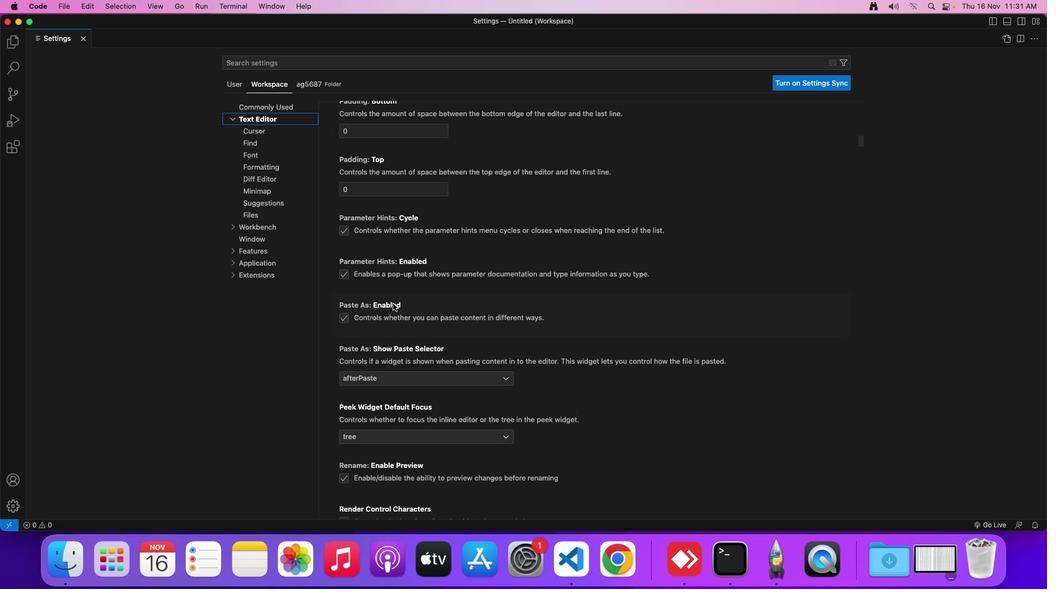 
Action: Mouse scrolled (390, 308) with delta (28, 45)
Screenshot: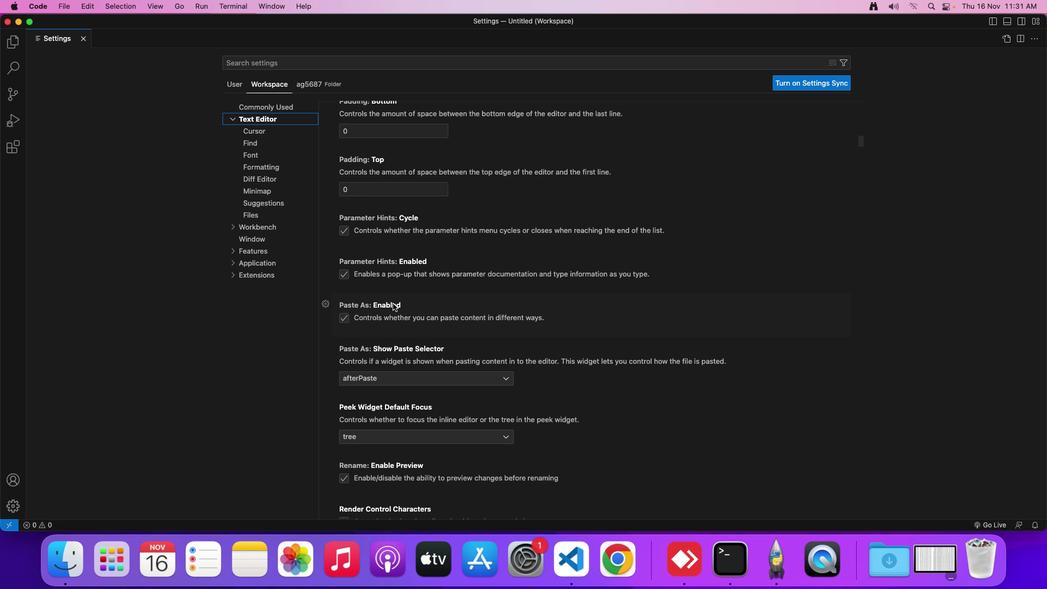 
Action: Mouse scrolled (390, 308) with delta (28, 45)
Screenshot: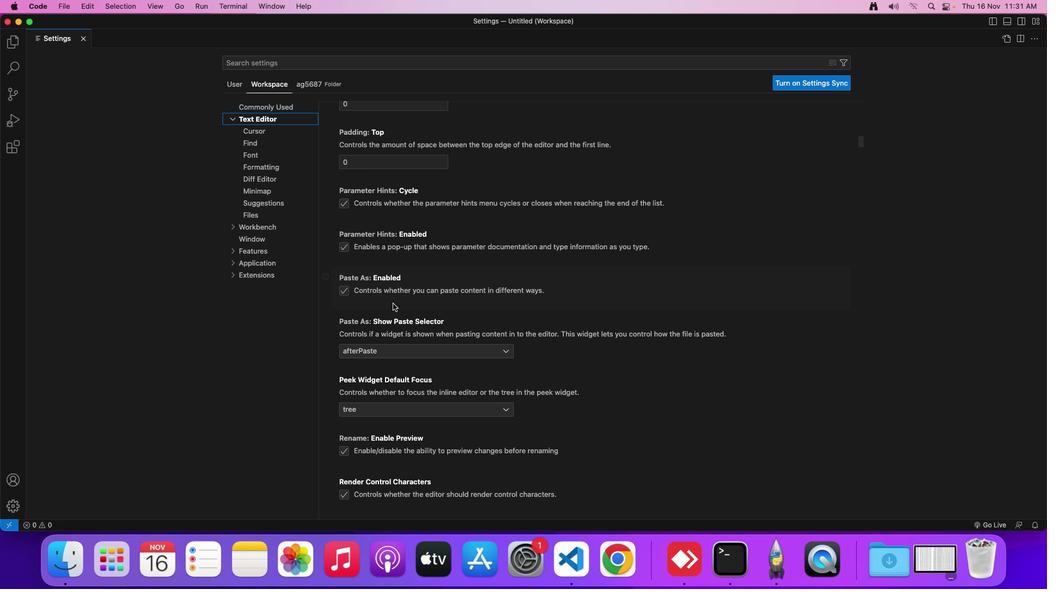 
Action: Mouse scrolled (390, 308) with delta (28, 46)
Screenshot: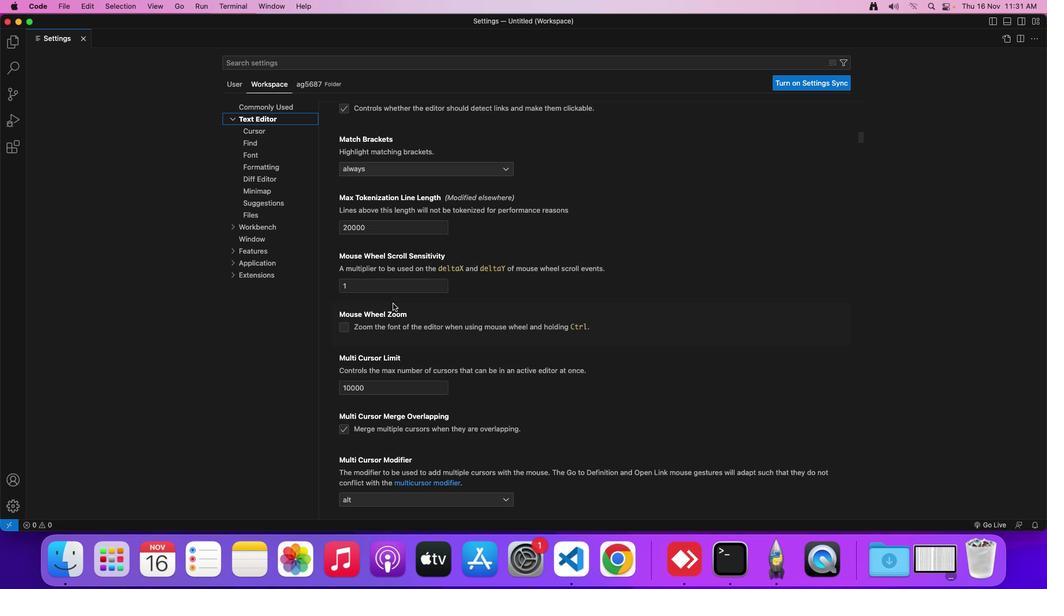 
Action: Mouse scrolled (390, 308) with delta (28, 46)
Screenshot: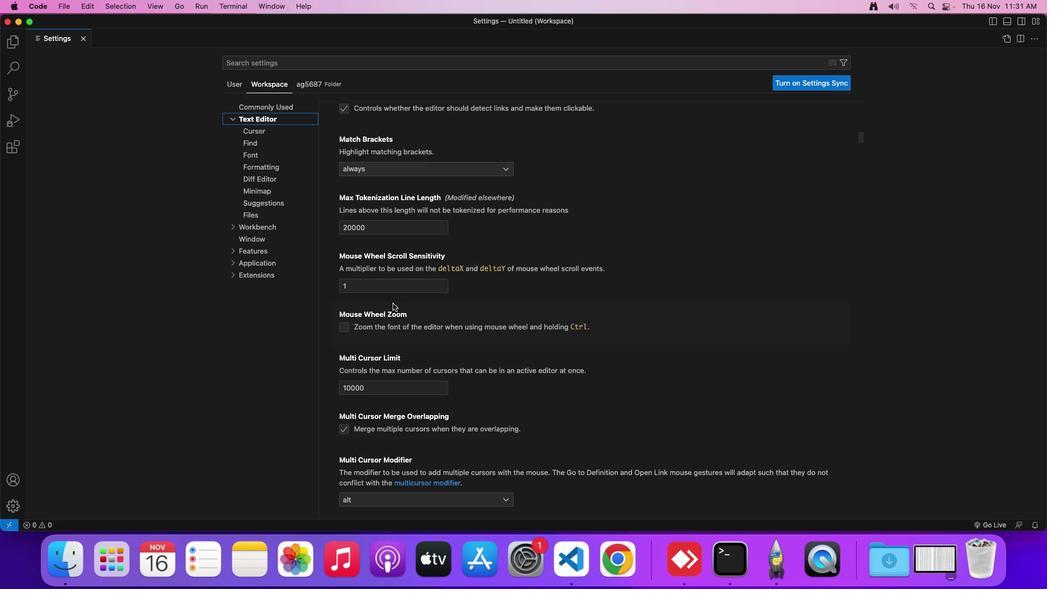 
Action: Mouse scrolled (390, 308) with delta (28, 48)
Screenshot: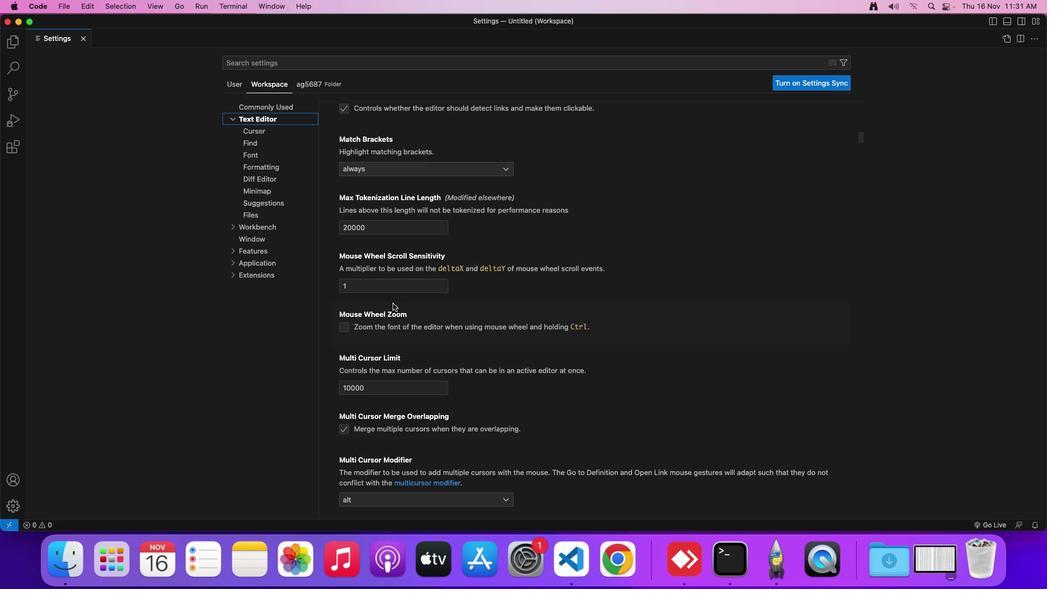 
Action: Mouse scrolled (390, 308) with delta (28, 49)
Screenshot: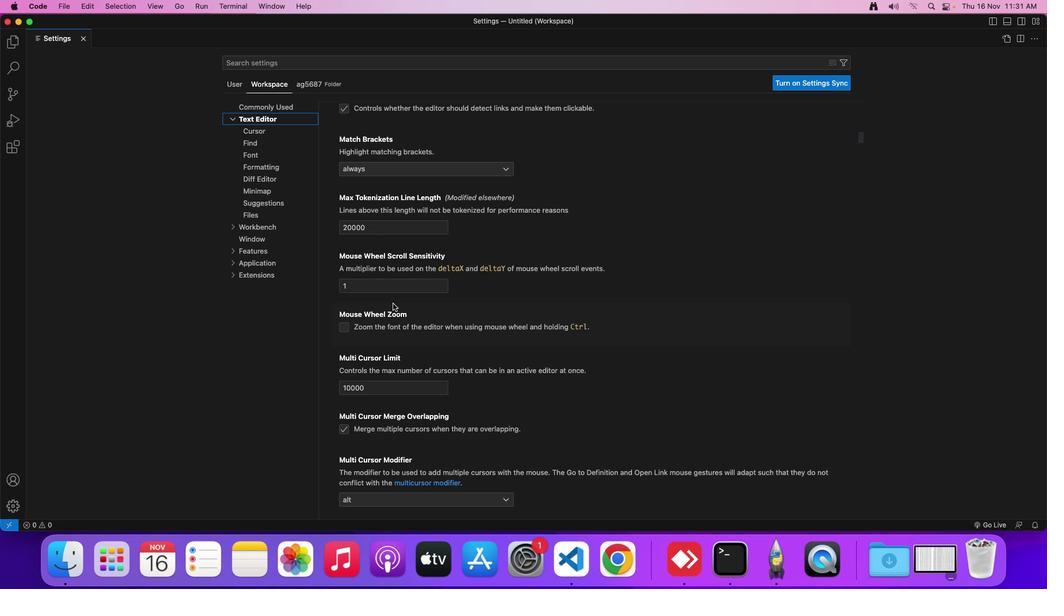 
Action: Mouse scrolled (390, 308) with delta (28, 50)
Screenshot: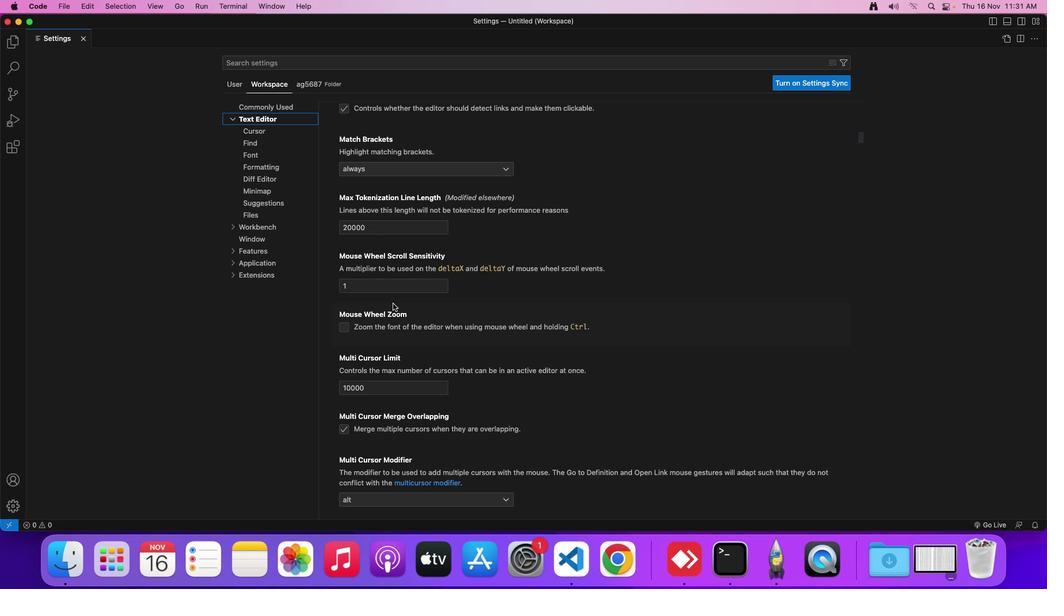 
Action: Mouse moved to (390, 308)
Screenshot: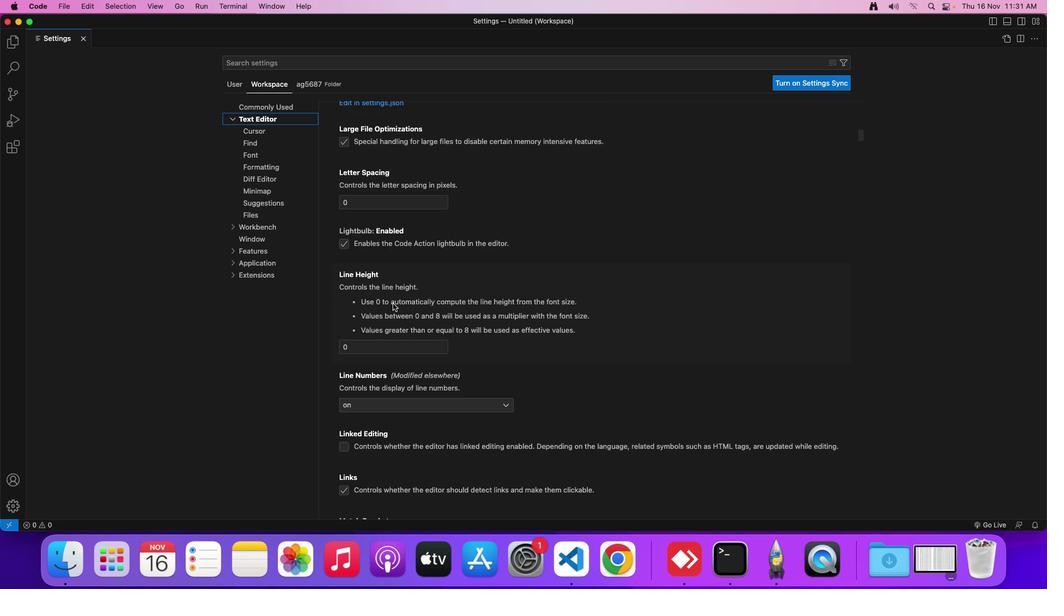 
Action: Mouse scrolled (390, 308) with delta (28, 46)
Screenshot: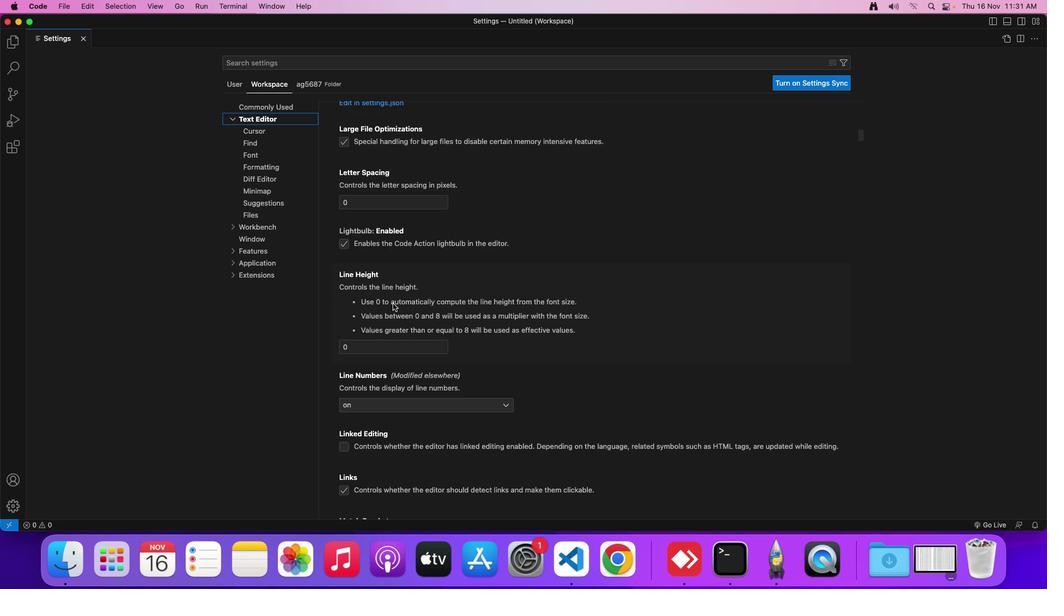 
Action: Mouse moved to (390, 309)
Screenshot: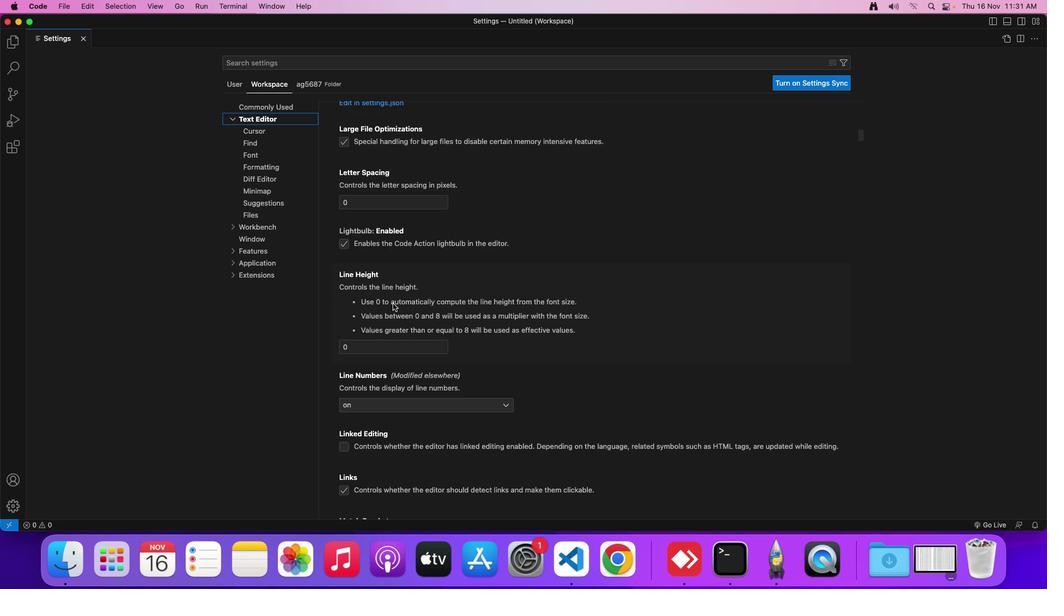 
Action: Mouse scrolled (390, 309) with delta (28, 46)
Screenshot: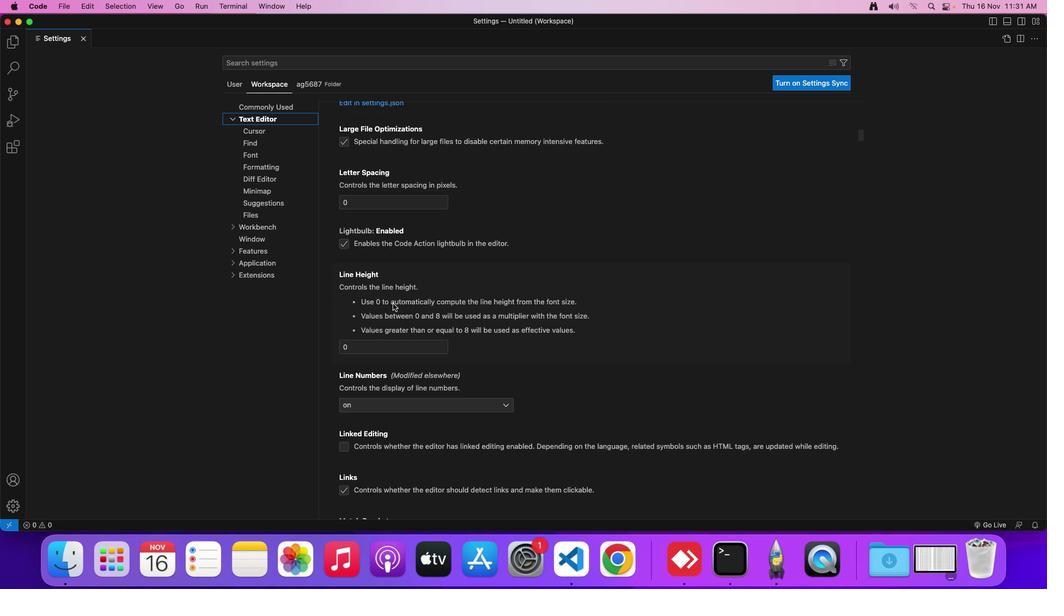 
Action: Mouse scrolled (390, 309) with delta (28, 48)
Screenshot: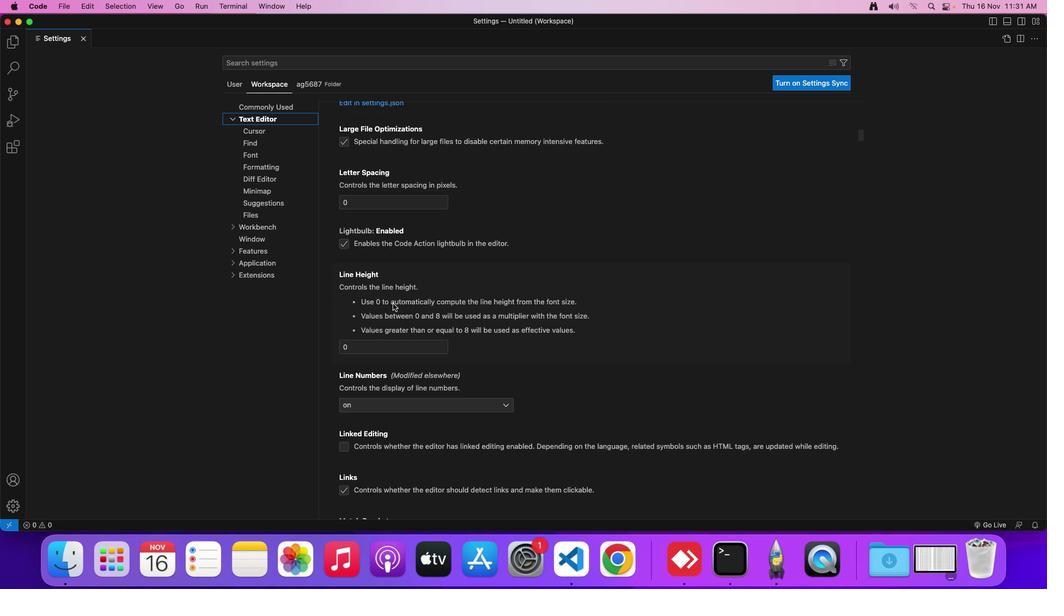 
Action: Mouse scrolled (390, 309) with delta (28, 49)
Screenshot: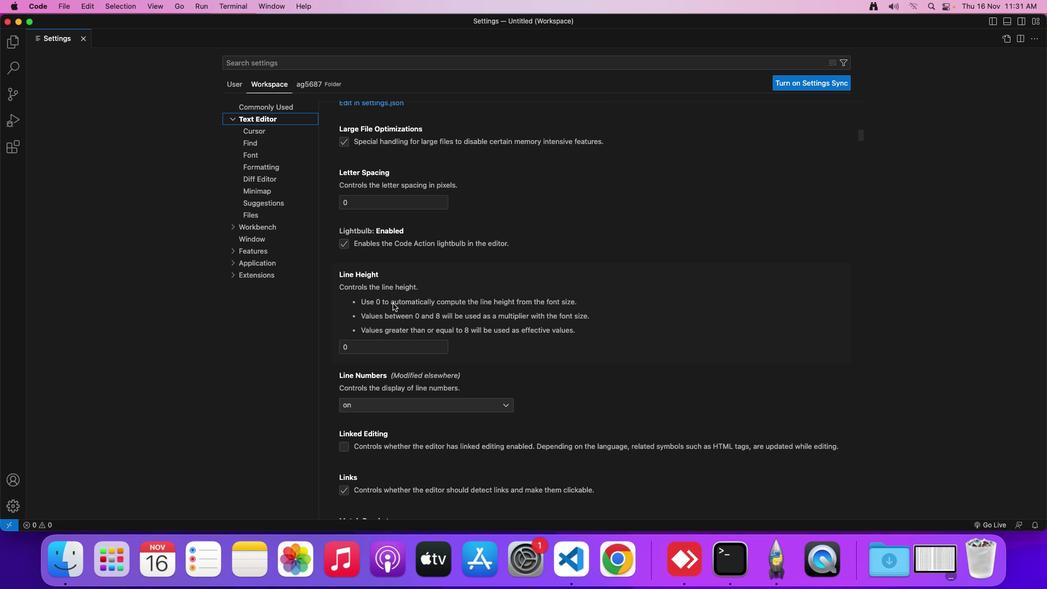 
Action: Mouse scrolled (390, 309) with delta (28, 46)
Screenshot: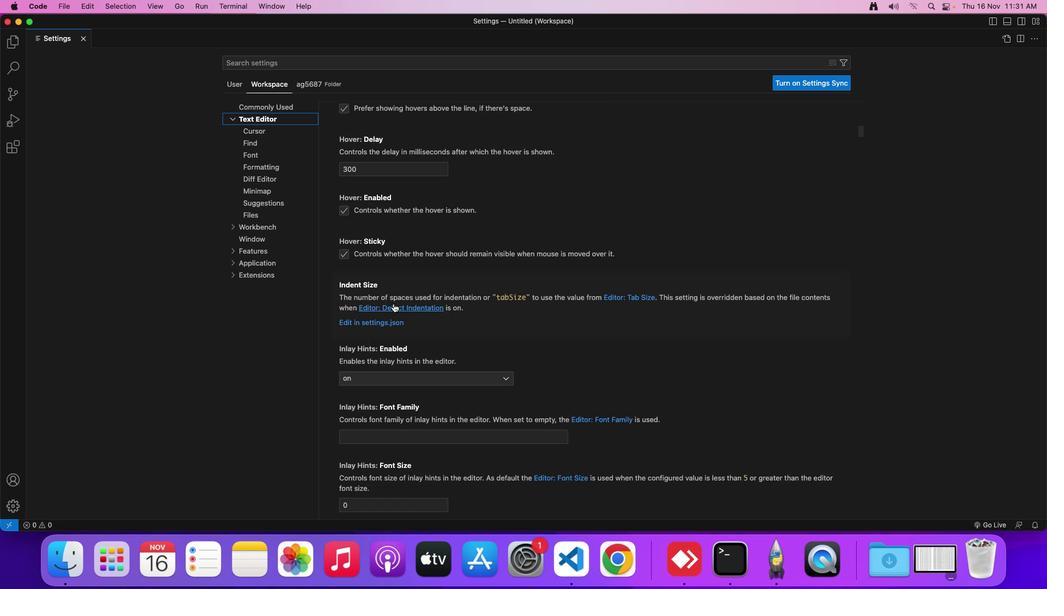 
Action: Mouse scrolled (390, 309) with delta (28, 46)
Screenshot: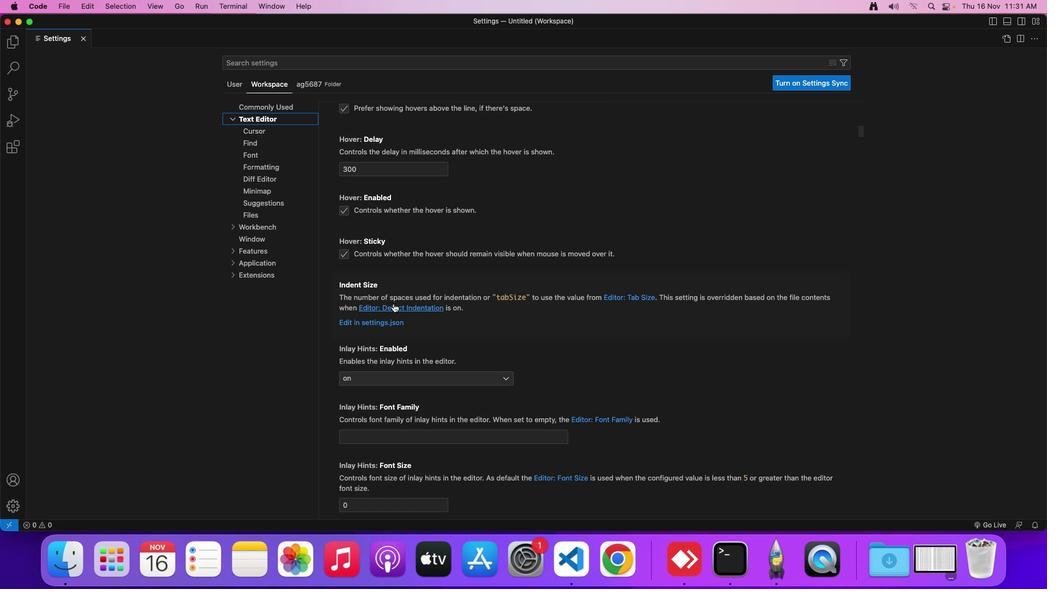 
Action: Mouse scrolled (390, 309) with delta (28, 48)
Screenshot: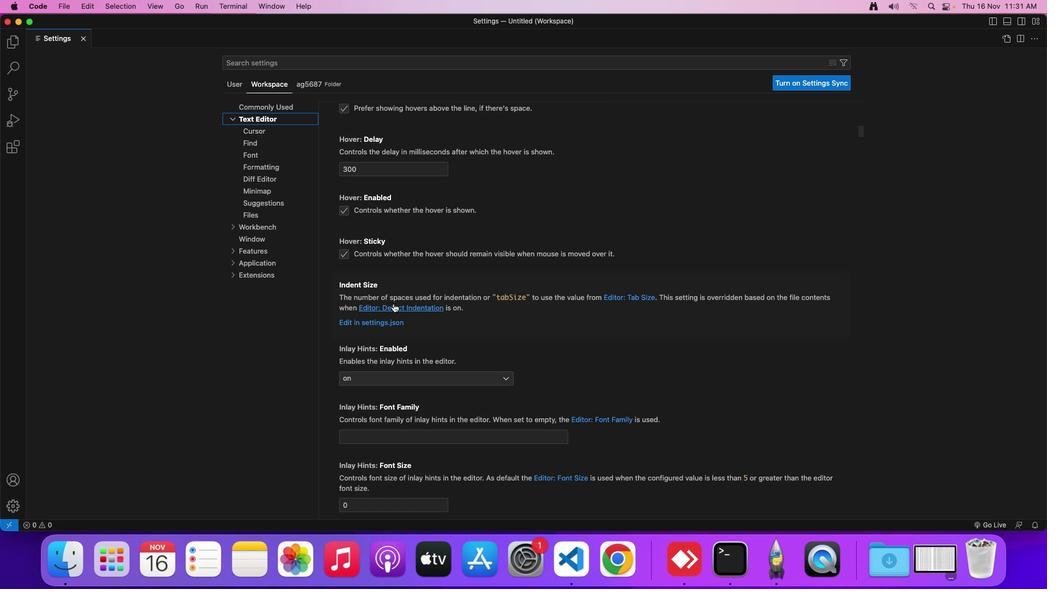
Action: Mouse moved to (390, 308)
Screenshot: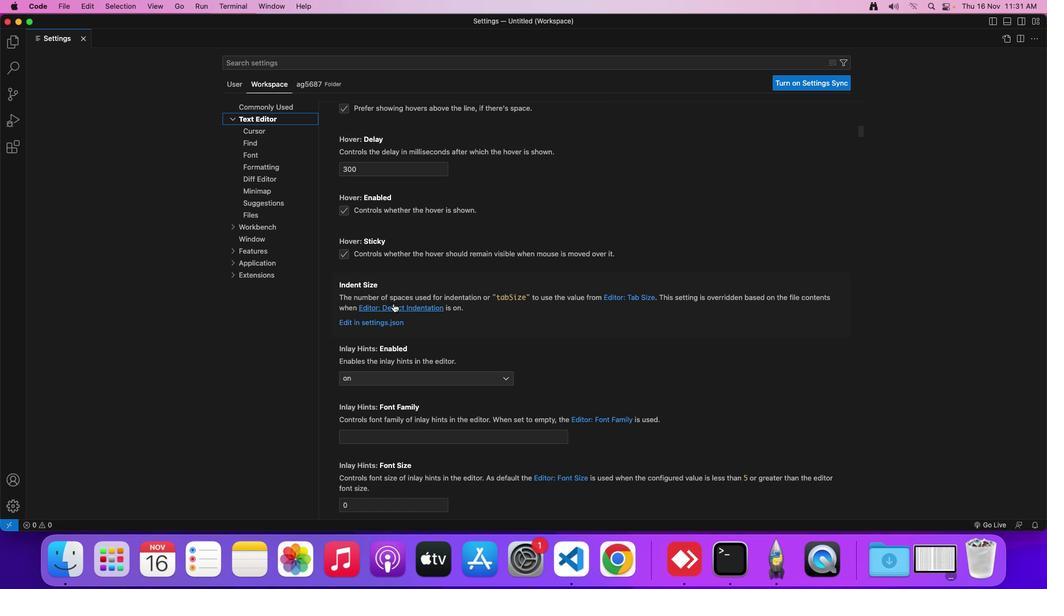 
Action: Mouse scrolled (390, 308) with delta (28, 49)
Screenshot: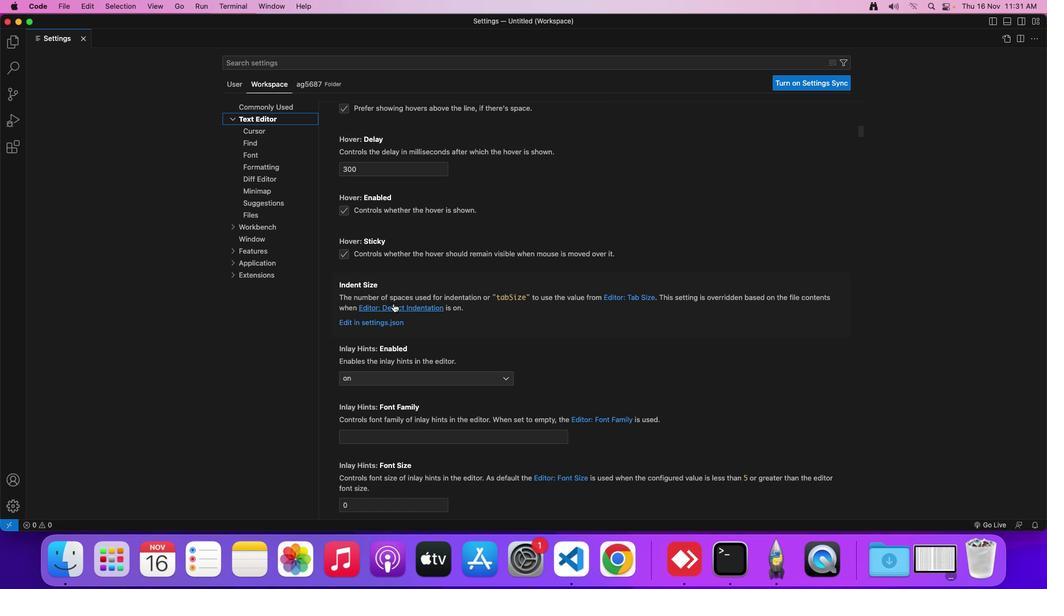 
Action: Mouse scrolled (390, 308) with delta (28, 50)
Screenshot: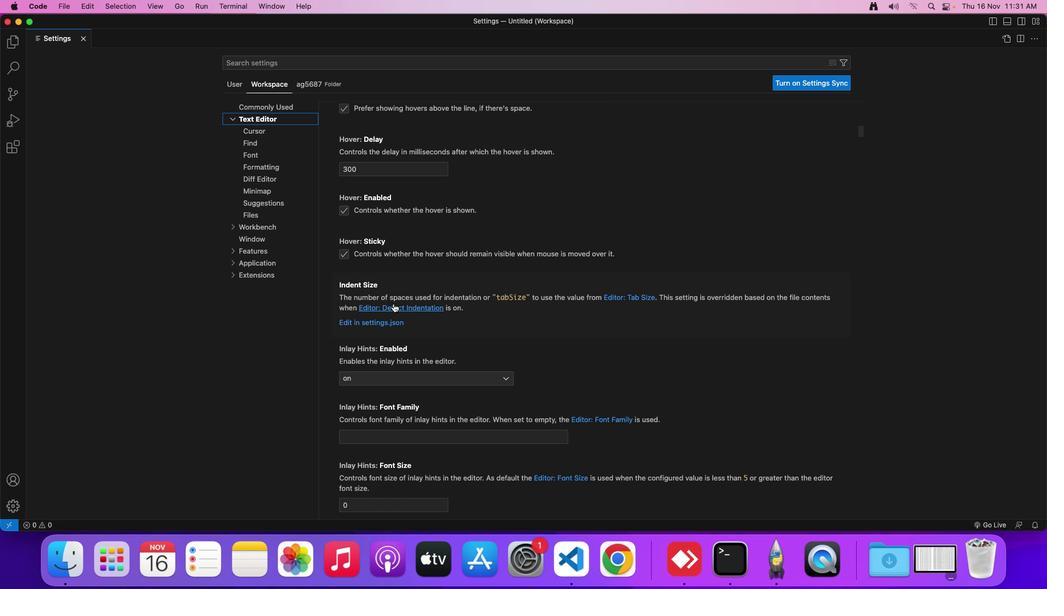 
Action: Mouse moved to (390, 308)
Screenshot: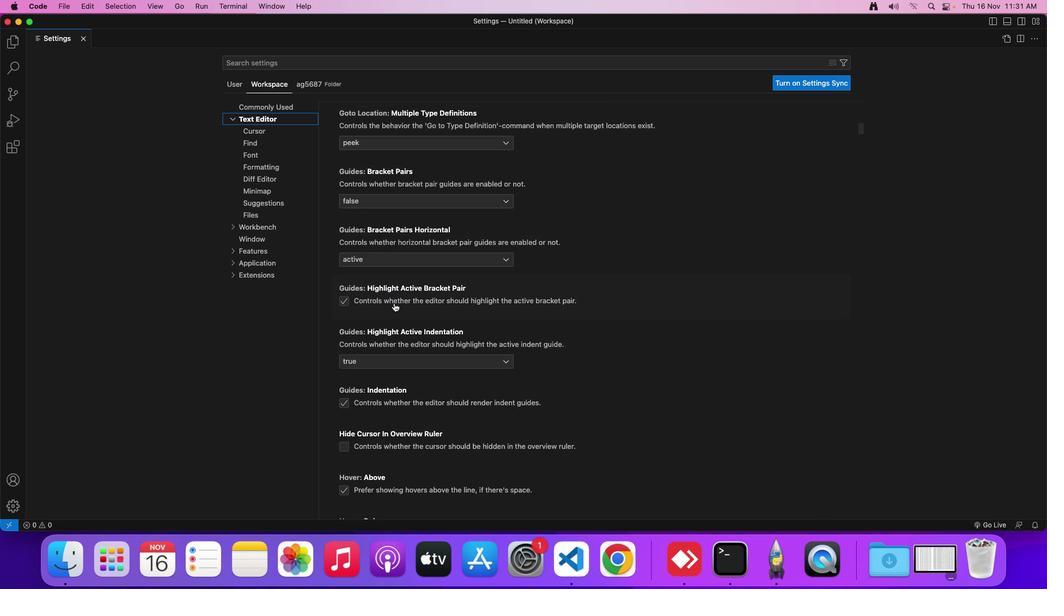 
Action: Mouse scrolled (390, 308) with delta (28, 46)
Screenshot: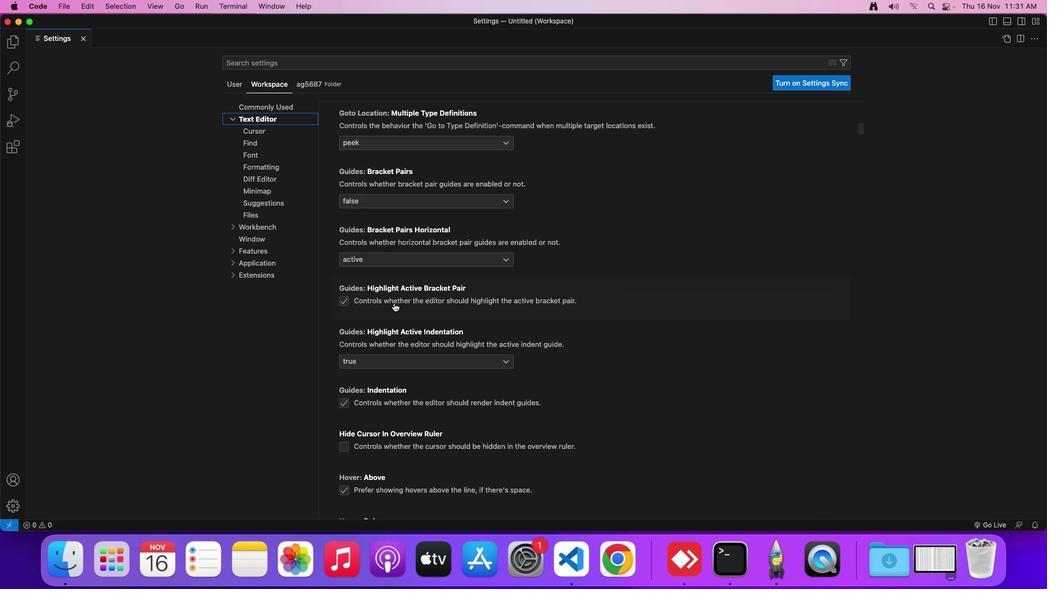 
Action: Mouse scrolled (390, 308) with delta (28, 46)
Screenshot: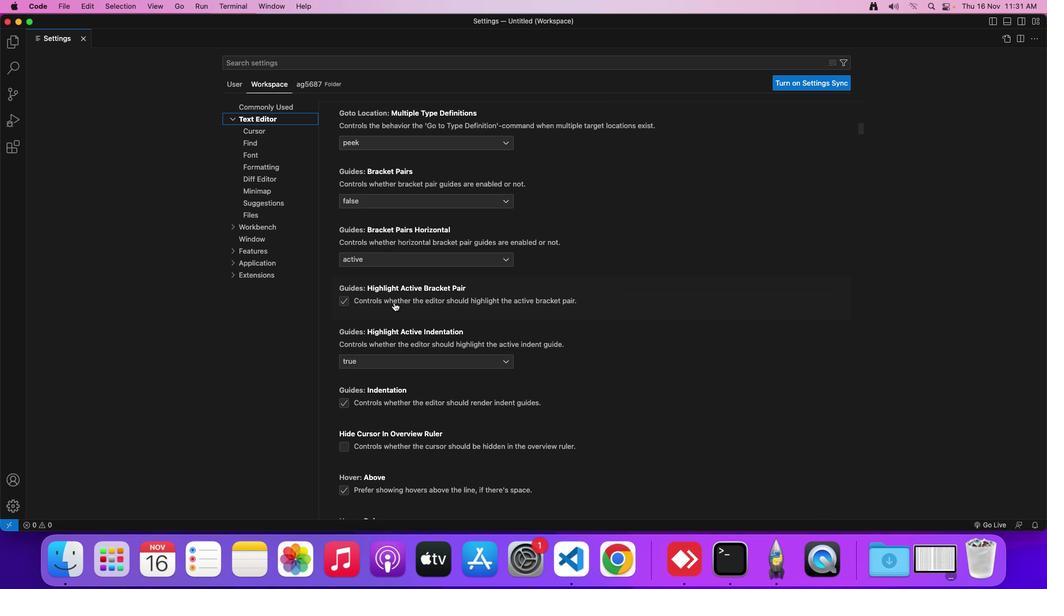 
Action: Mouse scrolled (390, 308) with delta (28, 48)
Screenshot: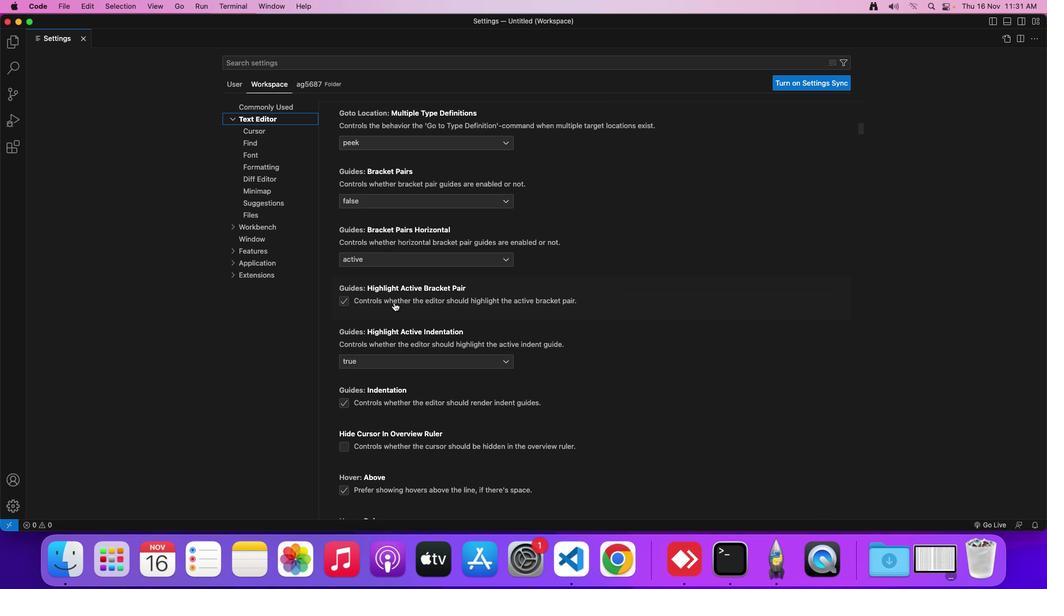 
Action: Mouse scrolled (390, 308) with delta (28, 49)
Screenshot: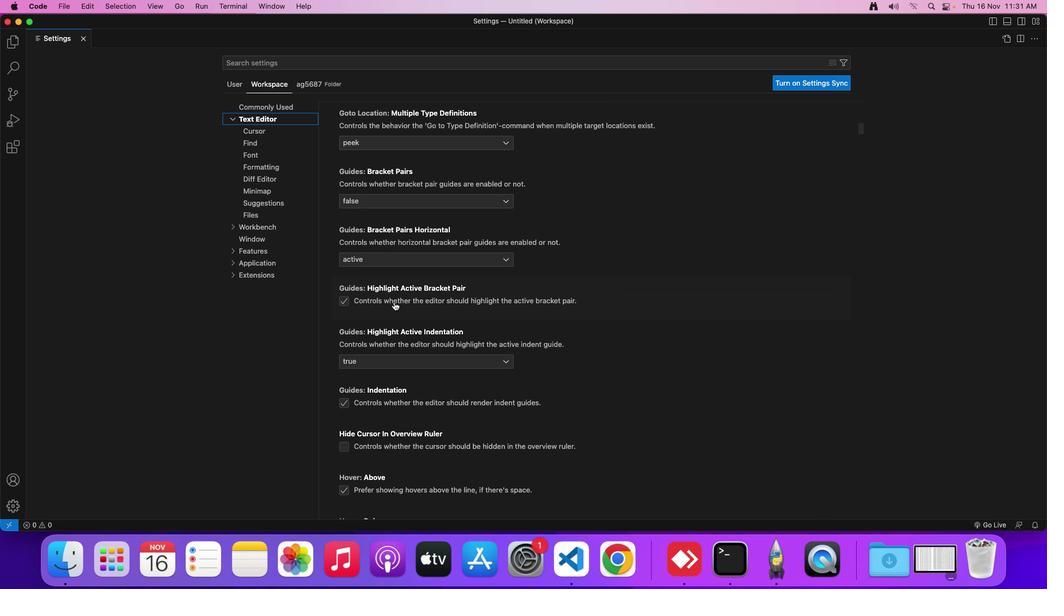 
Action: Mouse moved to (391, 307)
Screenshot: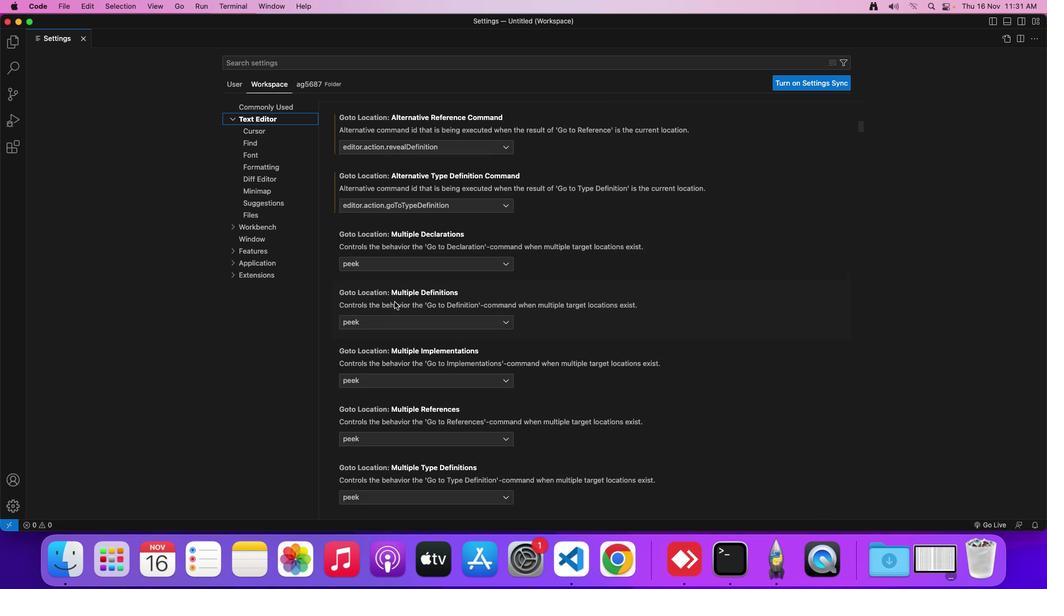 
Action: Mouse scrolled (391, 307) with delta (28, 46)
Screenshot: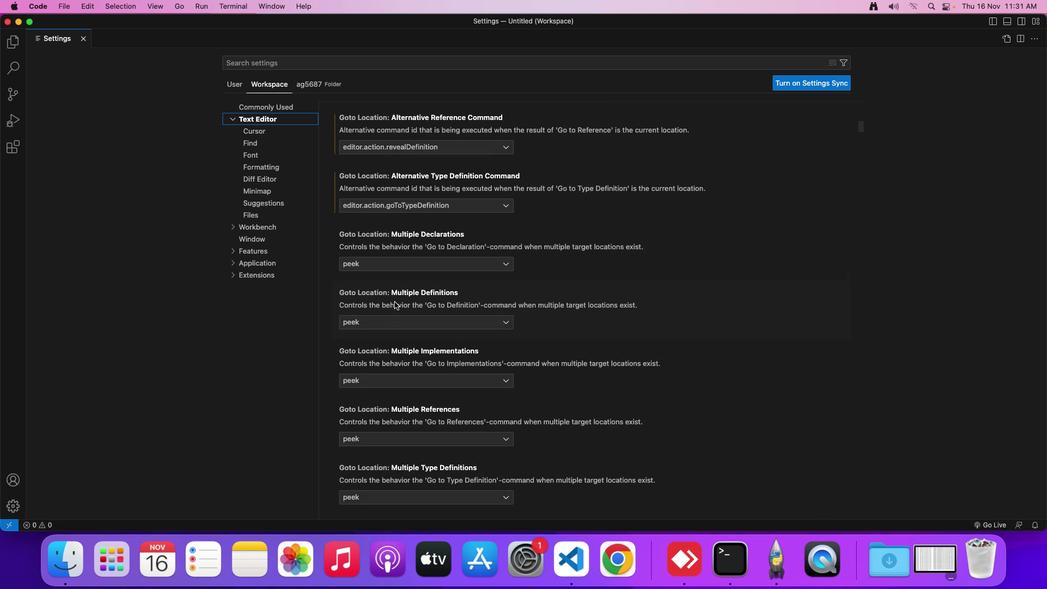 
Action: Mouse scrolled (391, 307) with delta (28, 46)
Screenshot: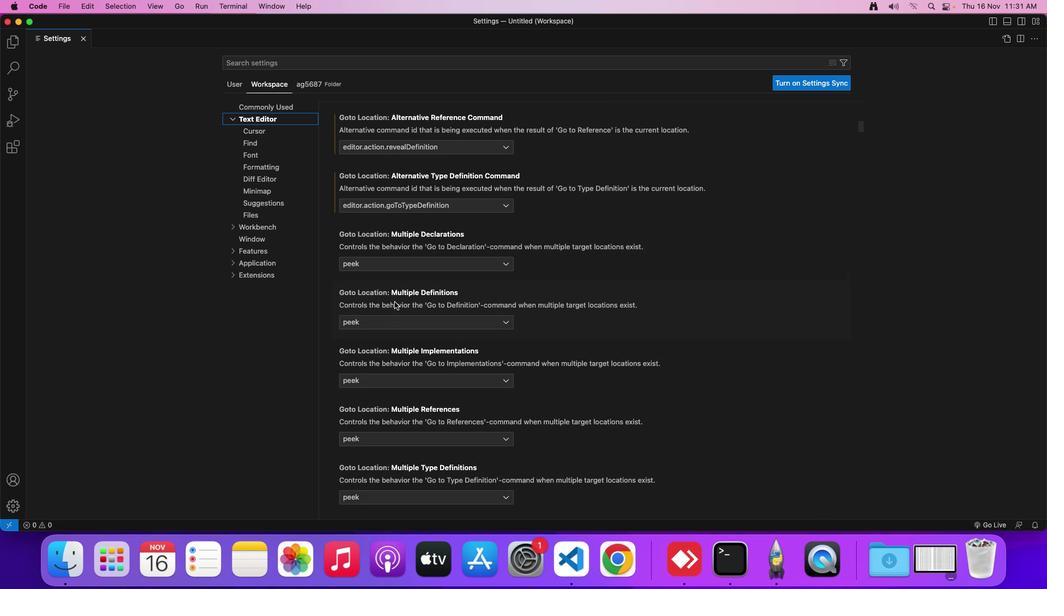 
Action: Mouse scrolled (391, 307) with delta (28, 48)
Screenshot: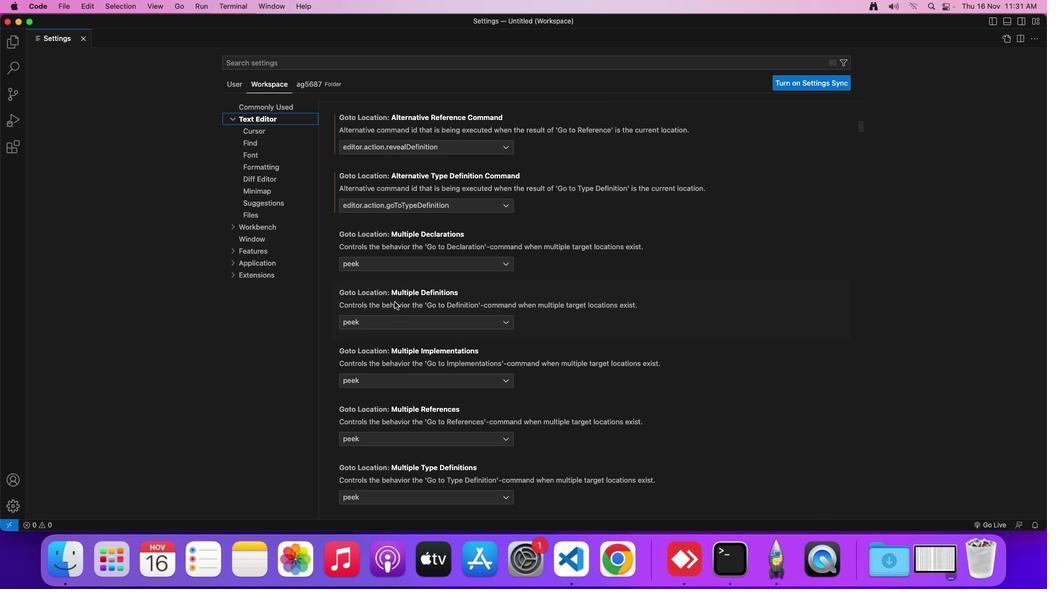 
Action: Mouse scrolled (391, 307) with delta (28, 49)
Screenshot: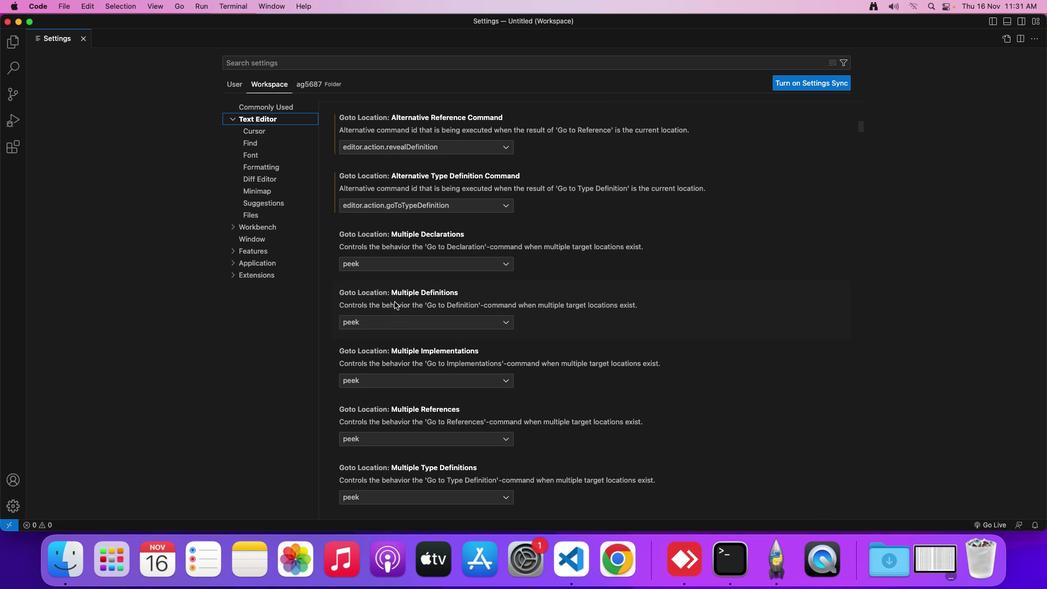 
Action: Mouse moved to (392, 306)
Screenshot: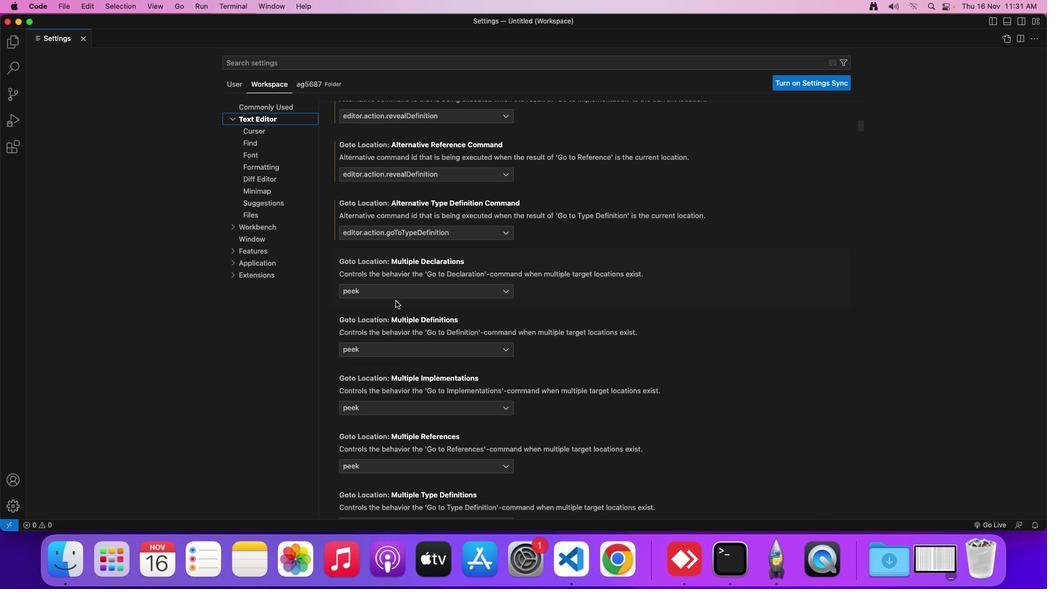 
Action: Mouse scrolled (392, 306) with delta (28, 46)
Screenshot: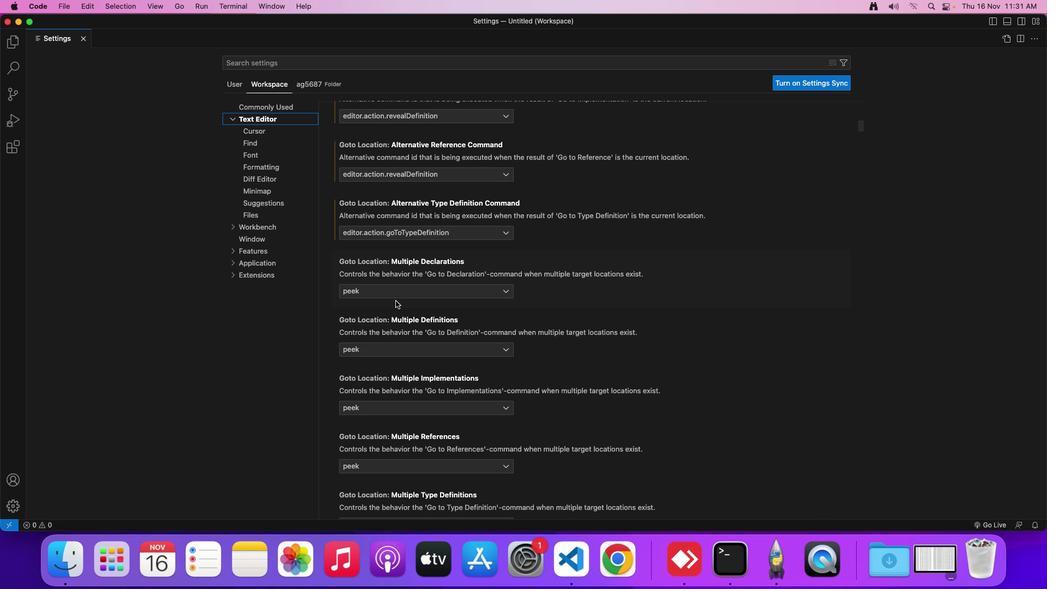 
Action: Mouse moved to (457, 247)
Screenshot: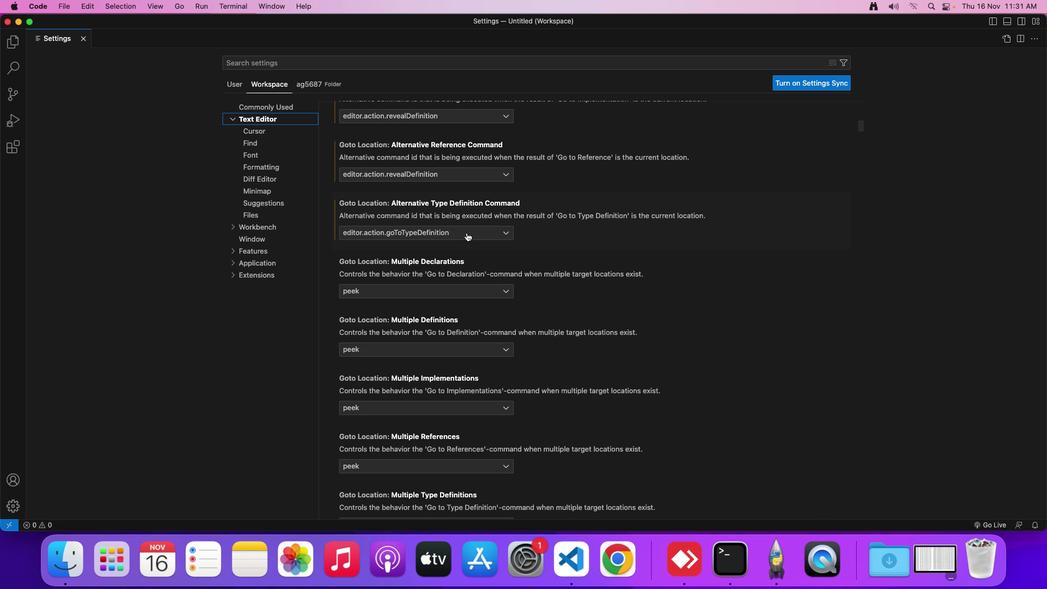 
Action: Mouse pressed left at (457, 247)
Screenshot: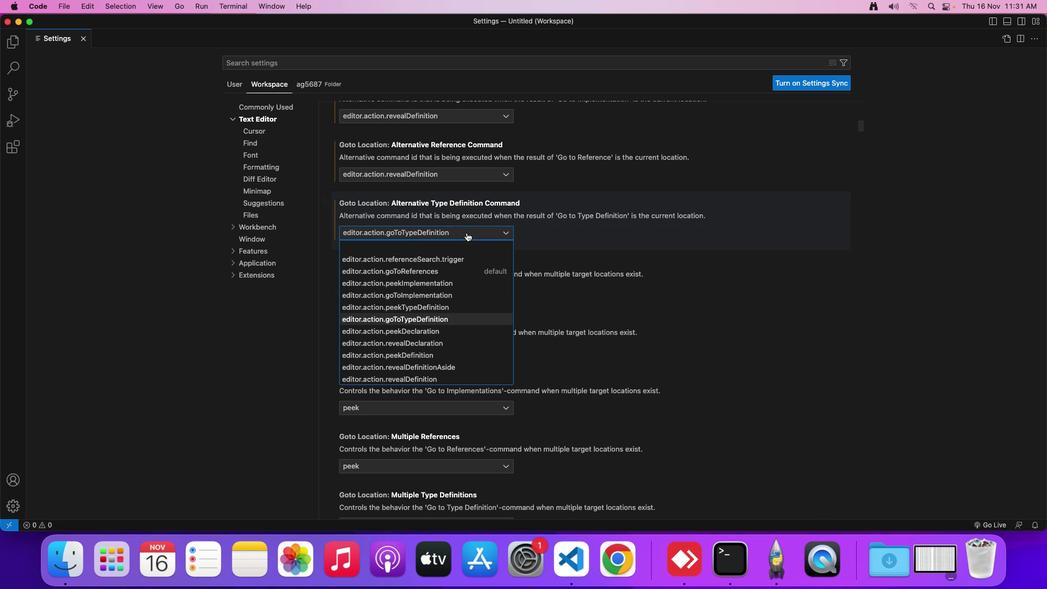 
Action: Mouse moved to (403, 342)
Screenshot: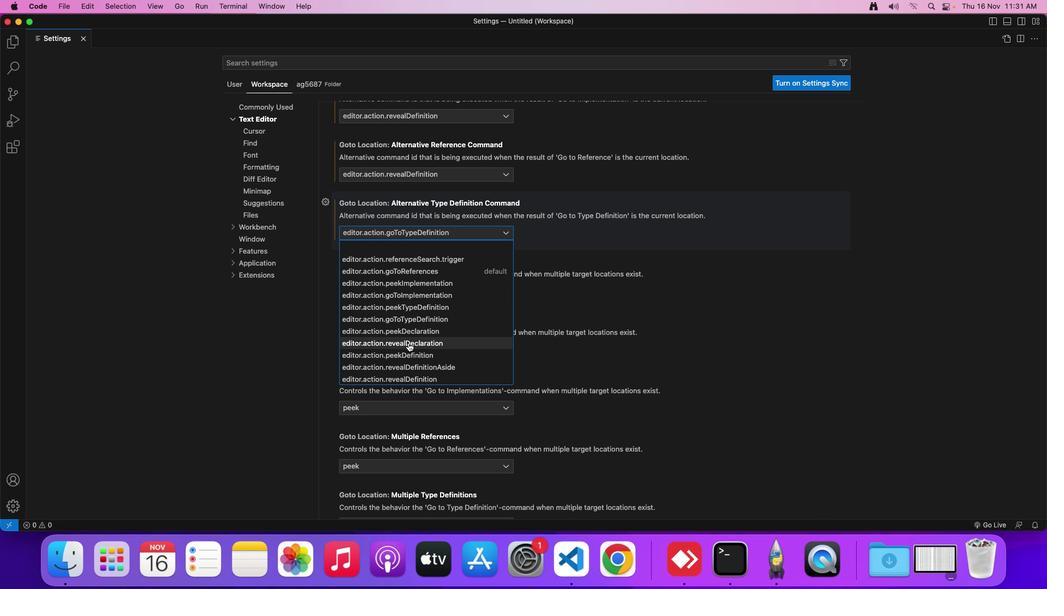 
Action: Mouse pressed left at (403, 342)
Screenshot: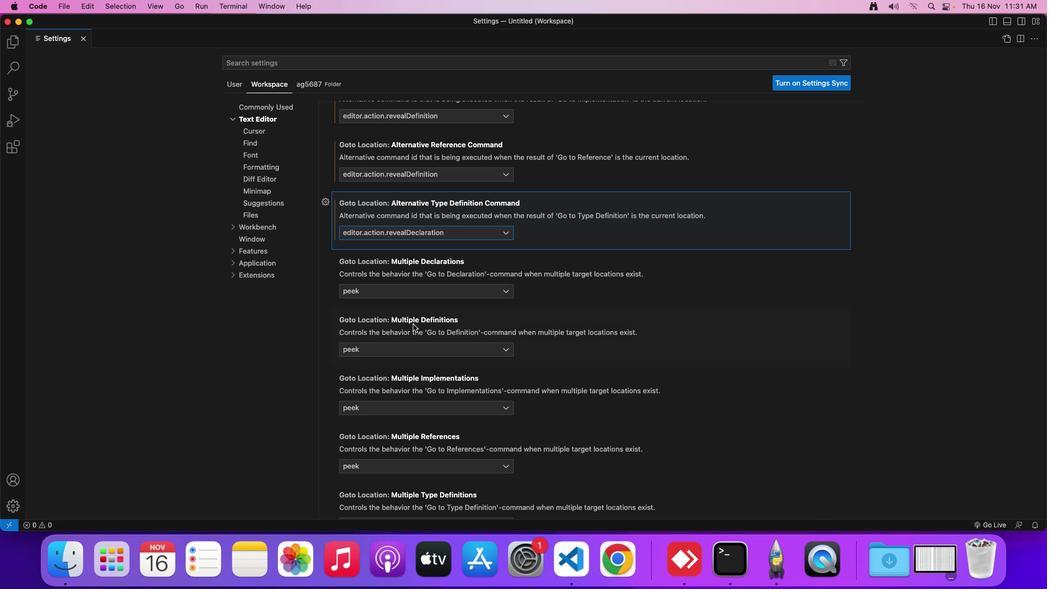 
Action: Mouse moved to (405, 255)
Screenshot: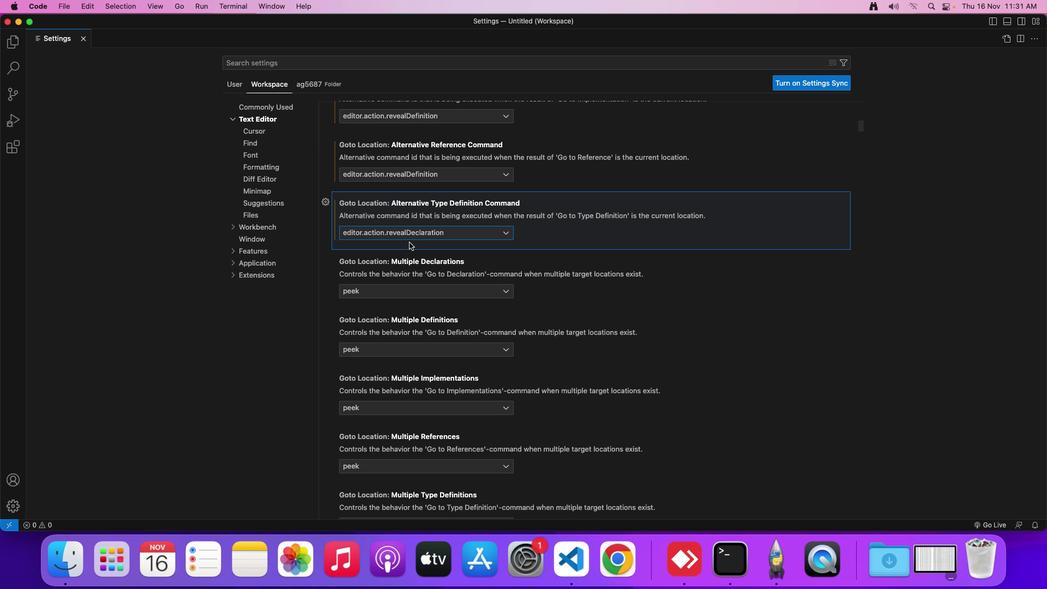 
